 Task: Find connections with filter location Akim Oda with filter topic #Indiawith filter profile language Potuguese with filter current company Hoteliers Web with filter school Sri Indu College Of Engineering & Technology with filter industry Financial Services with filter service category Virtual Assistance with filter keywords title Credit Authorizer
Action: Mouse moved to (187, 291)
Screenshot: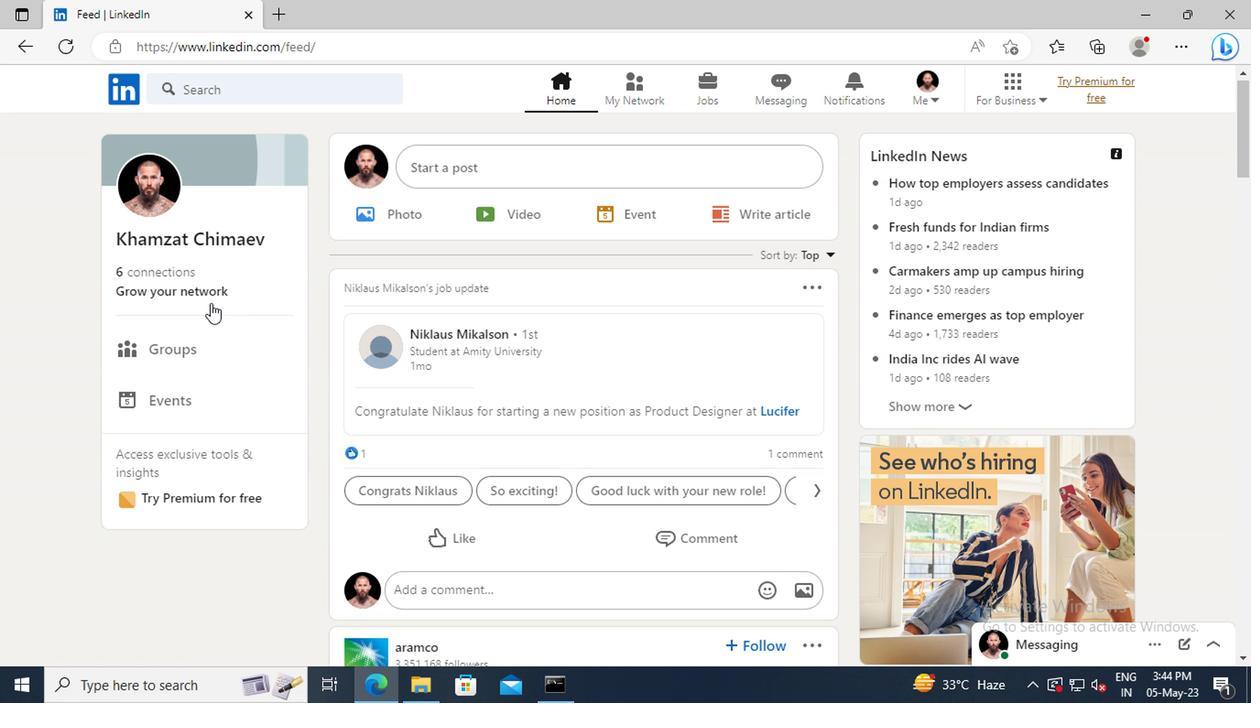 
Action: Mouse pressed left at (187, 291)
Screenshot: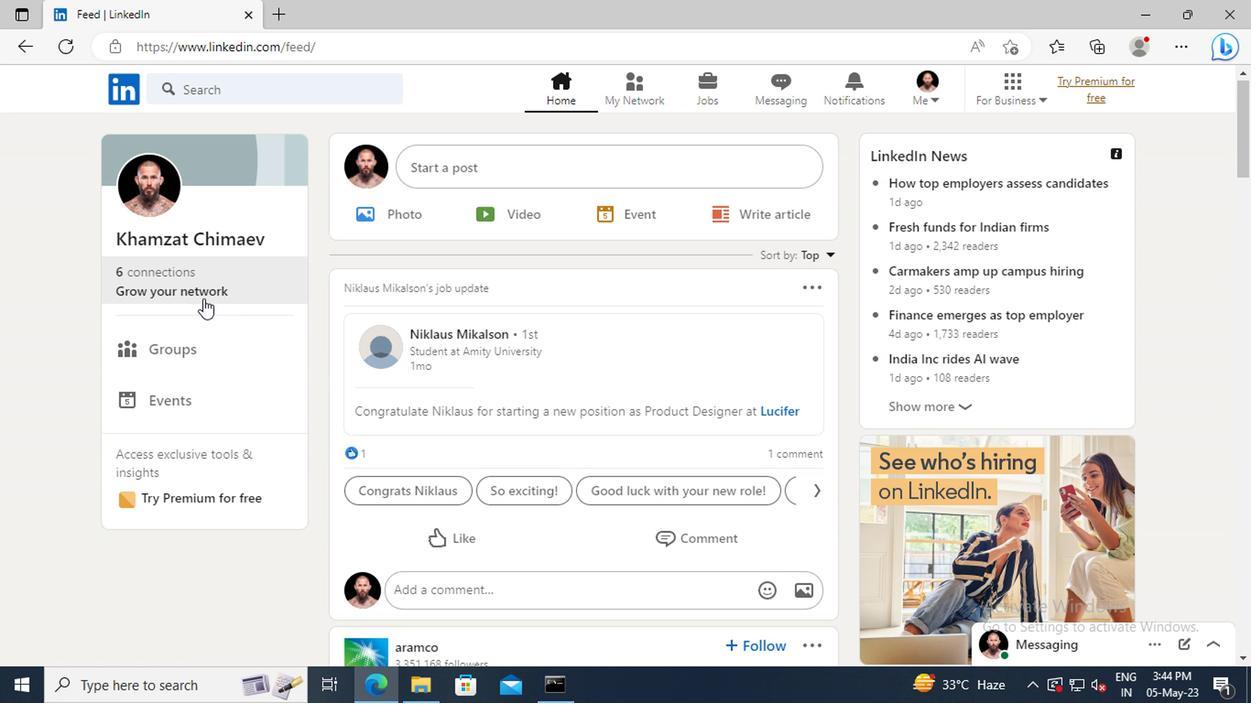 
Action: Mouse moved to (197, 191)
Screenshot: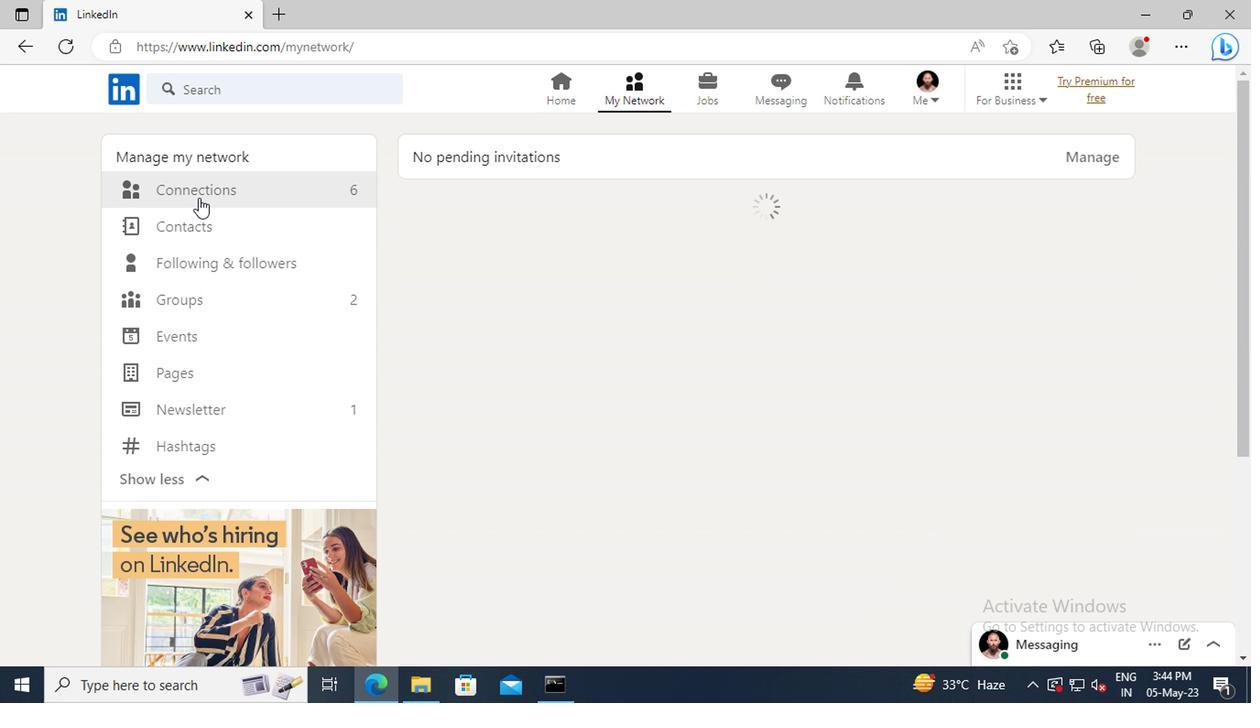 
Action: Mouse pressed left at (197, 191)
Screenshot: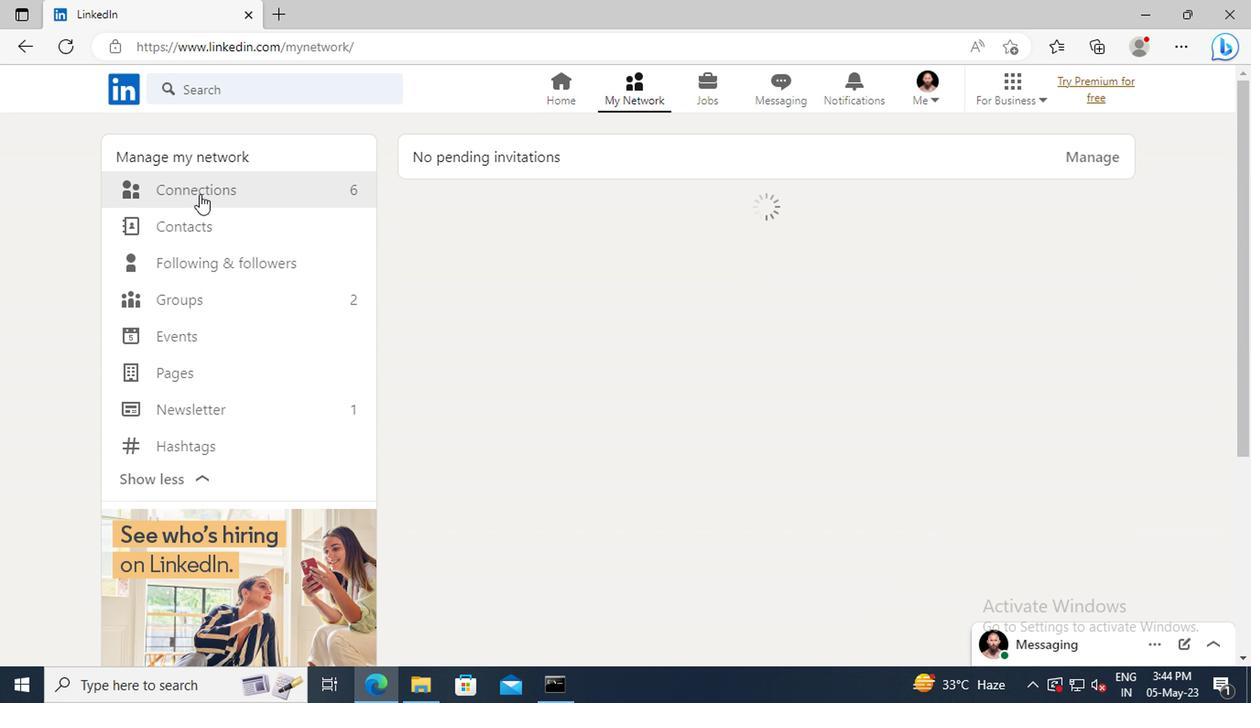 
Action: Mouse moved to (737, 196)
Screenshot: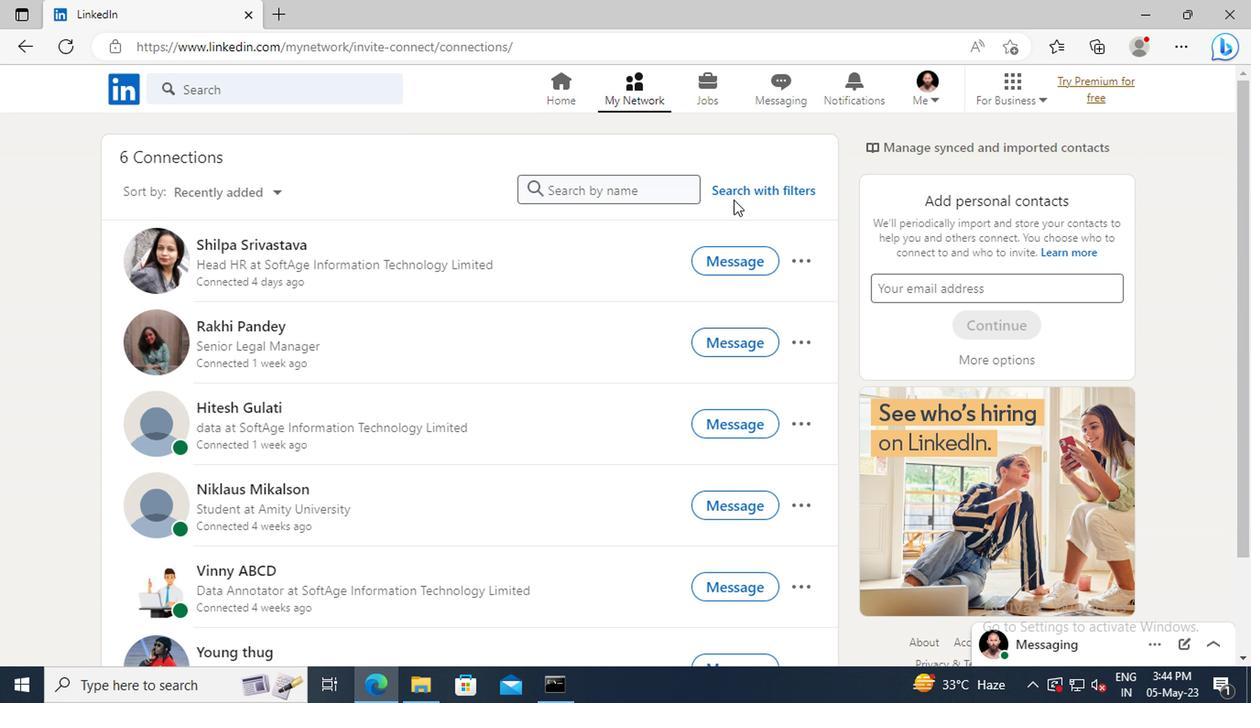
Action: Mouse pressed left at (737, 196)
Screenshot: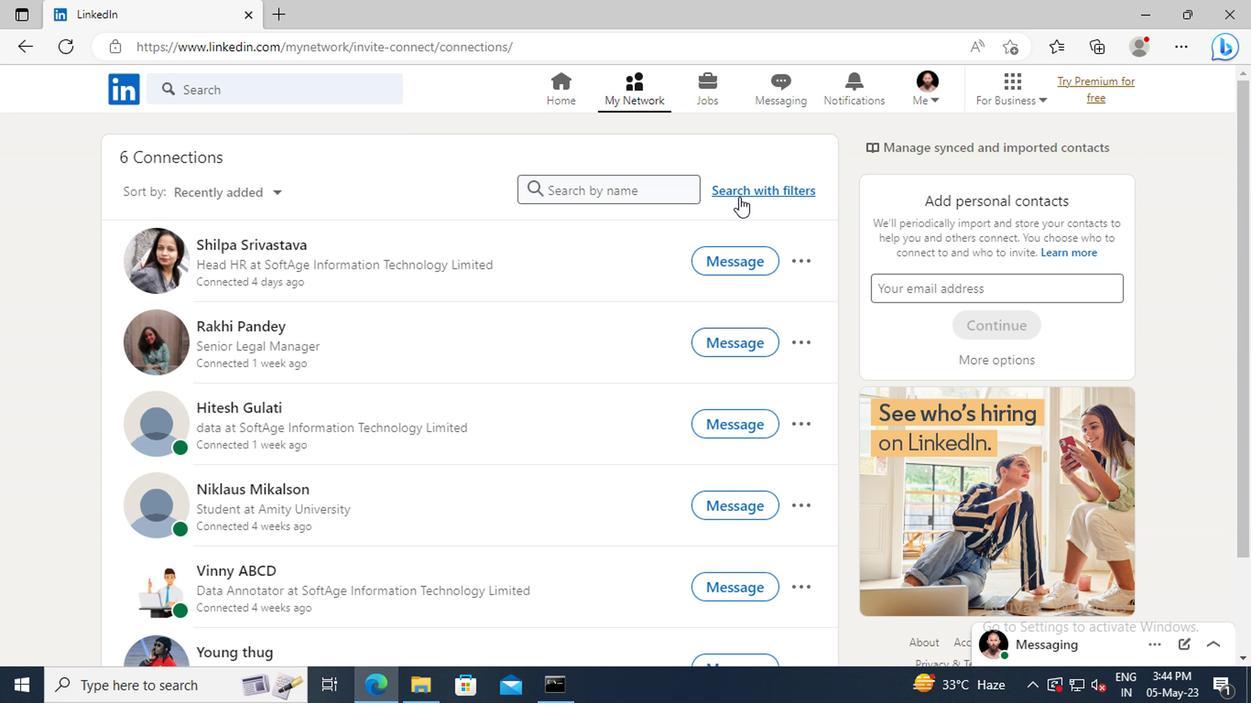 
Action: Mouse moved to (694, 142)
Screenshot: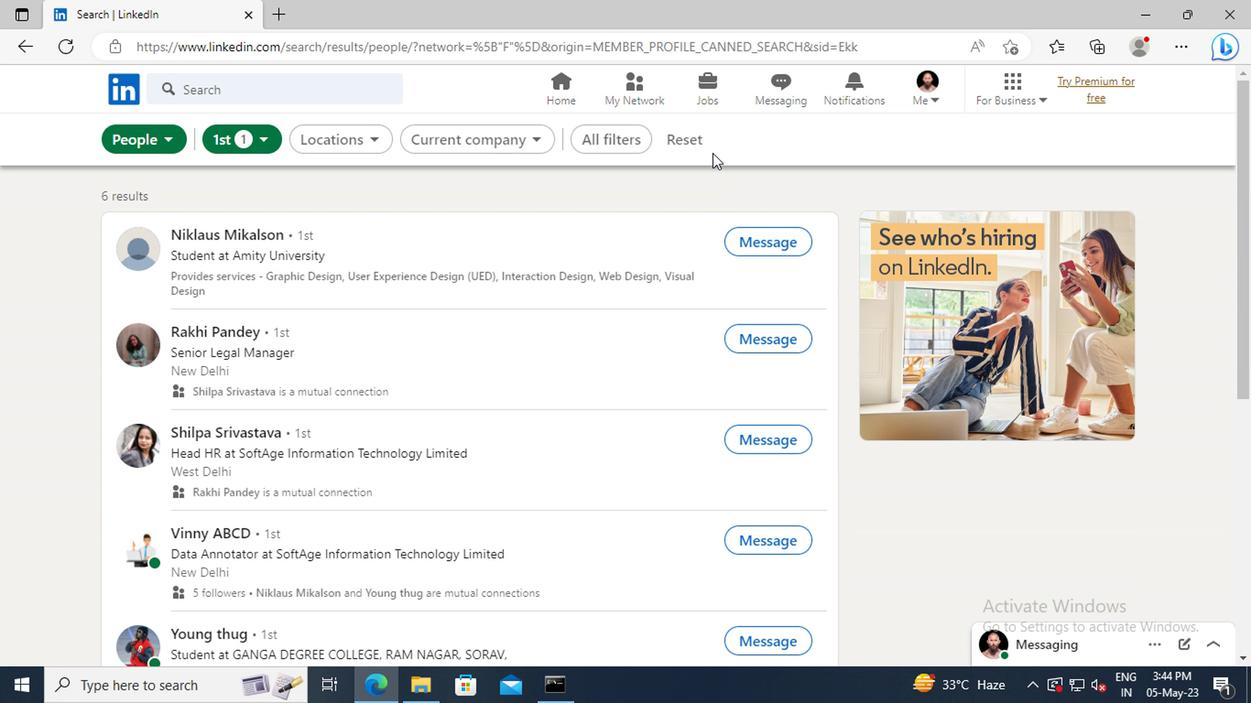 
Action: Mouse pressed left at (694, 142)
Screenshot: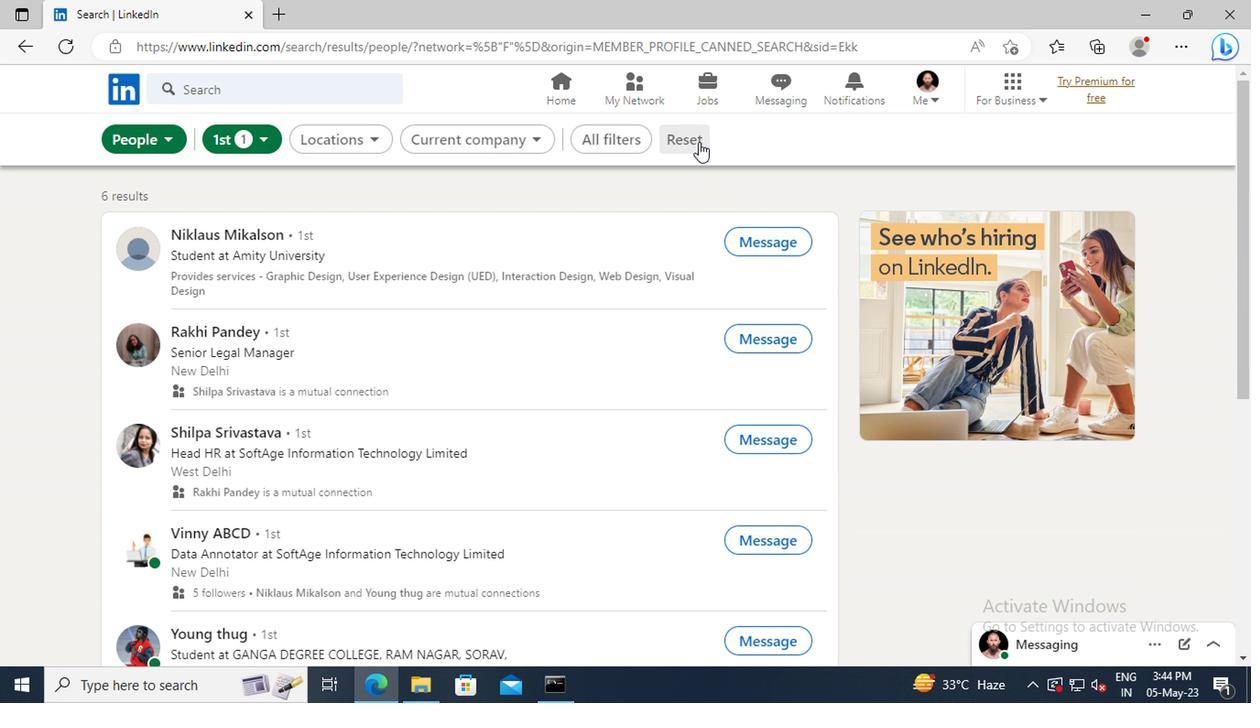 
Action: Mouse moved to (662, 143)
Screenshot: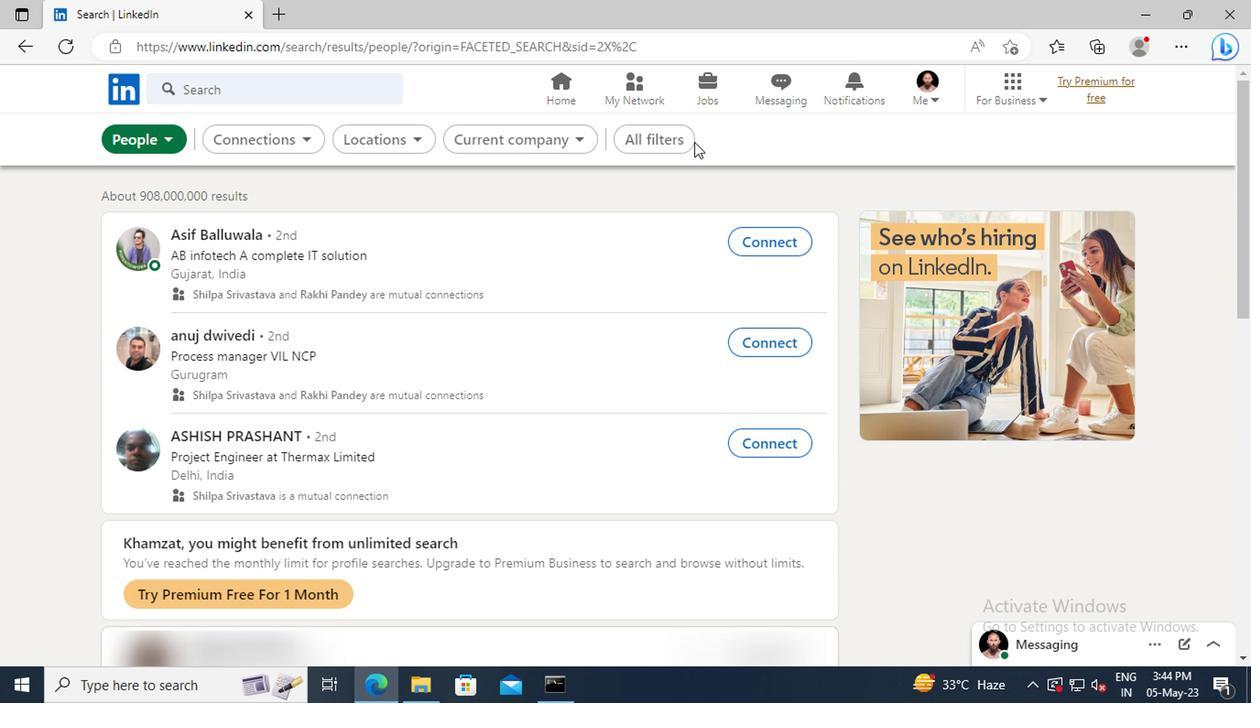 
Action: Mouse pressed left at (662, 143)
Screenshot: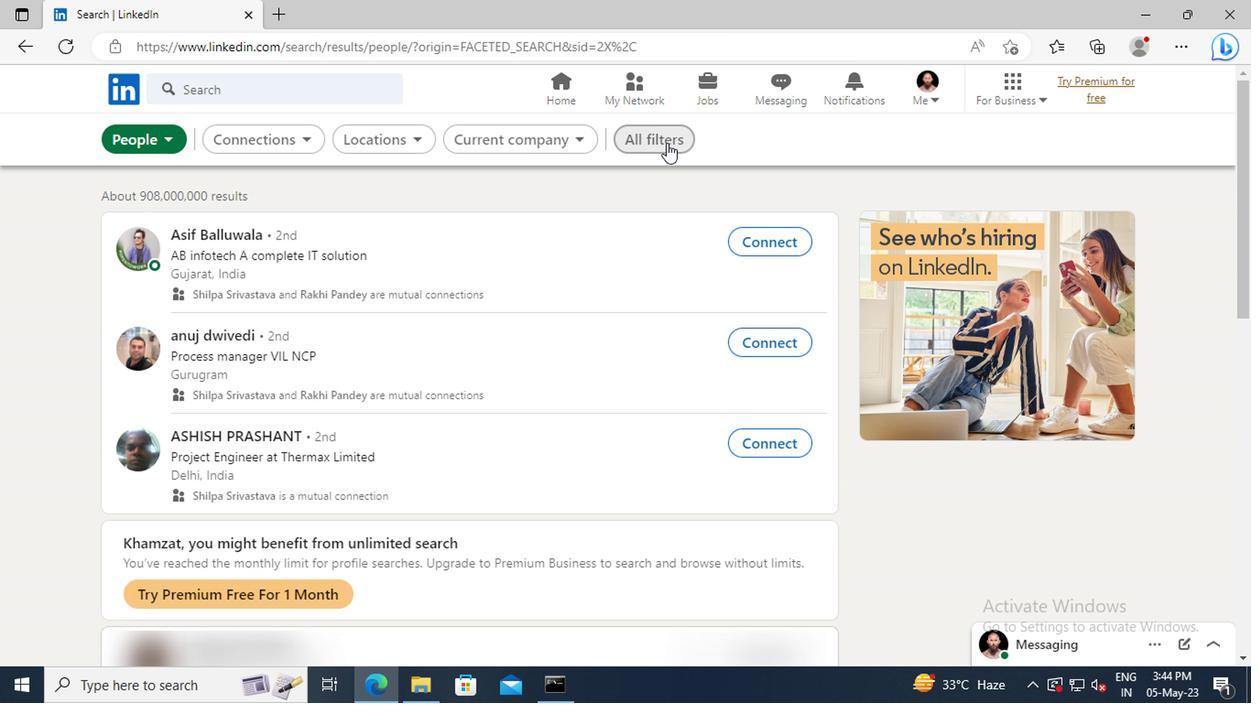 
Action: Mouse moved to (951, 328)
Screenshot: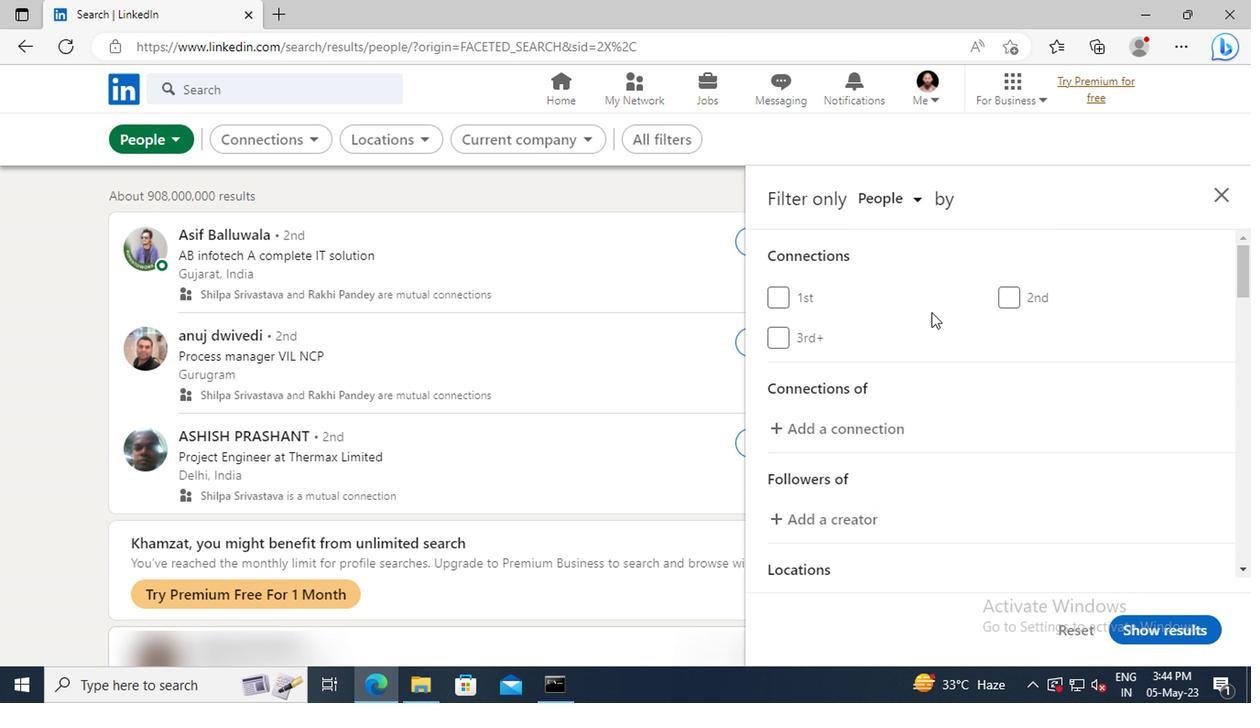 
Action: Mouse scrolled (951, 327) with delta (0, -1)
Screenshot: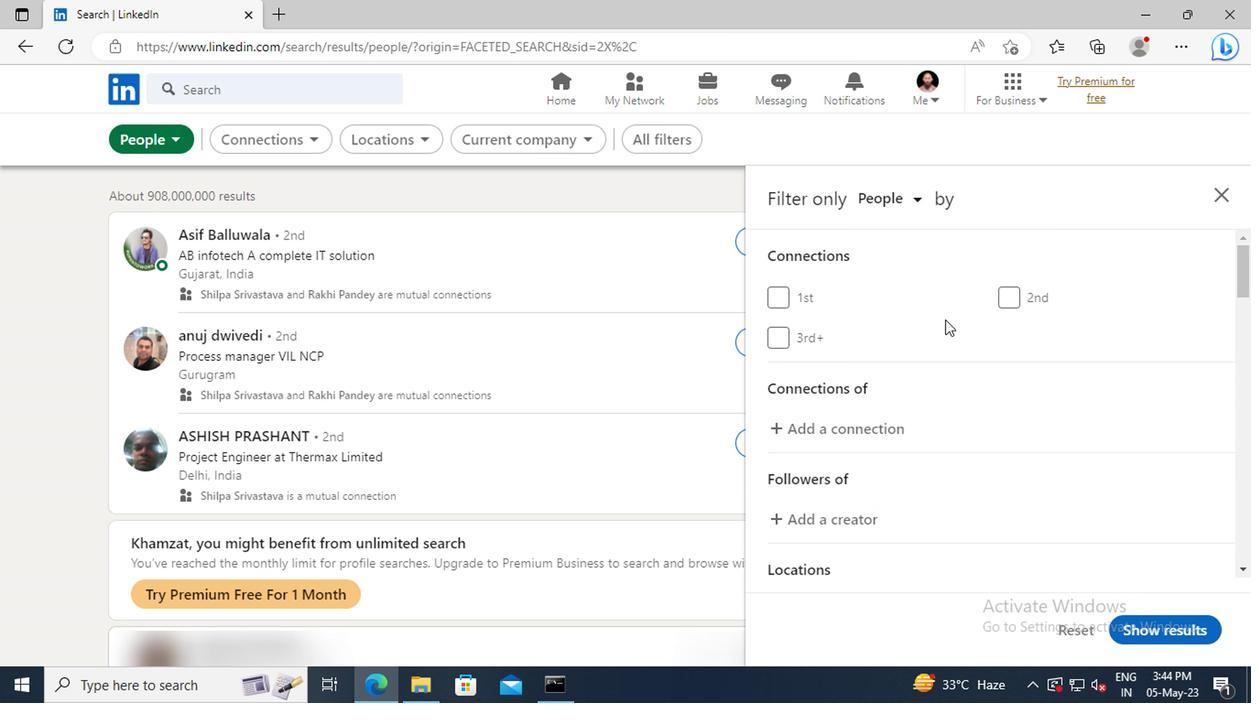 
Action: Mouse scrolled (951, 327) with delta (0, -1)
Screenshot: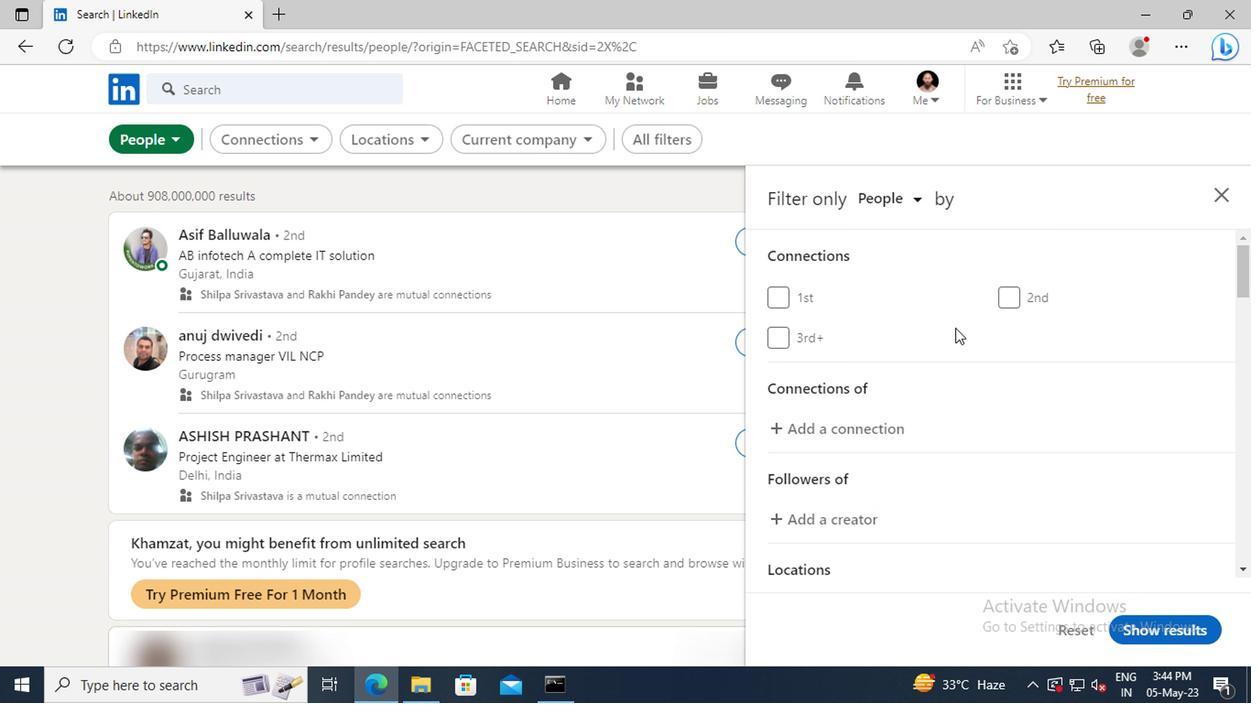 
Action: Mouse scrolled (951, 327) with delta (0, -1)
Screenshot: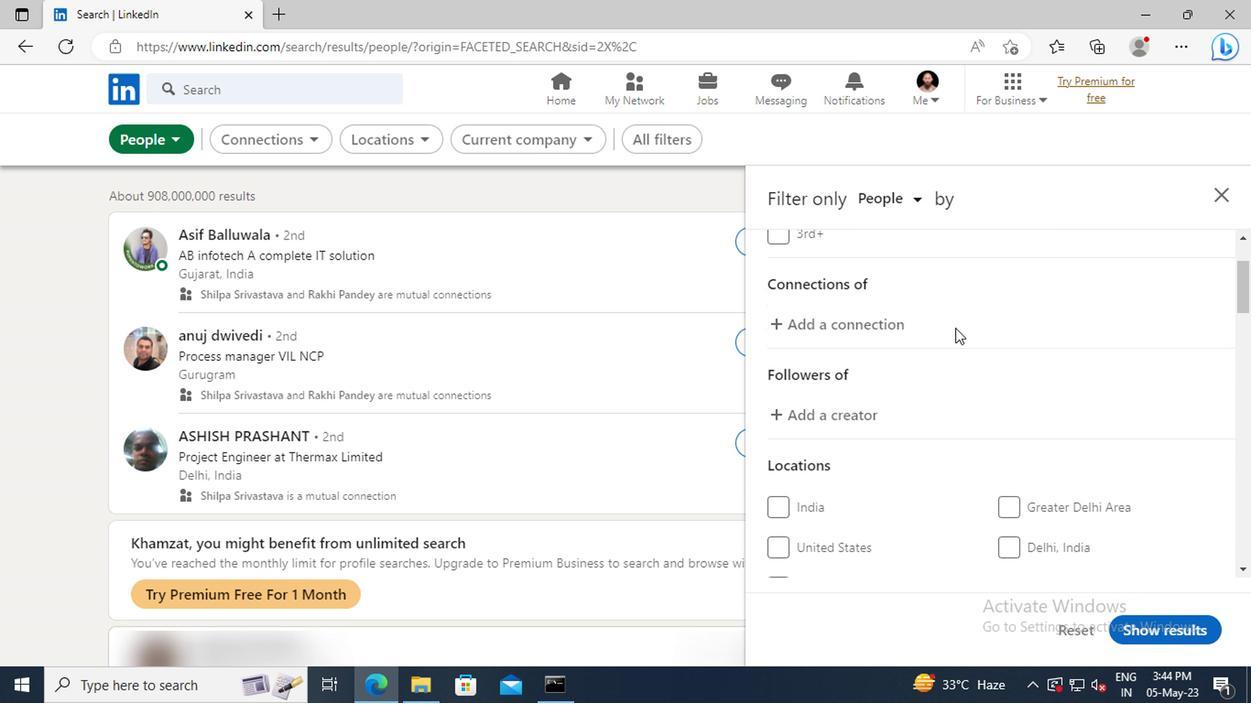 
Action: Mouse scrolled (951, 327) with delta (0, -1)
Screenshot: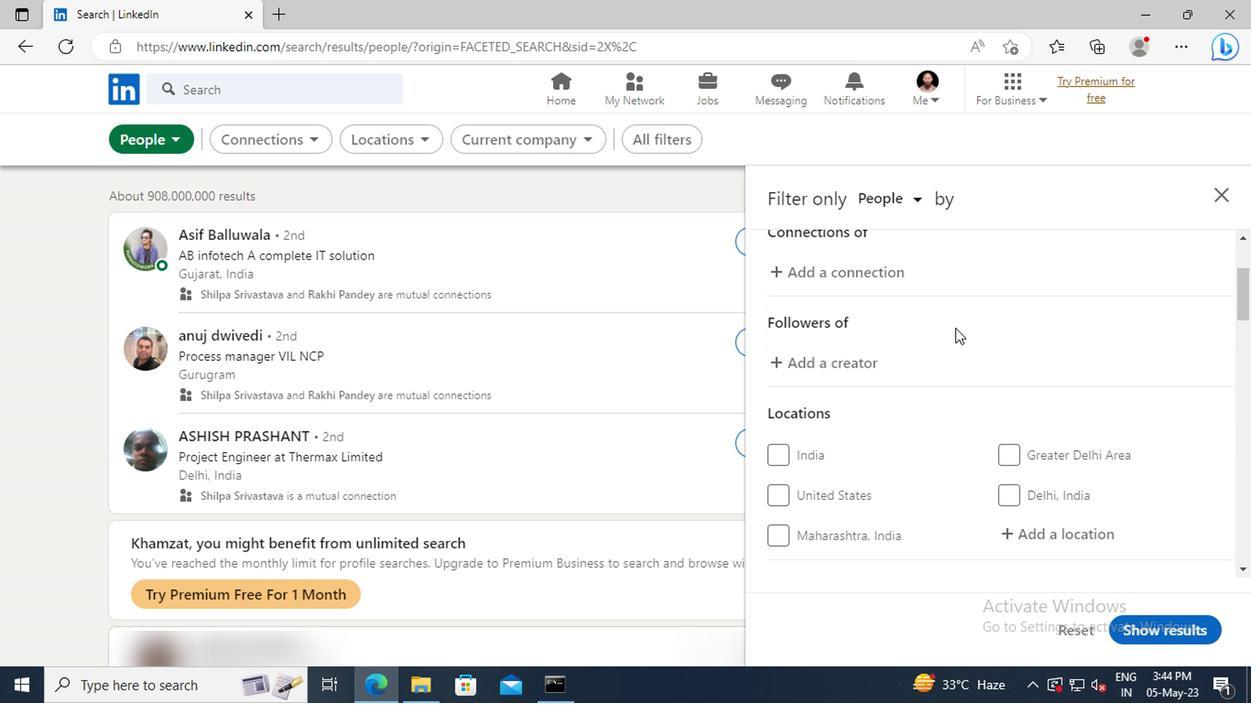 
Action: Mouse scrolled (951, 327) with delta (0, -1)
Screenshot: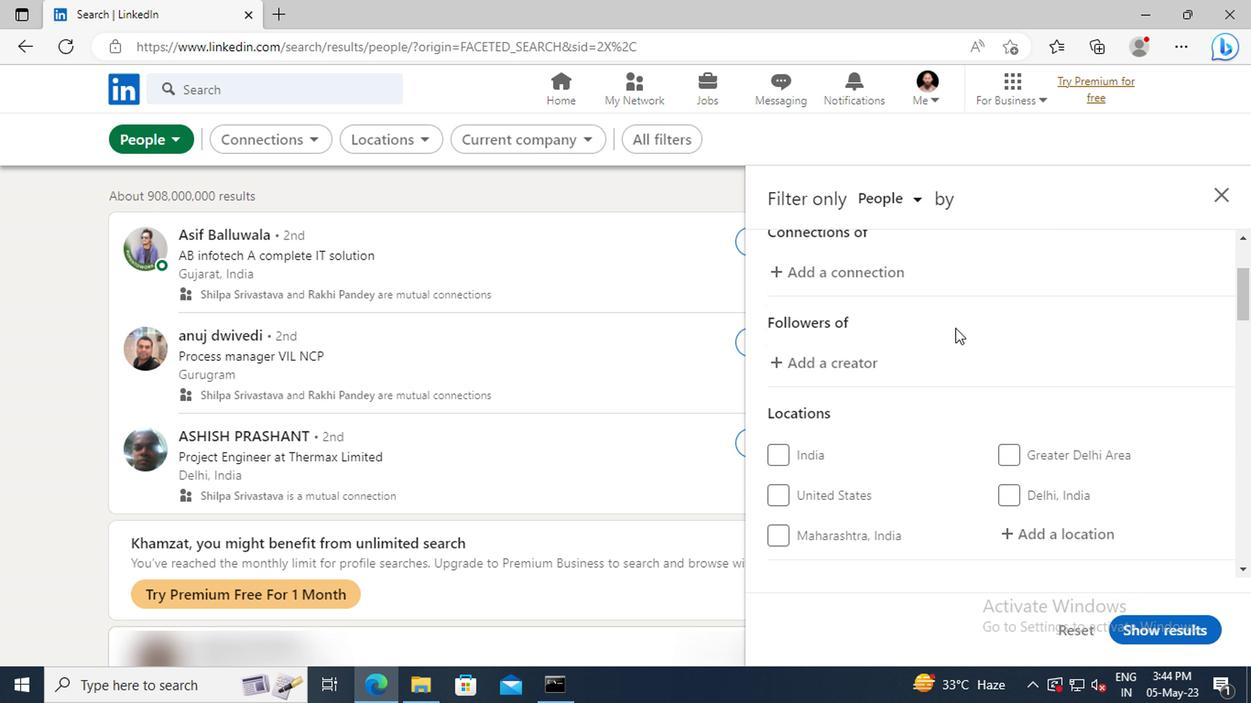 
Action: Mouse scrolled (951, 327) with delta (0, -1)
Screenshot: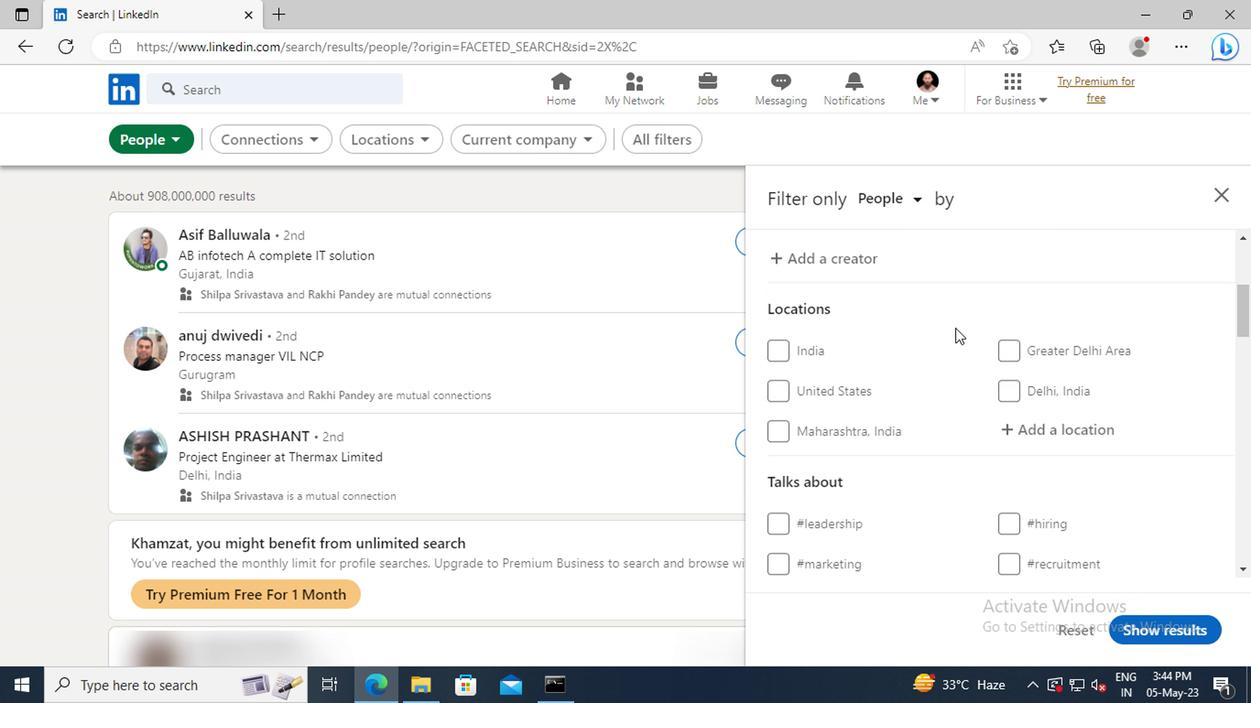 
Action: Mouse moved to (1012, 378)
Screenshot: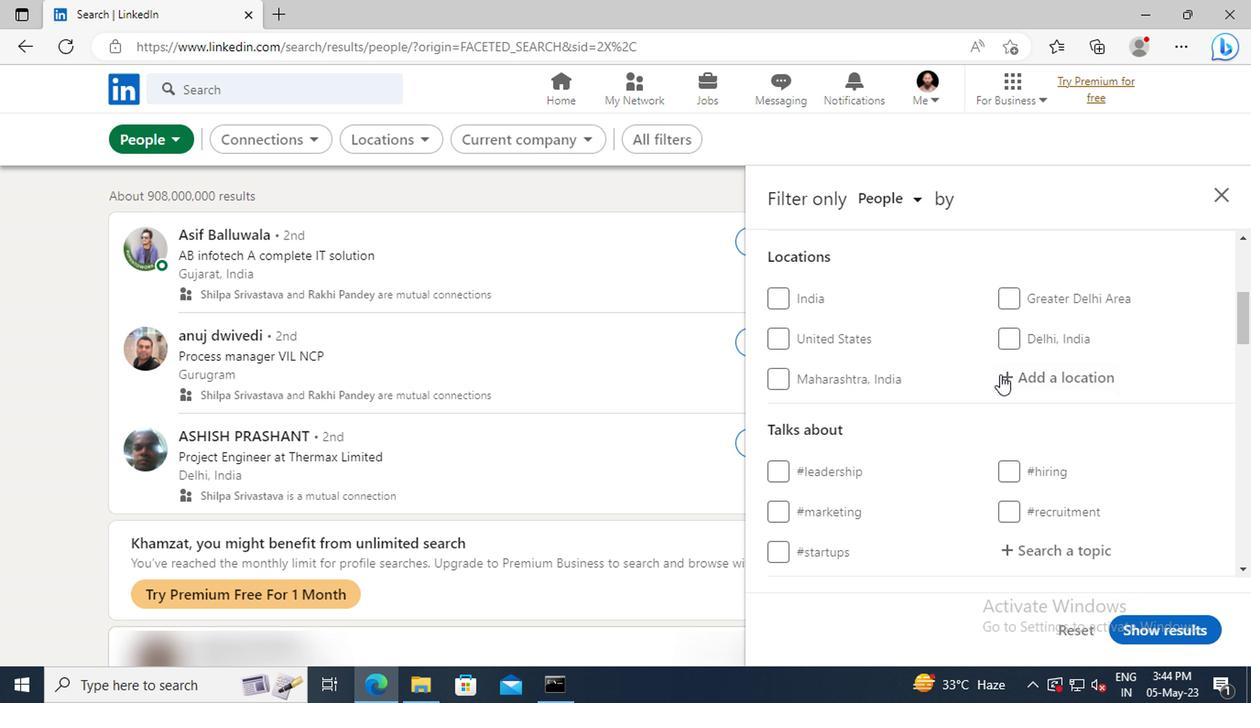 
Action: Mouse pressed left at (1012, 378)
Screenshot: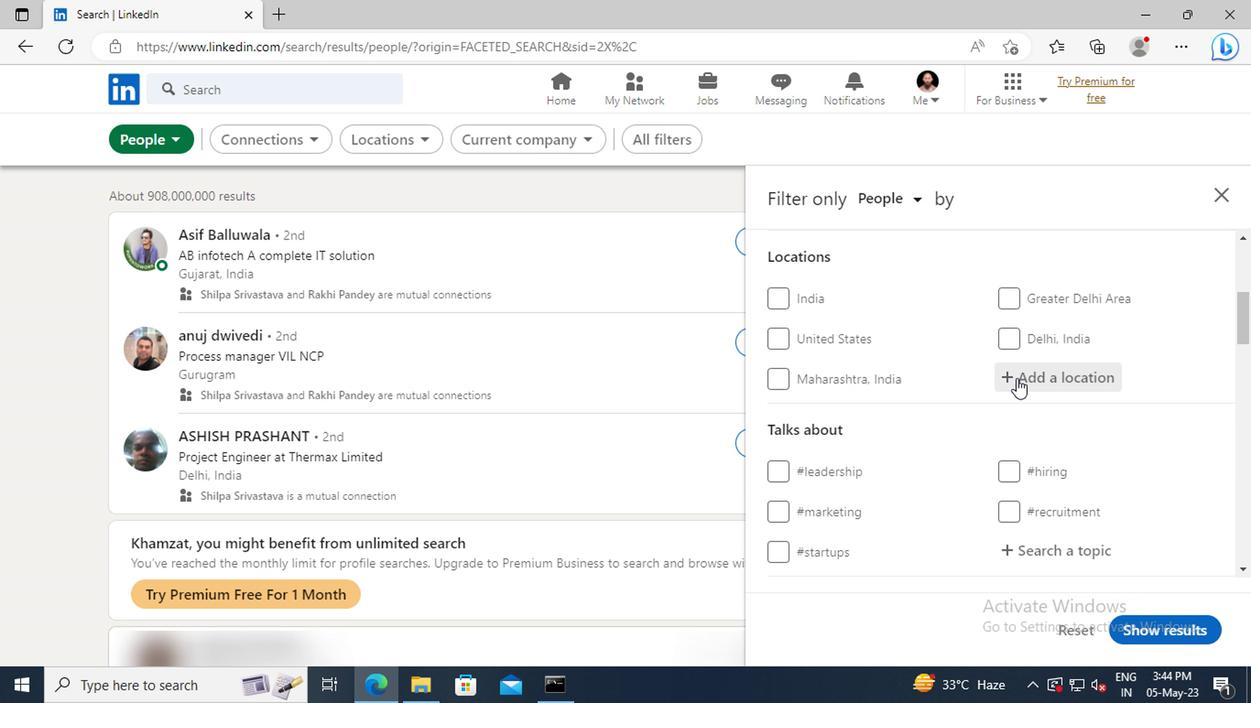 
Action: Key pressed <Key.shift>AKIM<Key.space><Key.shift>ODA<Key.enter>
Screenshot: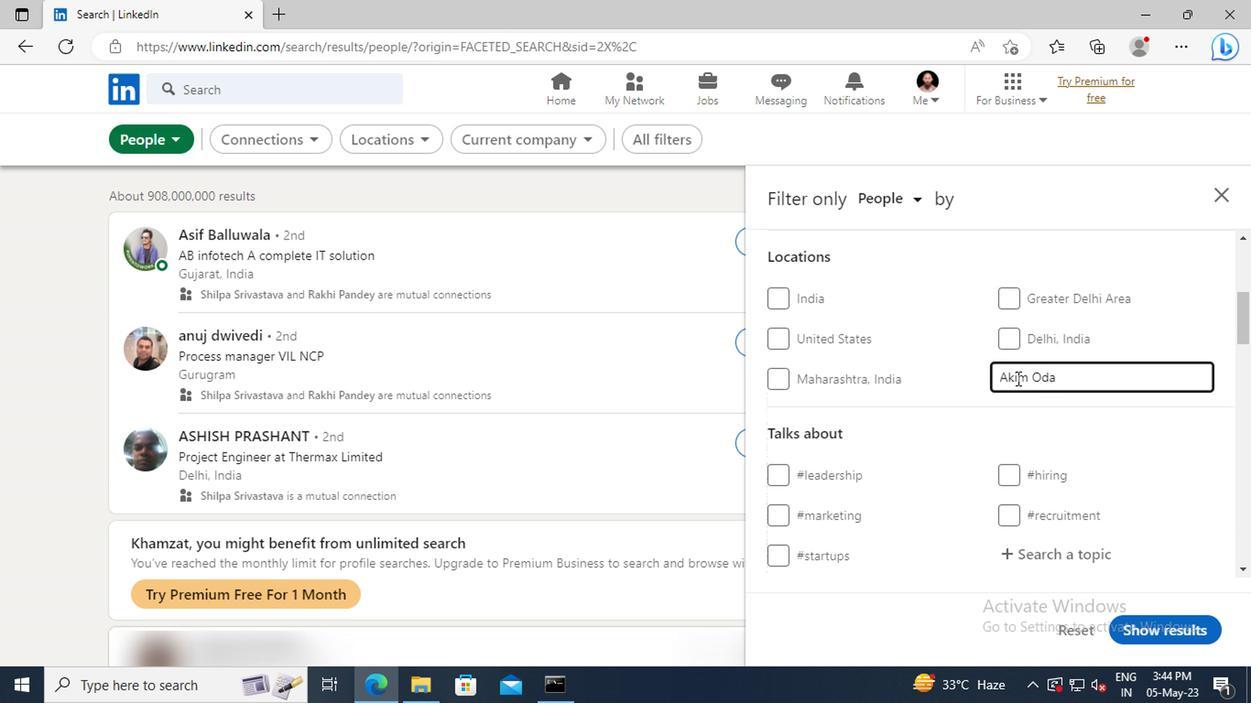 
Action: Mouse scrolled (1012, 378) with delta (0, 0)
Screenshot: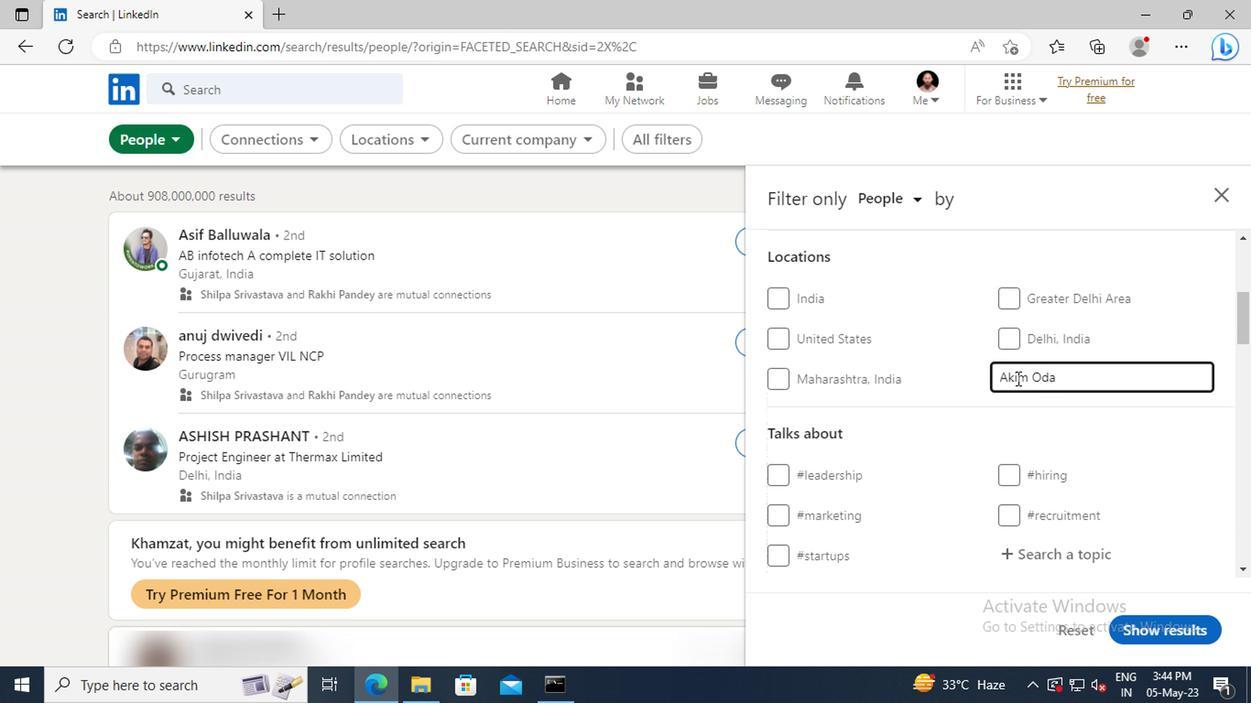 
Action: Mouse scrolled (1012, 378) with delta (0, 0)
Screenshot: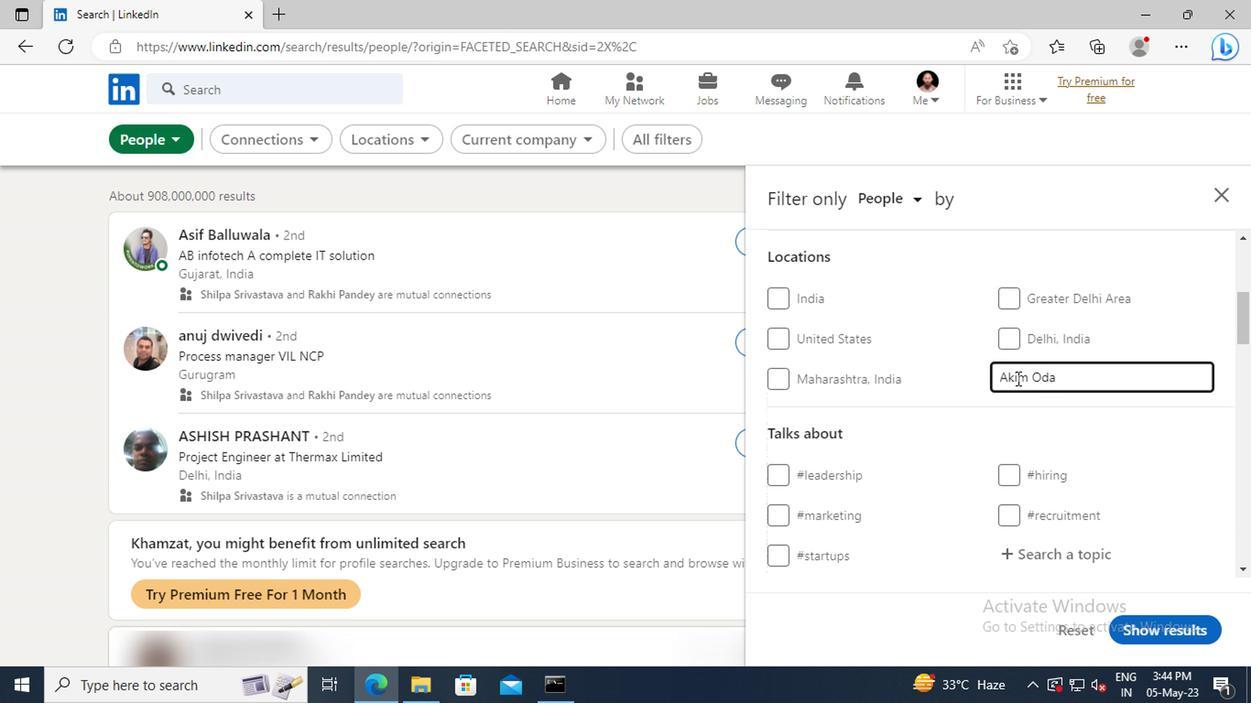 
Action: Mouse scrolled (1012, 378) with delta (0, 0)
Screenshot: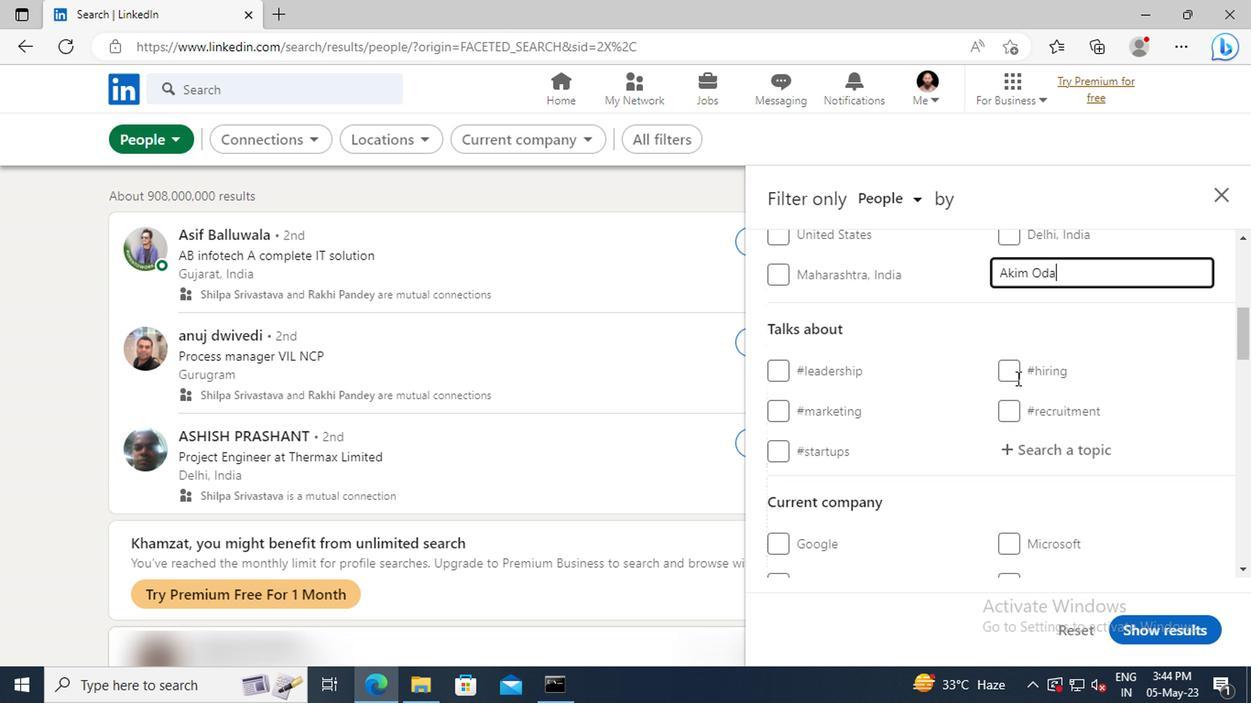 
Action: Mouse moved to (1019, 394)
Screenshot: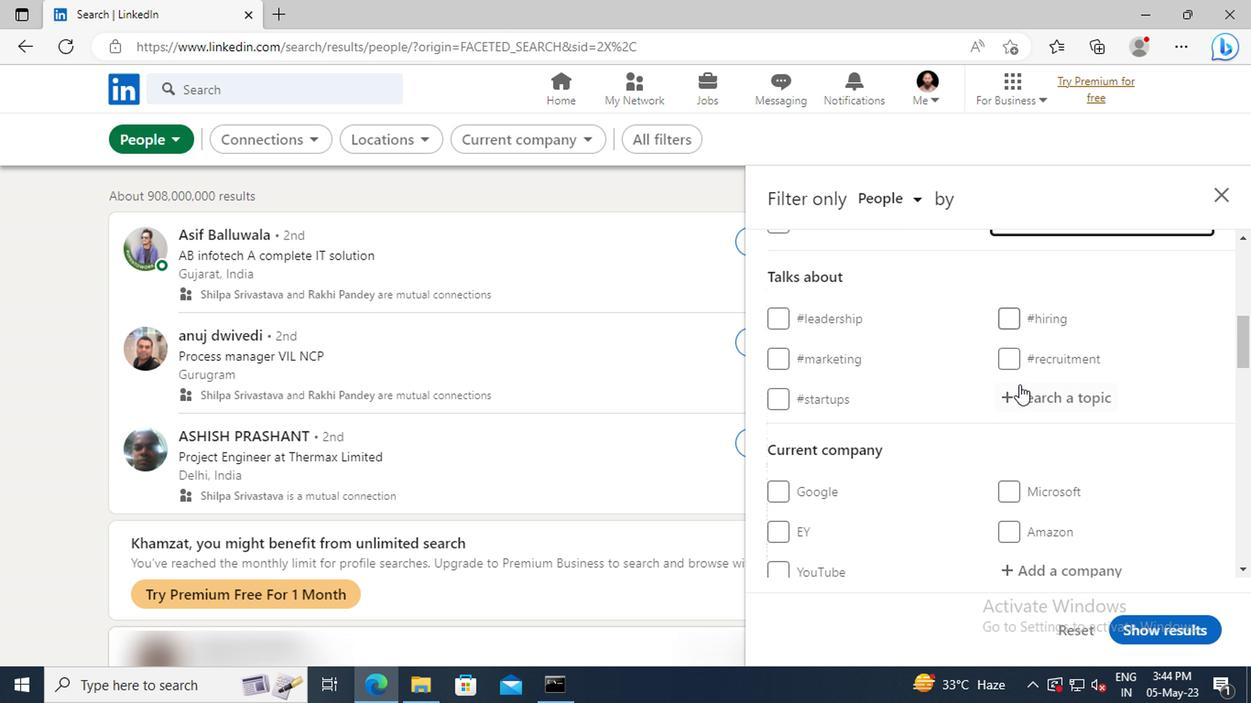 
Action: Mouse pressed left at (1019, 394)
Screenshot: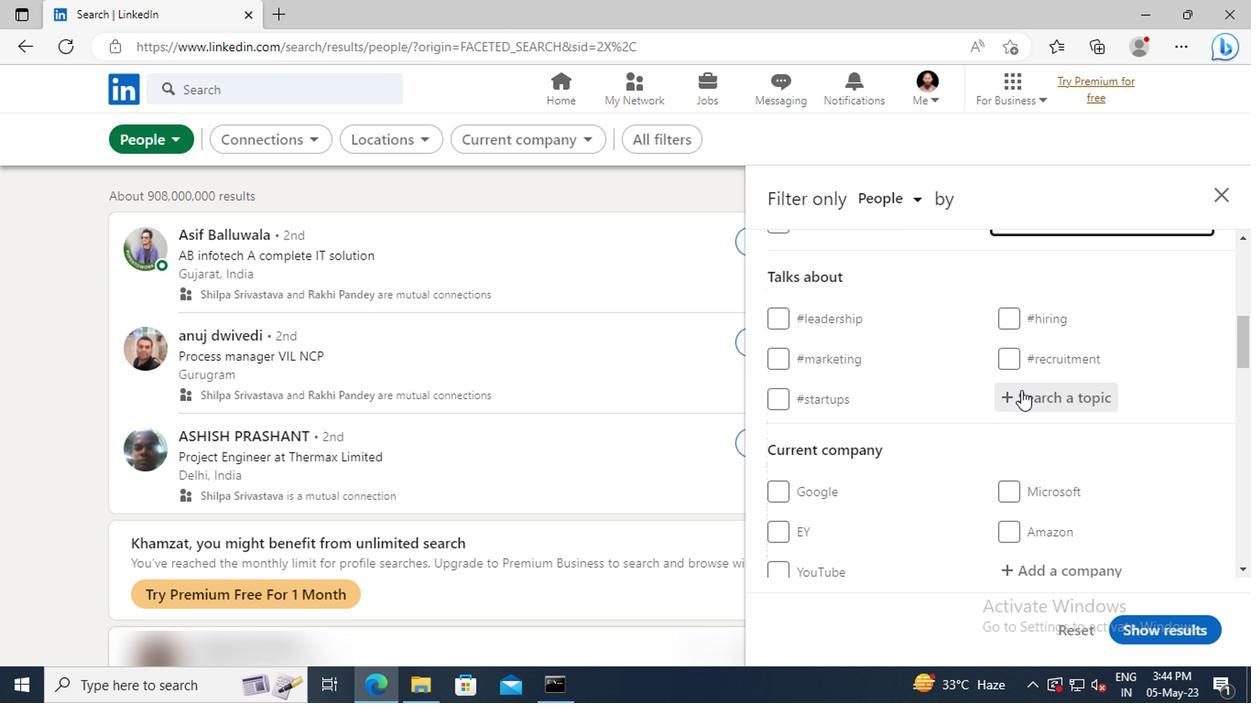 
Action: Key pressed <Key.shift>INDIA
Screenshot: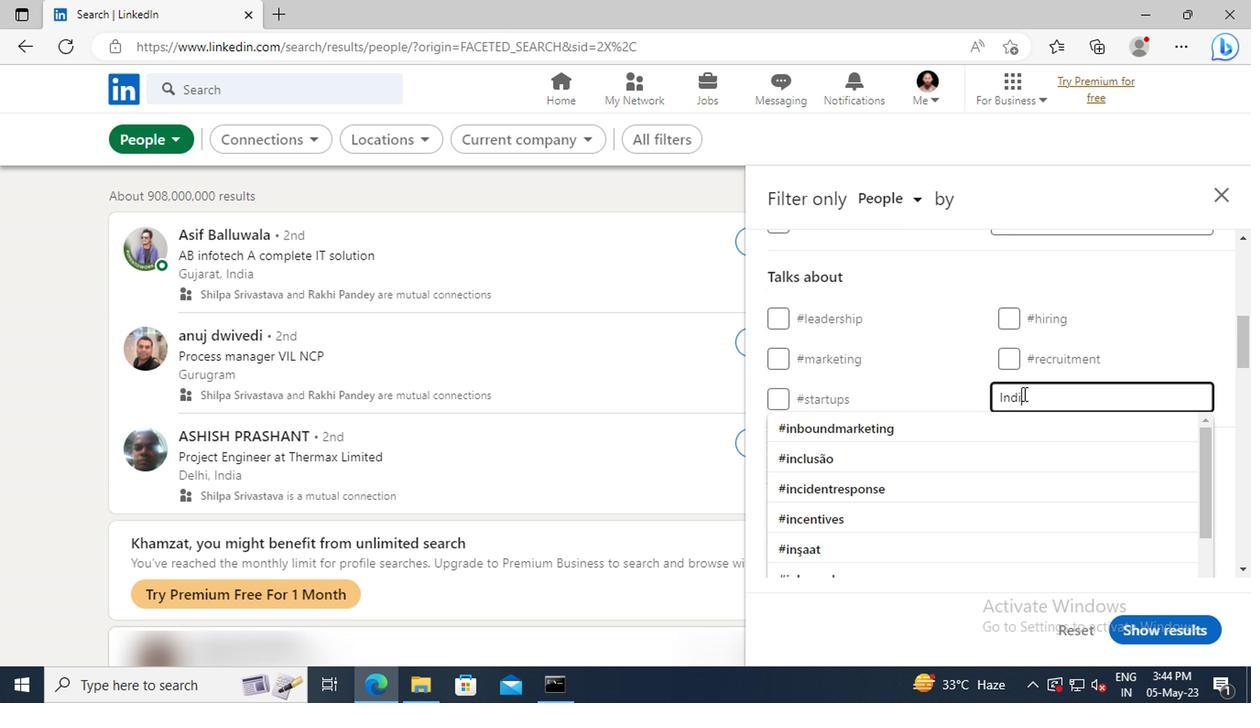
Action: Mouse moved to (1022, 419)
Screenshot: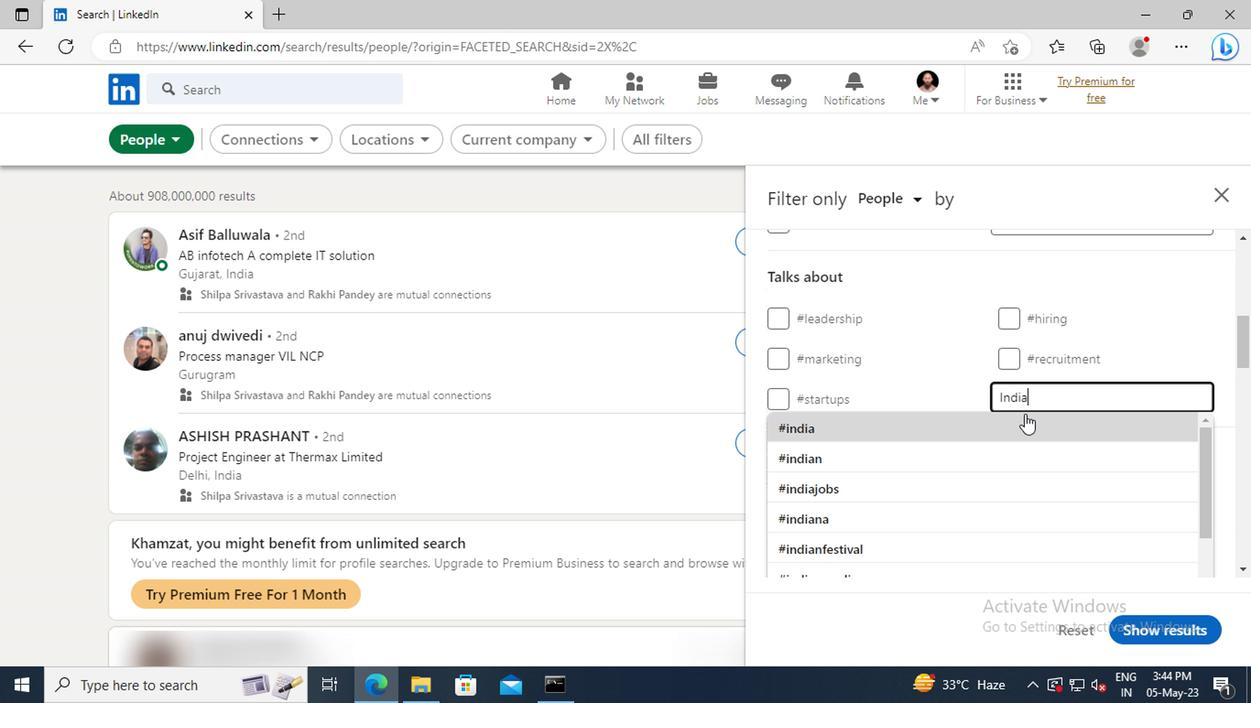 
Action: Mouse pressed left at (1022, 419)
Screenshot: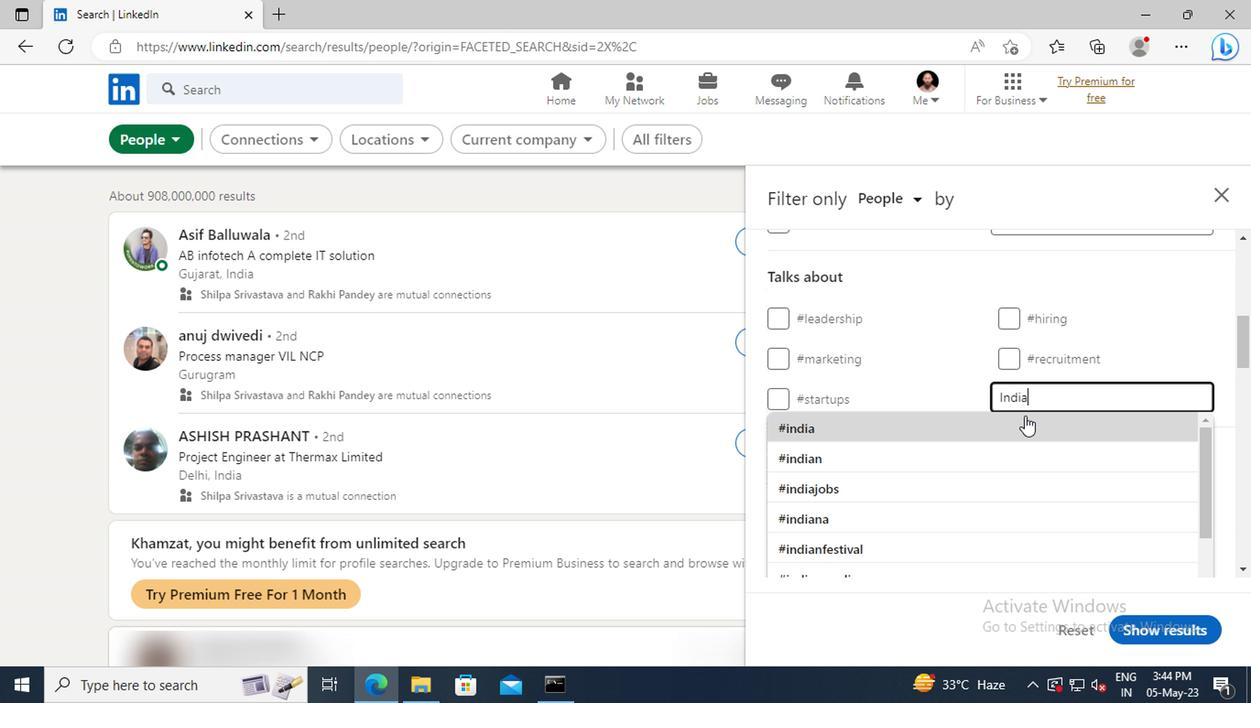 
Action: Mouse scrolled (1022, 419) with delta (0, 0)
Screenshot: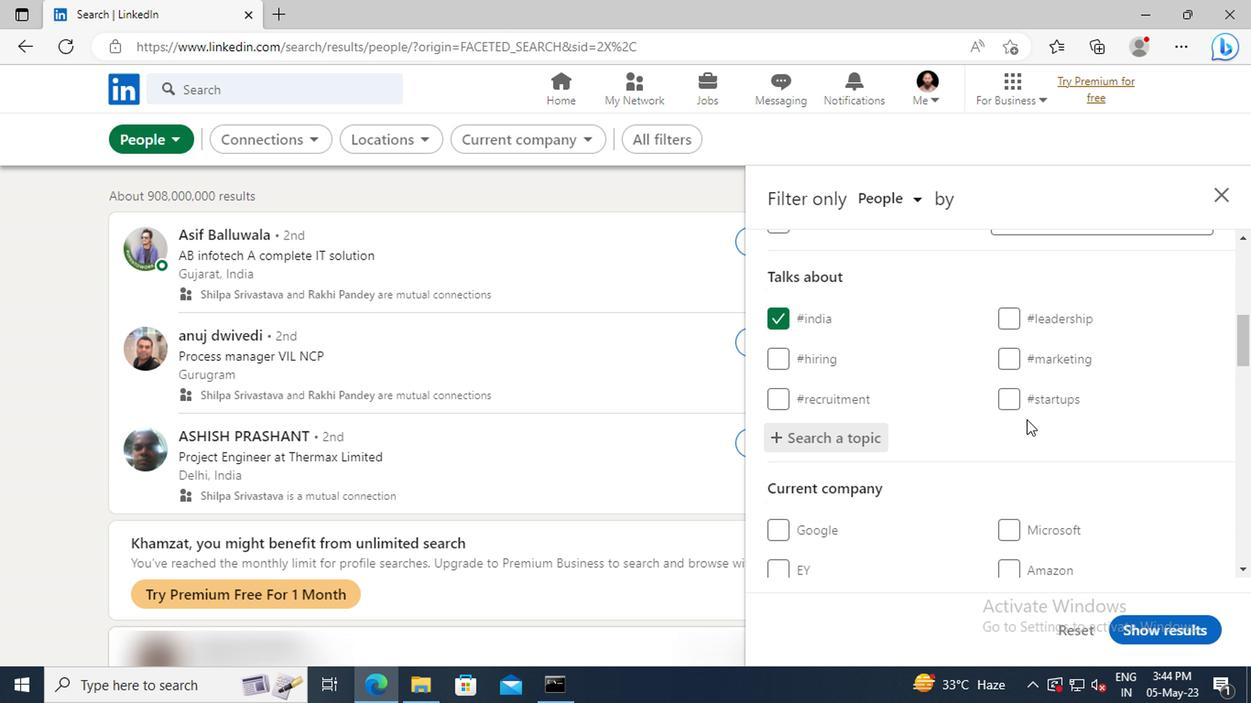 
Action: Mouse scrolled (1022, 419) with delta (0, 0)
Screenshot: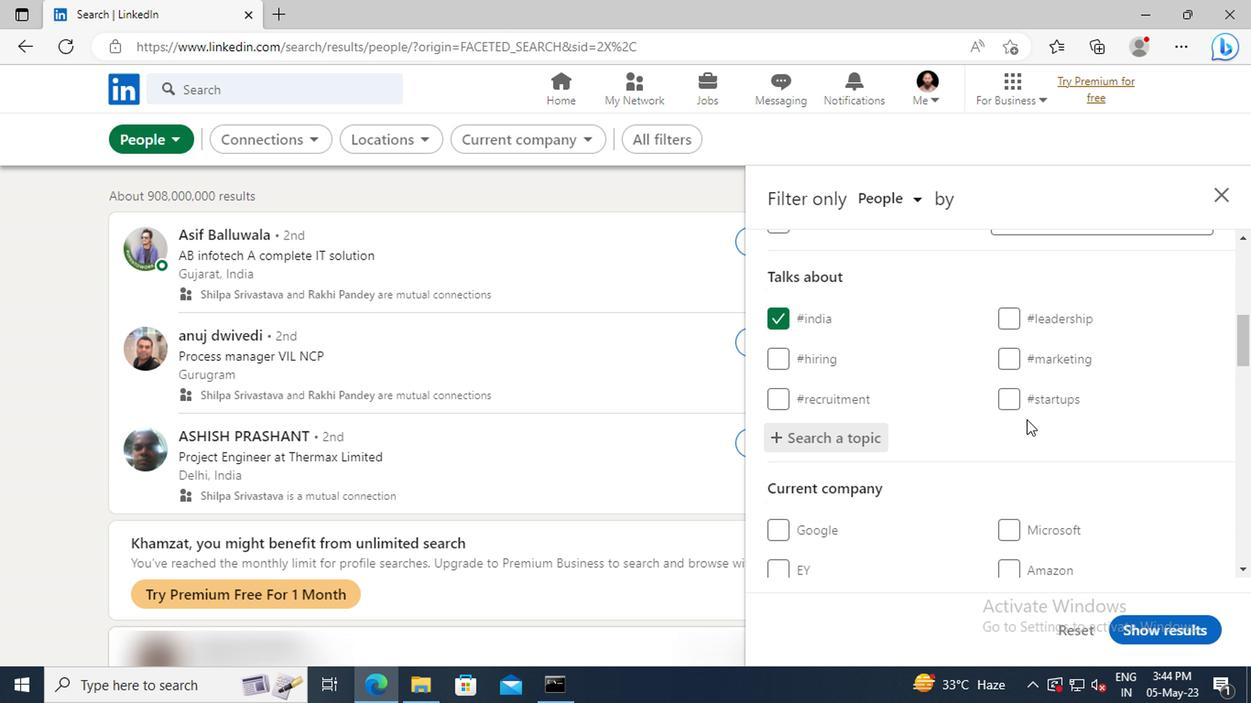 
Action: Mouse scrolled (1022, 419) with delta (0, 0)
Screenshot: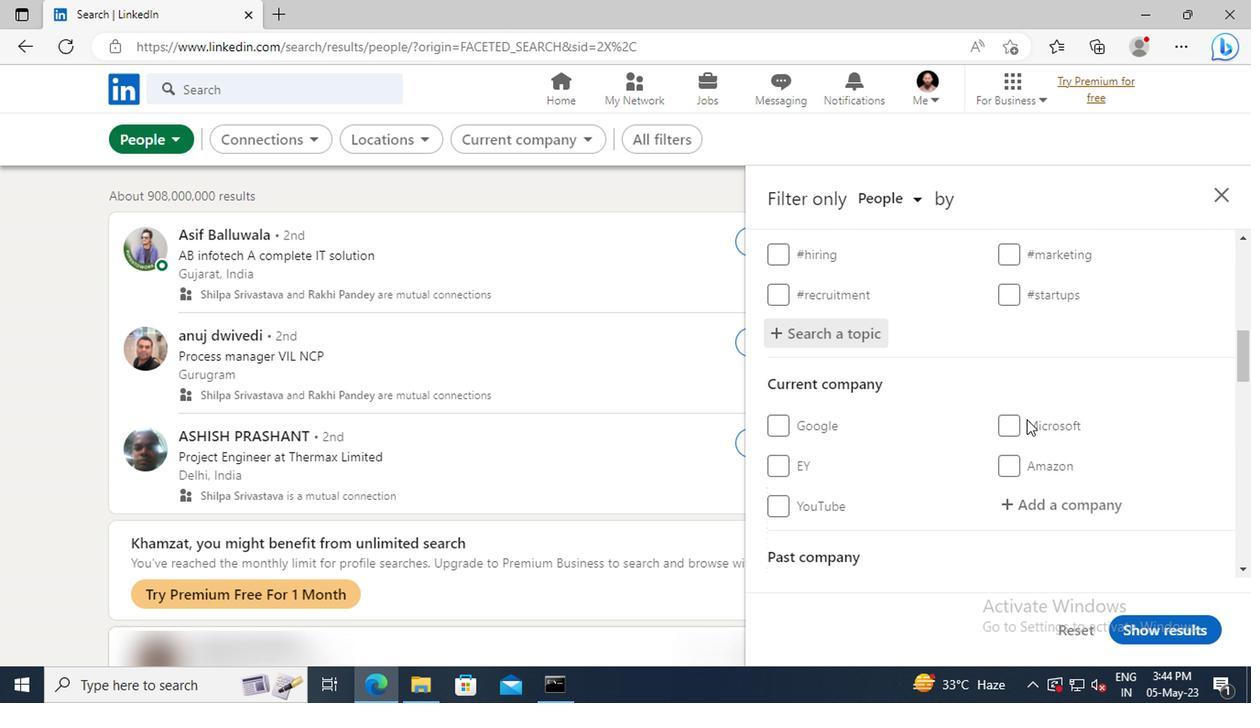 
Action: Mouse scrolled (1022, 419) with delta (0, 0)
Screenshot: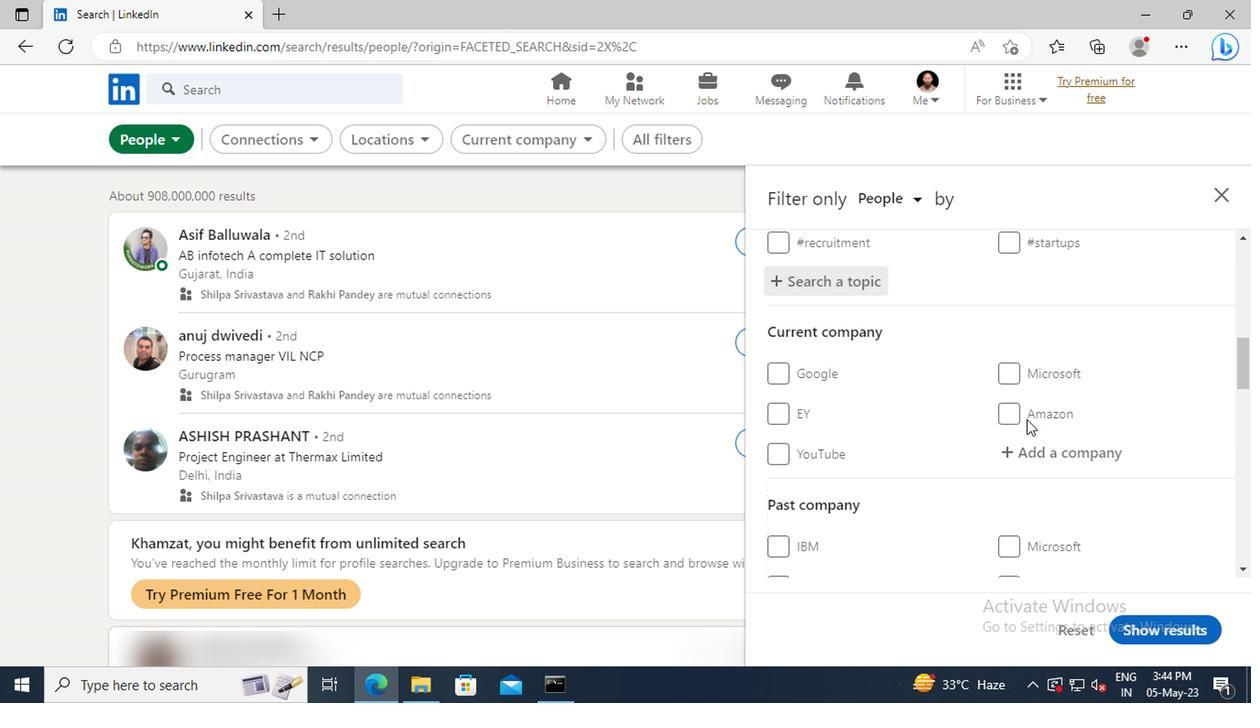 
Action: Mouse scrolled (1022, 419) with delta (0, 0)
Screenshot: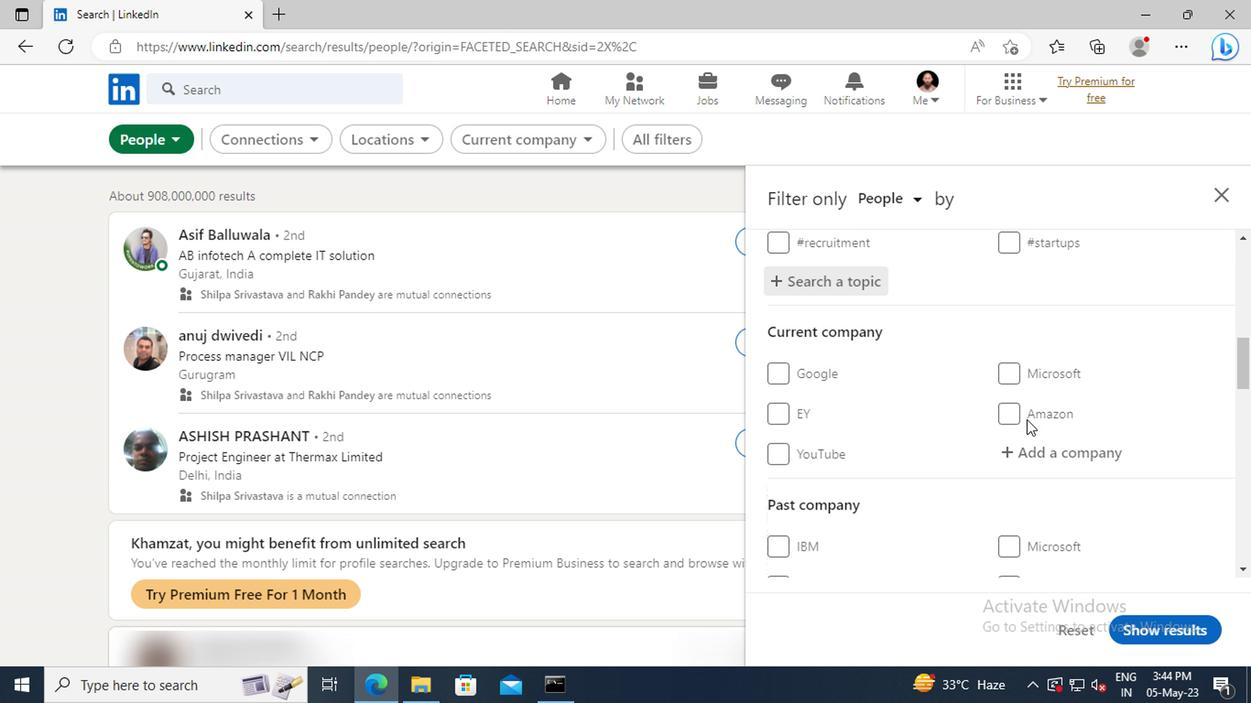 
Action: Mouse scrolled (1022, 419) with delta (0, 0)
Screenshot: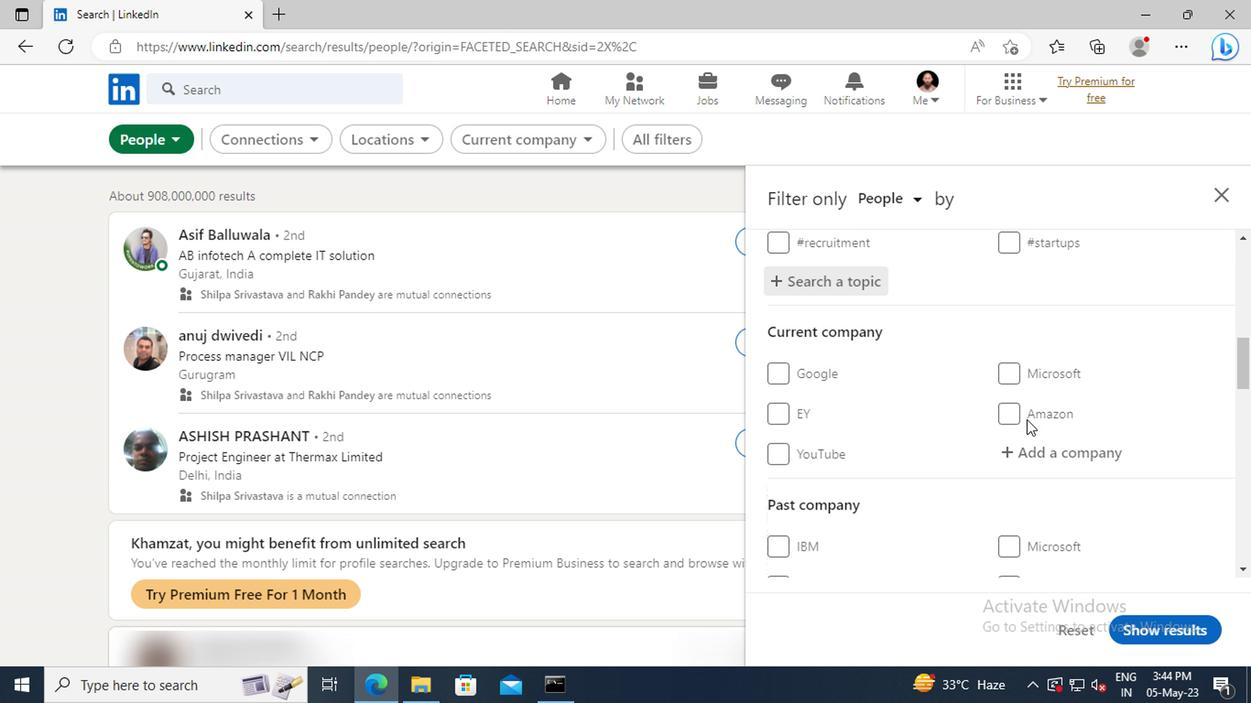 
Action: Mouse scrolled (1022, 419) with delta (0, 0)
Screenshot: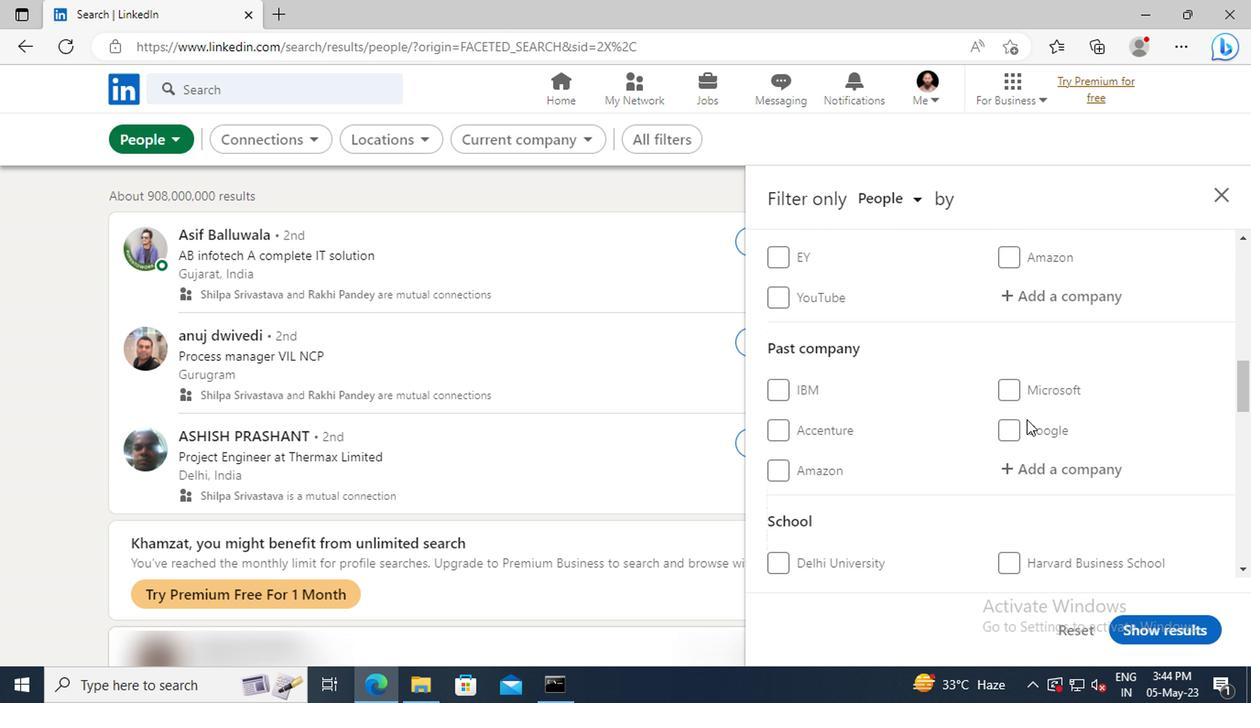 
Action: Mouse scrolled (1022, 419) with delta (0, 0)
Screenshot: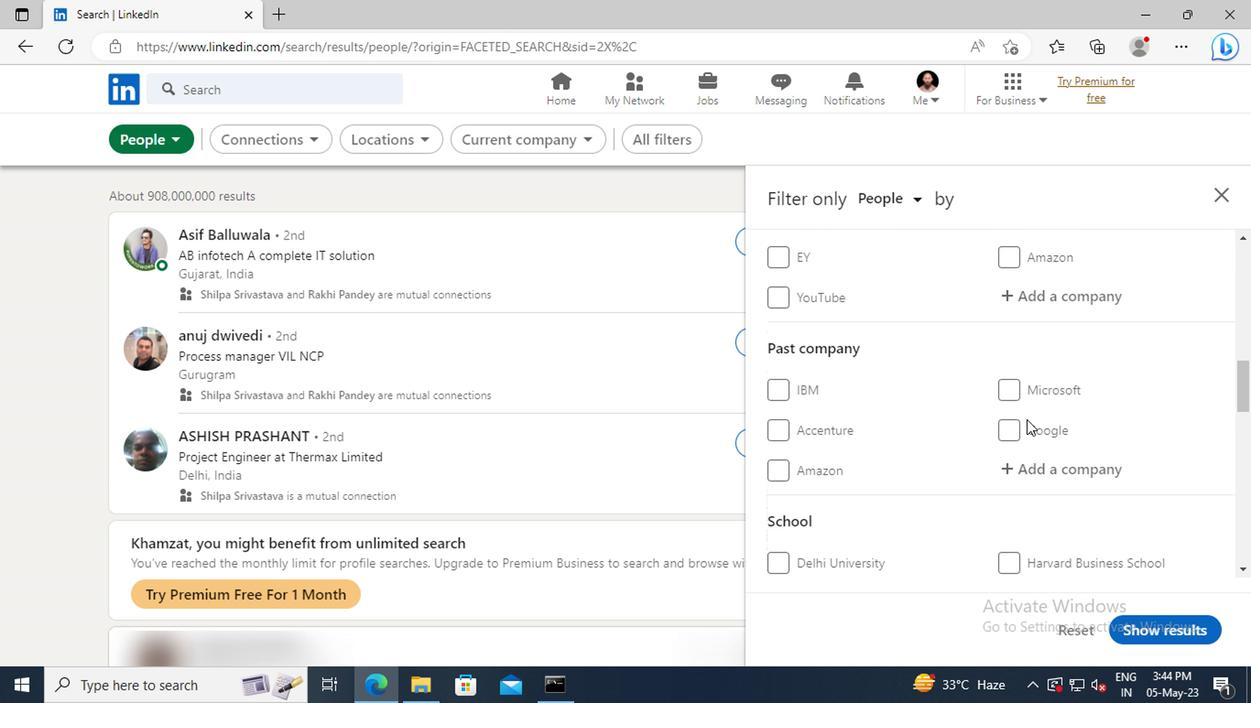 
Action: Mouse scrolled (1022, 419) with delta (0, 0)
Screenshot: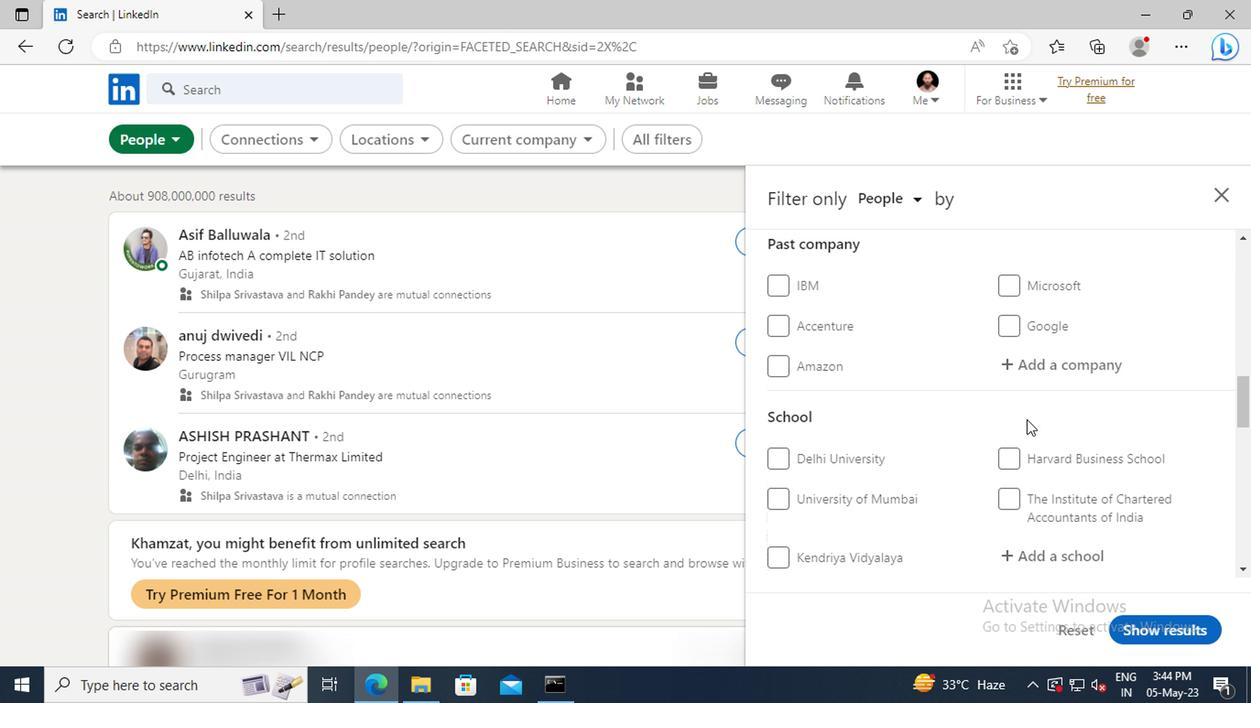 
Action: Mouse scrolled (1022, 419) with delta (0, 0)
Screenshot: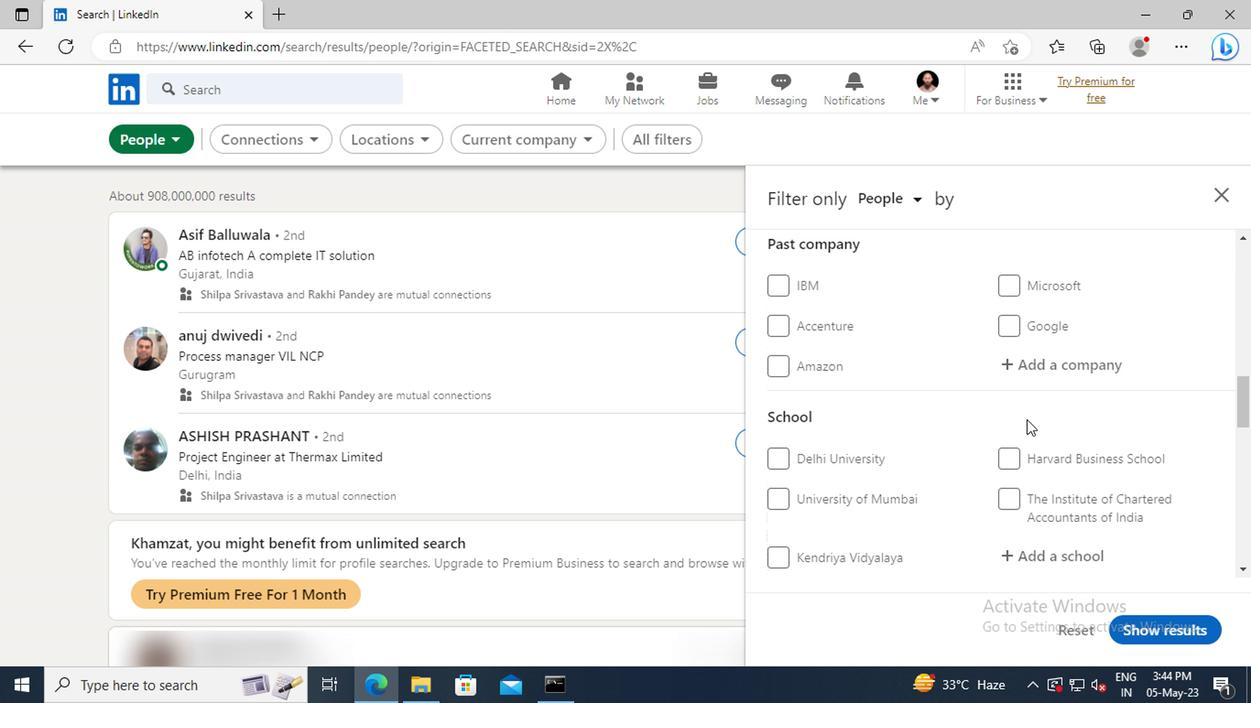 
Action: Mouse scrolled (1022, 419) with delta (0, 0)
Screenshot: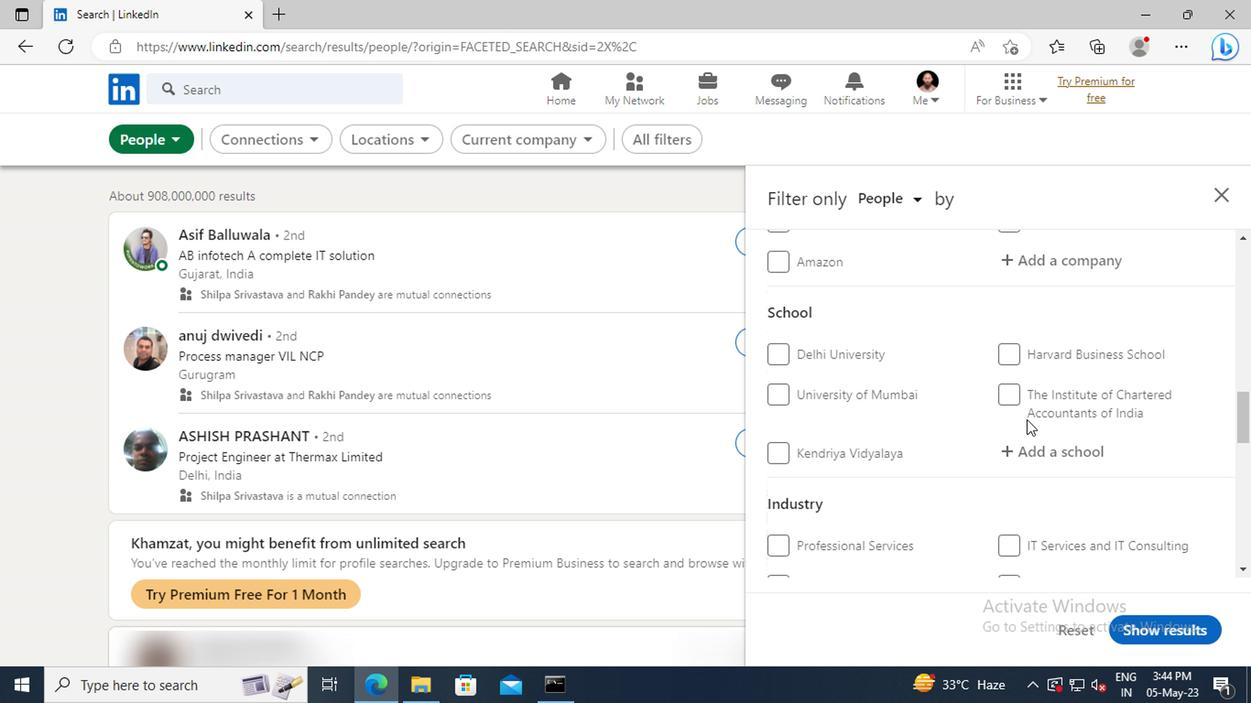 
Action: Mouse scrolled (1022, 419) with delta (0, 0)
Screenshot: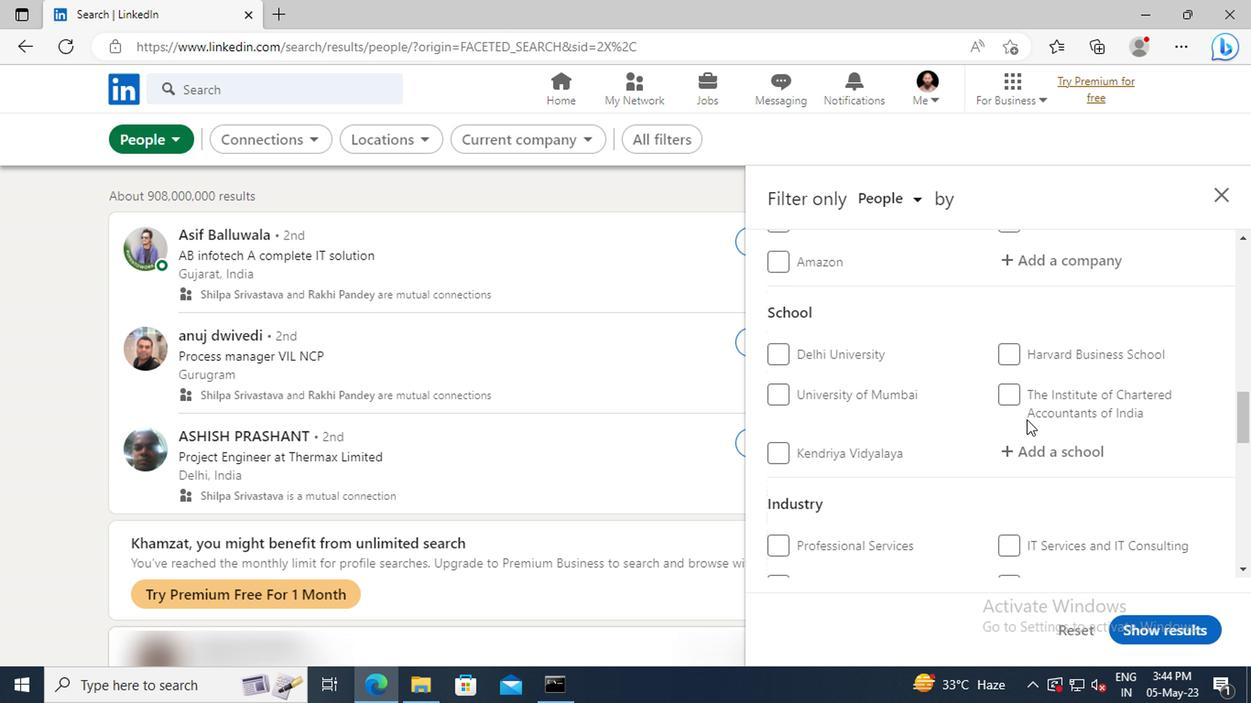 
Action: Mouse scrolled (1022, 419) with delta (0, 0)
Screenshot: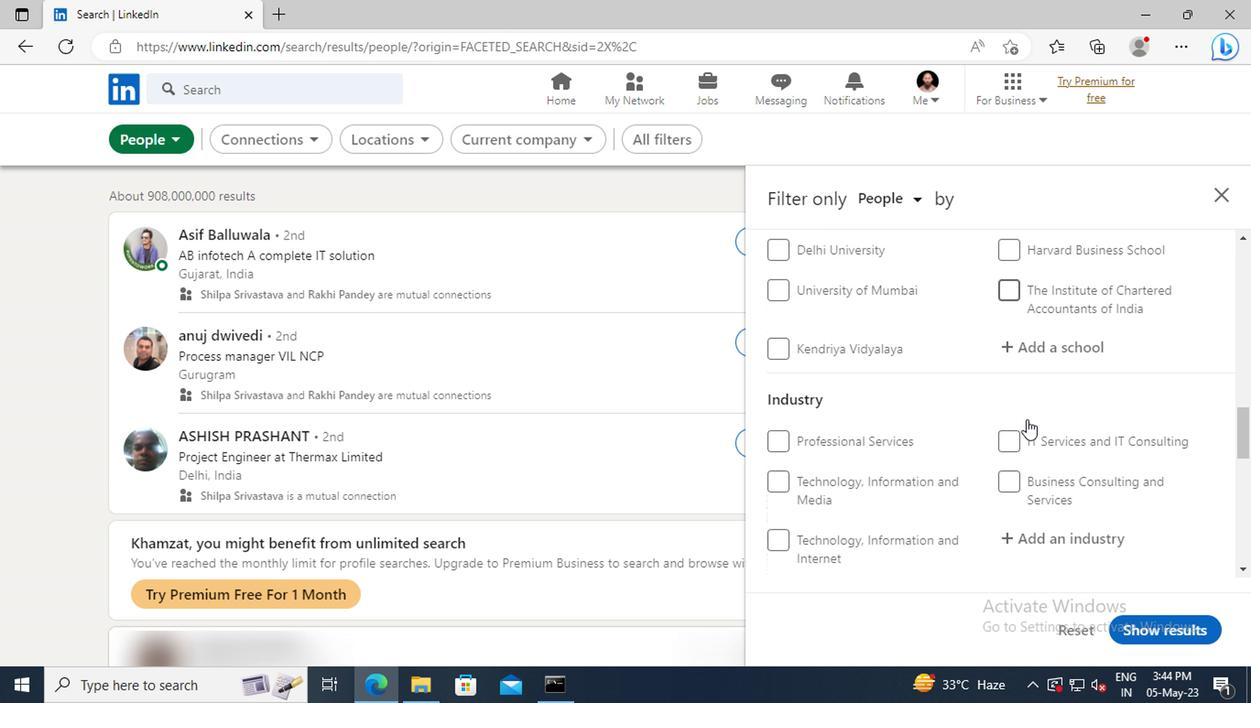
Action: Mouse scrolled (1022, 419) with delta (0, 0)
Screenshot: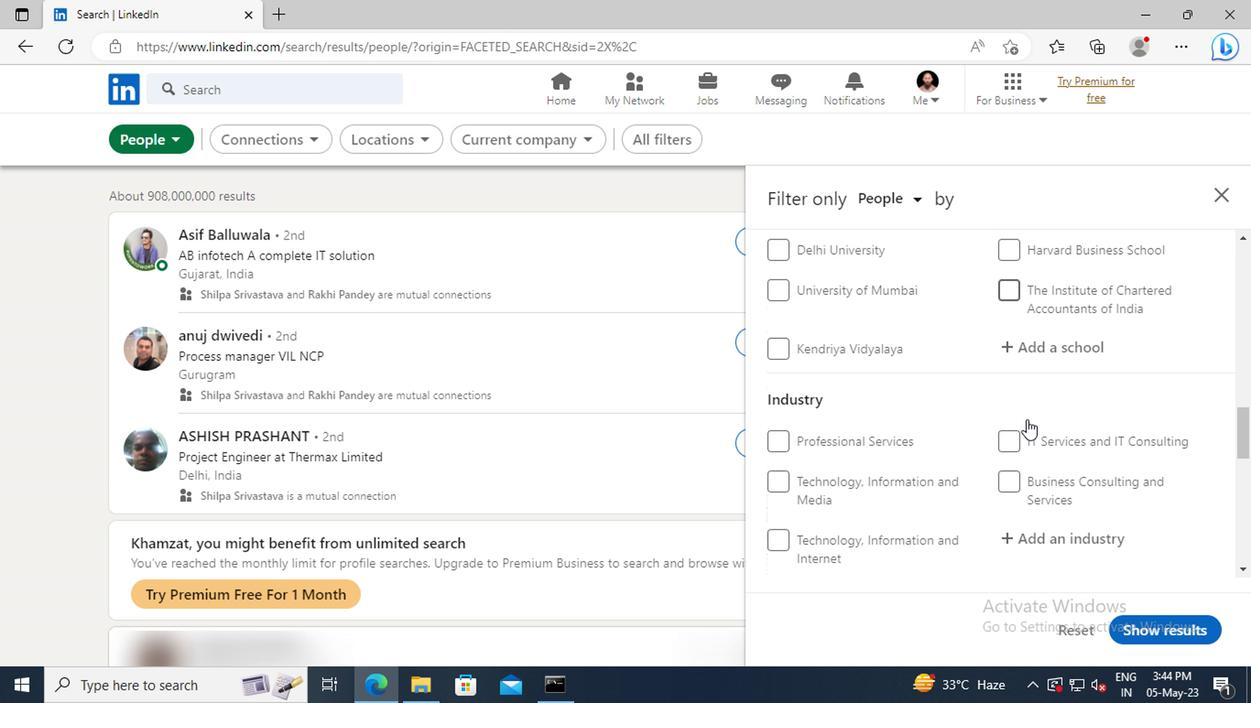 
Action: Mouse scrolled (1022, 419) with delta (0, 0)
Screenshot: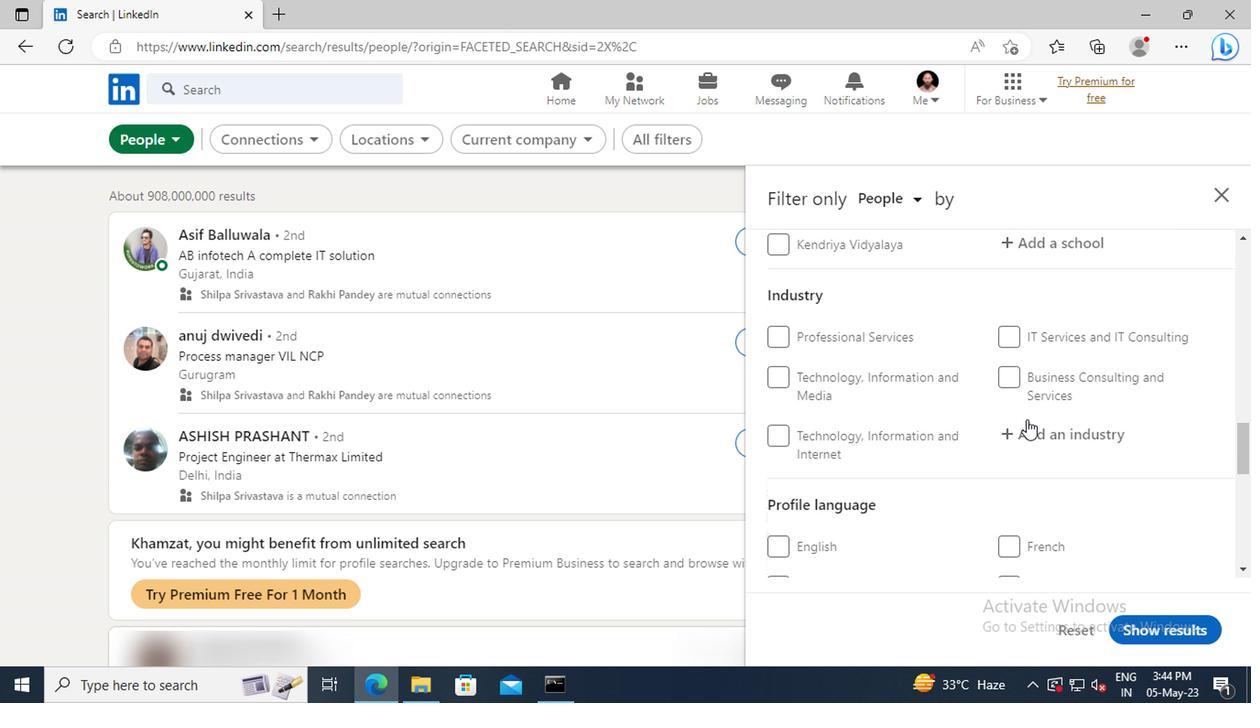
Action: Mouse scrolled (1022, 419) with delta (0, 0)
Screenshot: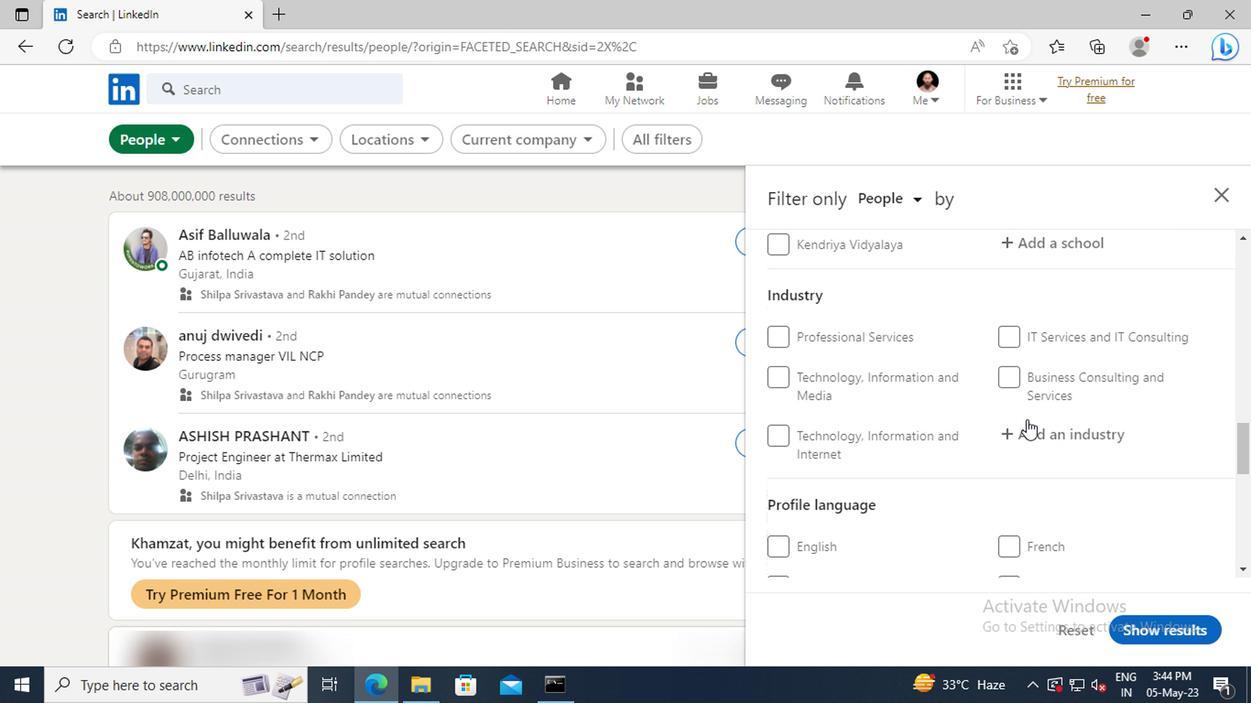 
Action: Mouse moved to (1012, 482)
Screenshot: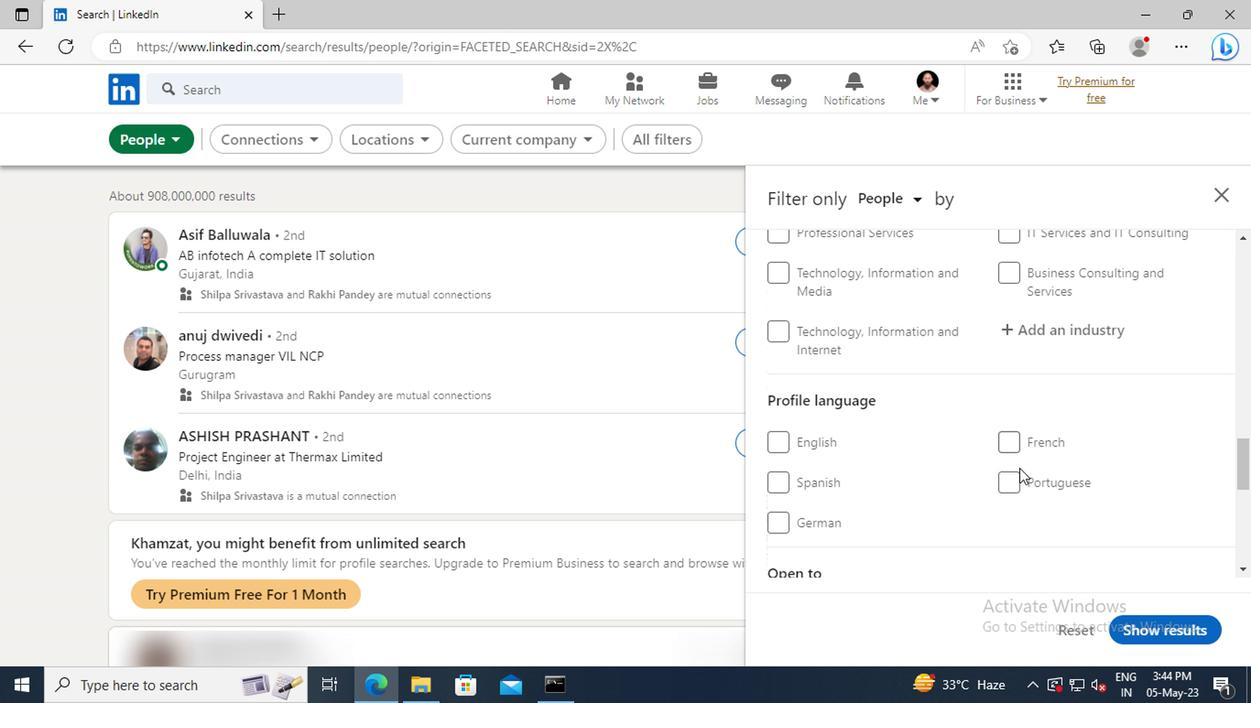 
Action: Mouse pressed left at (1012, 482)
Screenshot: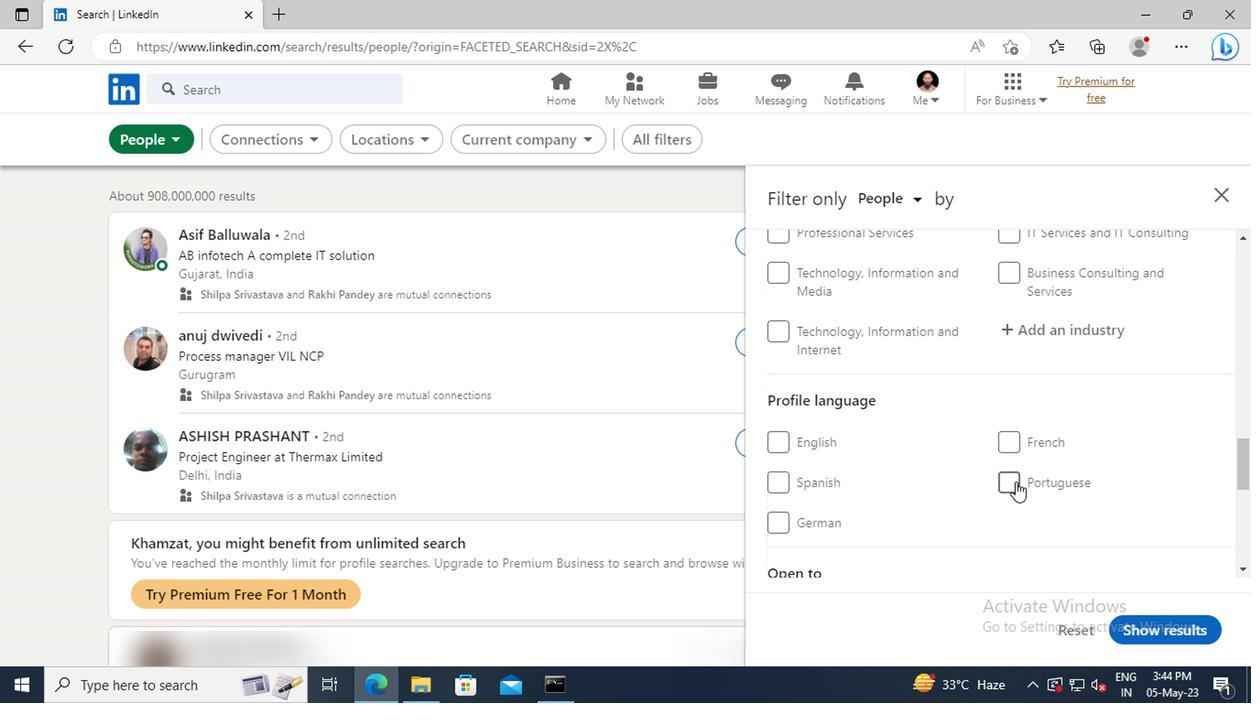 
Action: Mouse moved to (1030, 439)
Screenshot: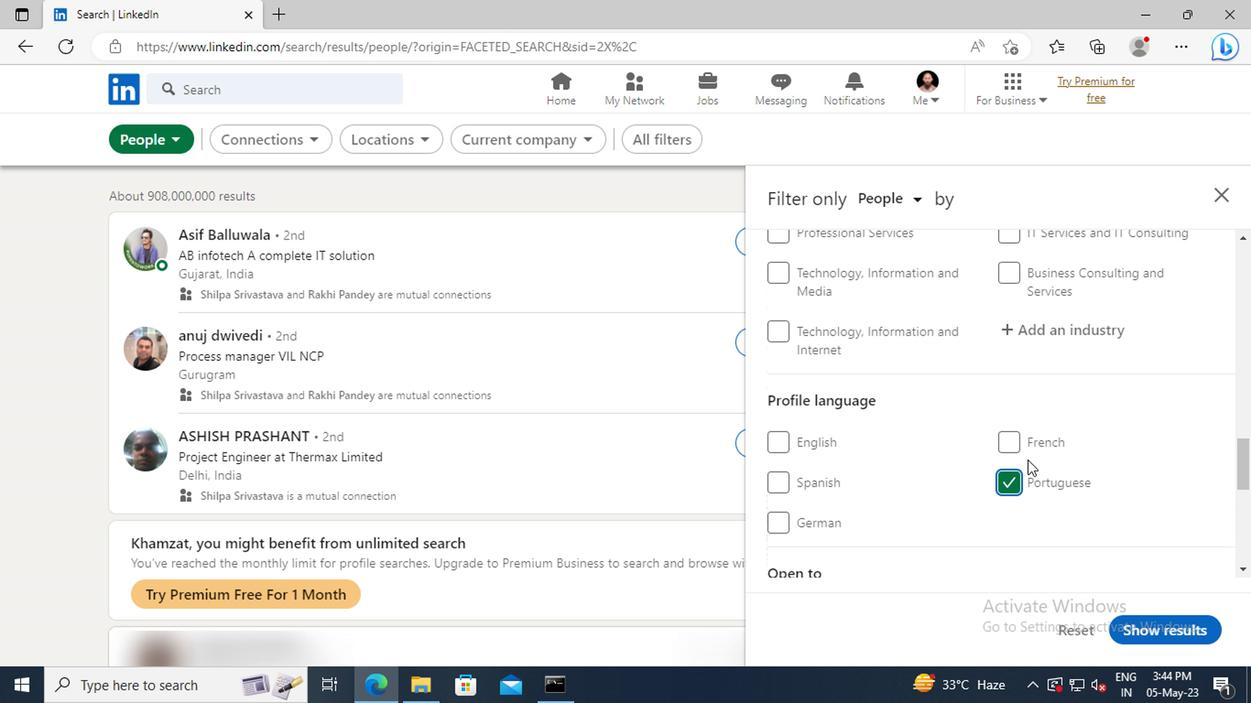 
Action: Mouse scrolled (1030, 441) with delta (0, 1)
Screenshot: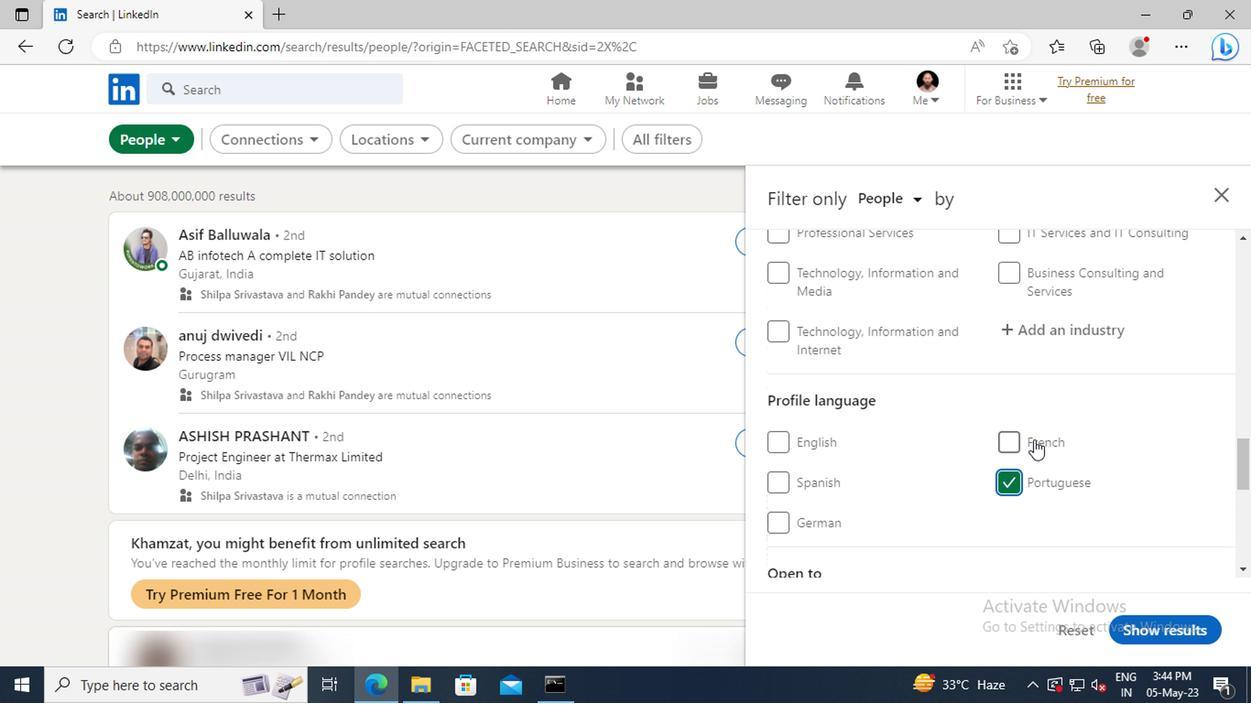
Action: Mouse scrolled (1030, 441) with delta (0, 1)
Screenshot: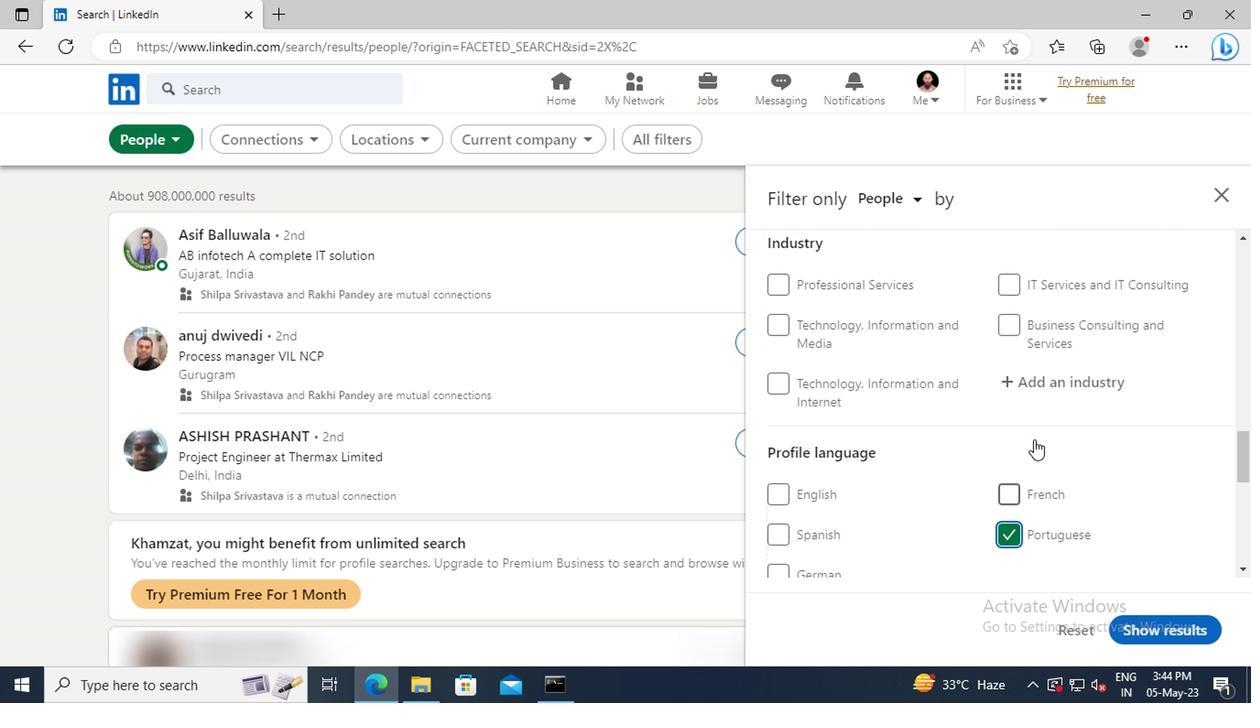
Action: Mouse scrolled (1030, 441) with delta (0, 1)
Screenshot: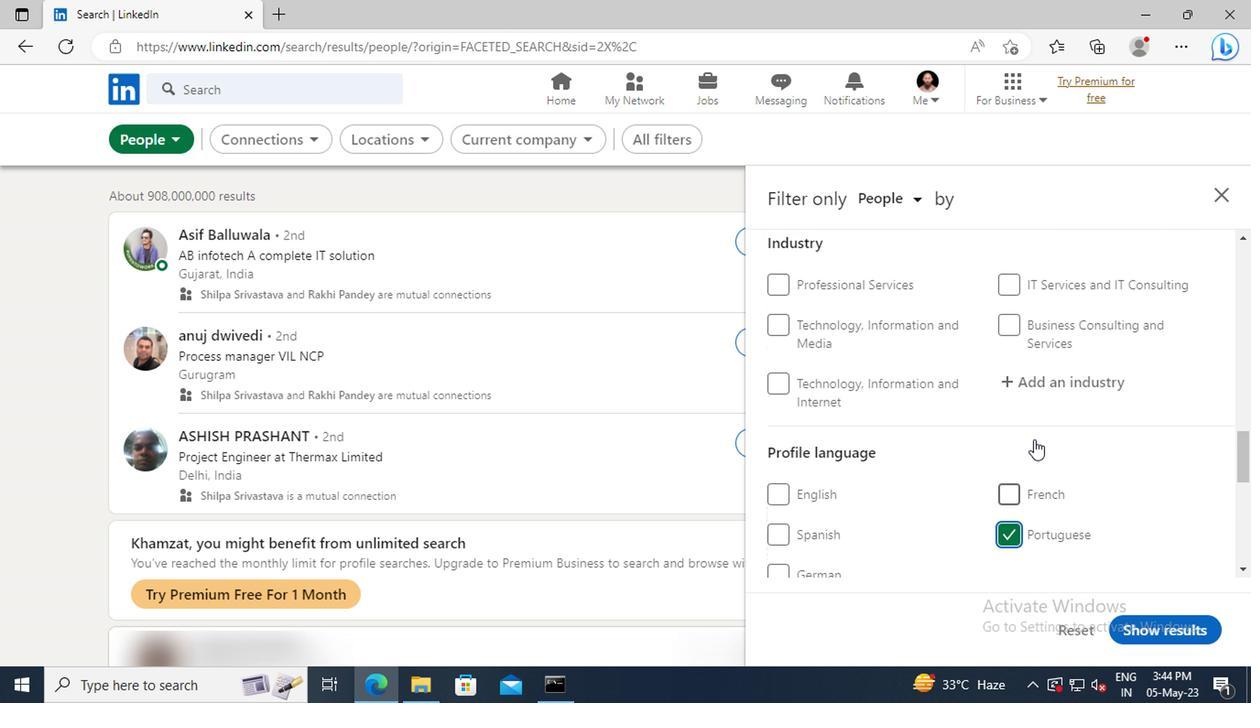 
Action: Mouse scrolled (1030, 441) with delta (0, 1)
Screenshot: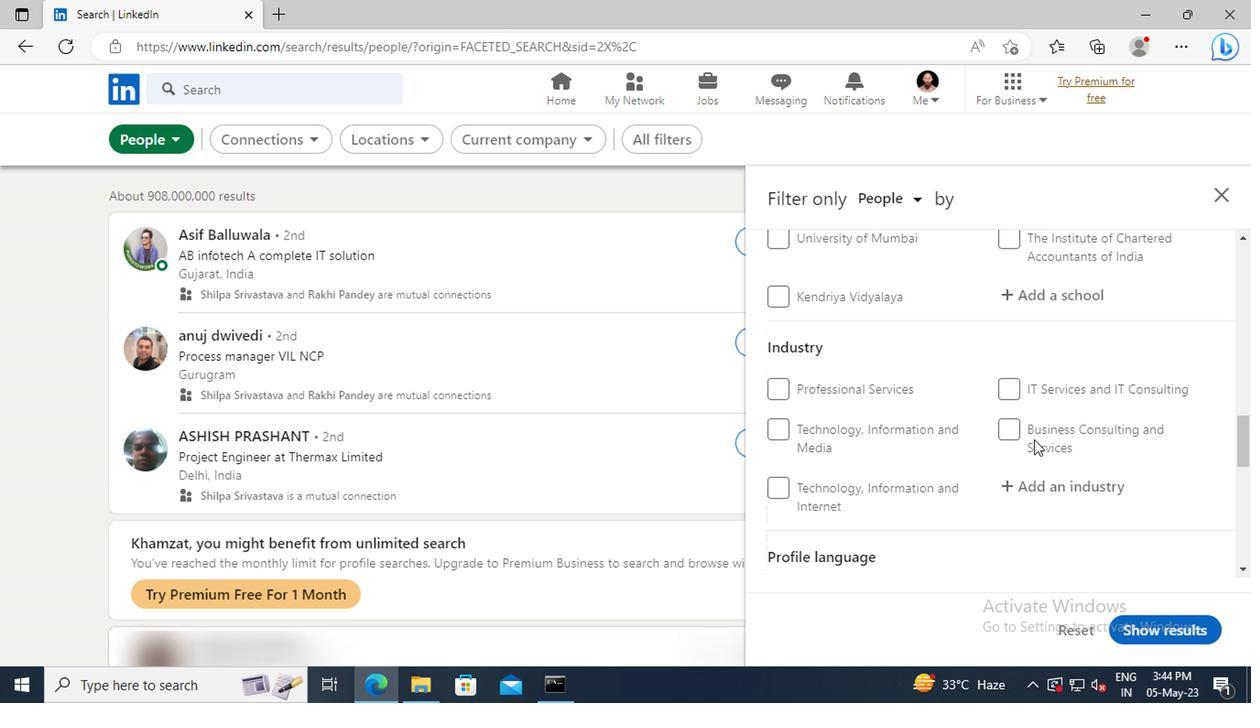 
Action: Mouse scrolled (1030, 441) with delta (0, 1)
Screenshot: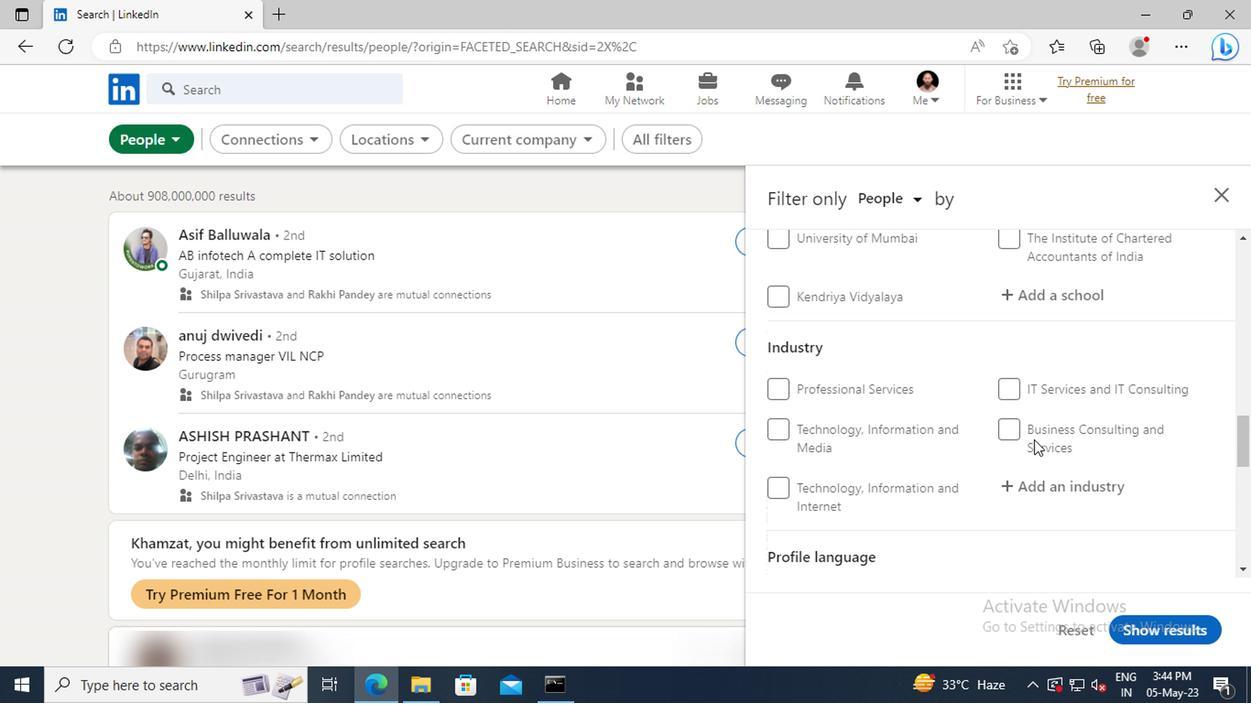 
Action: Mouse scrolled (1030, 441) with delta (0, 1)
Screenshot: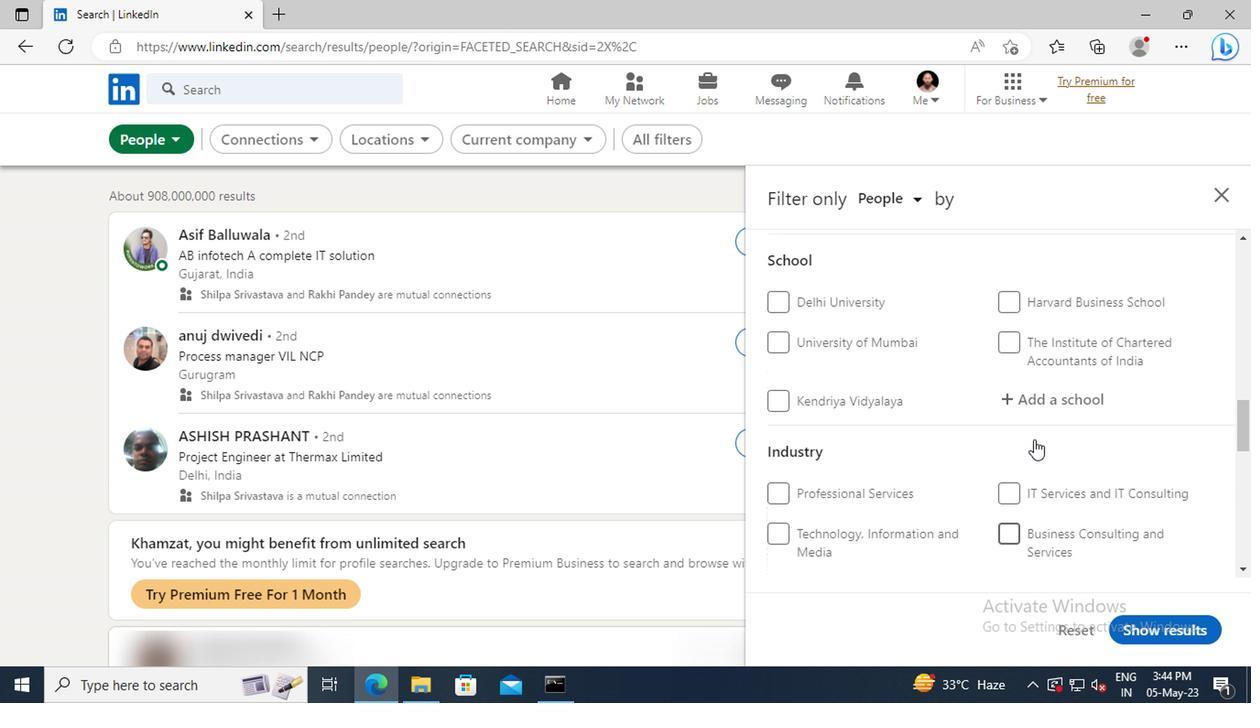 
Action: Mouse scrolled (1030, 441) with delta (0, 1)
Screenshot: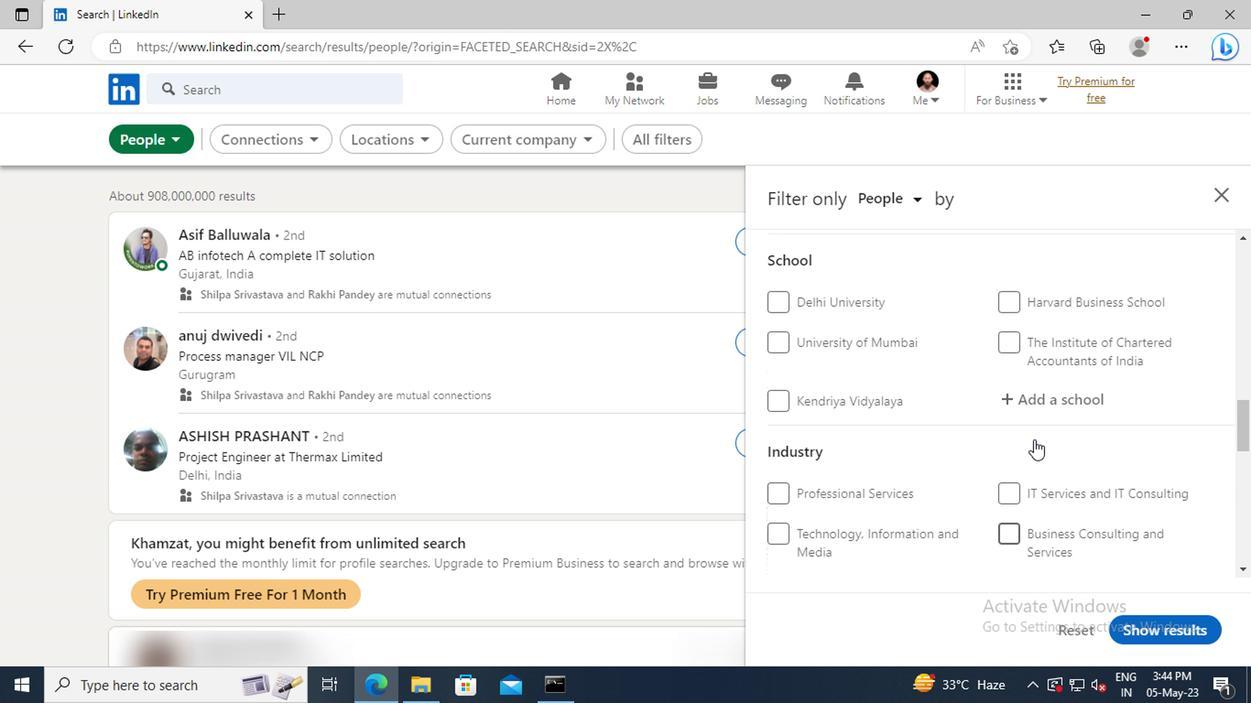 
Action: Mouse scrolled (1030, 441) with delta (0, 1)
Screenshot: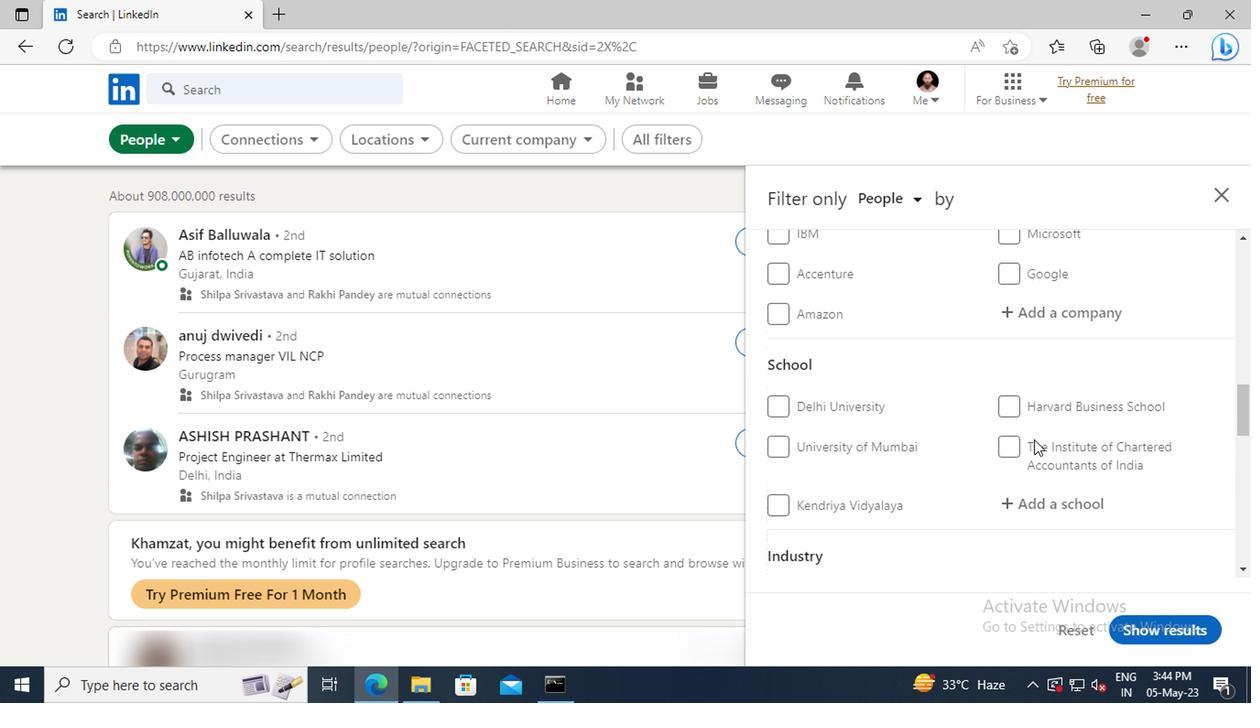 
Action: Mouse scrolled (1030, 441) with delta (0, 1)
Screenshot: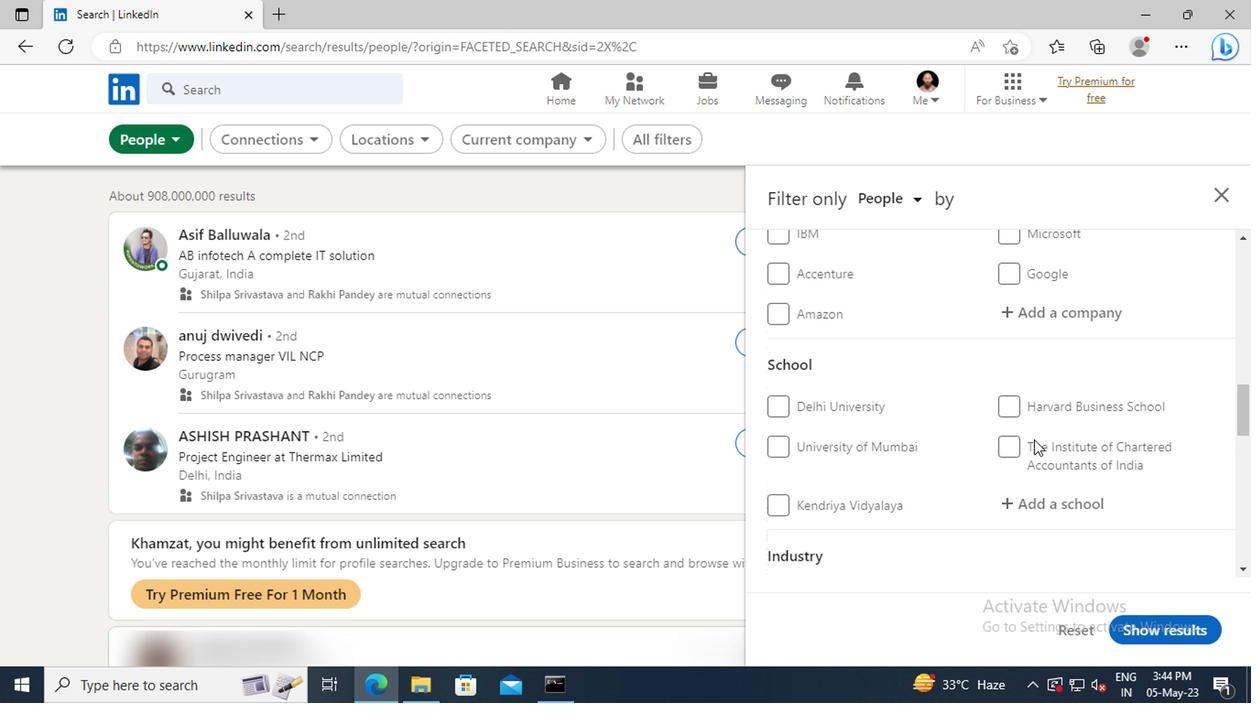 
Action: Mouse scrolled (1030, 441) with delta (0, 1)
Screenshot: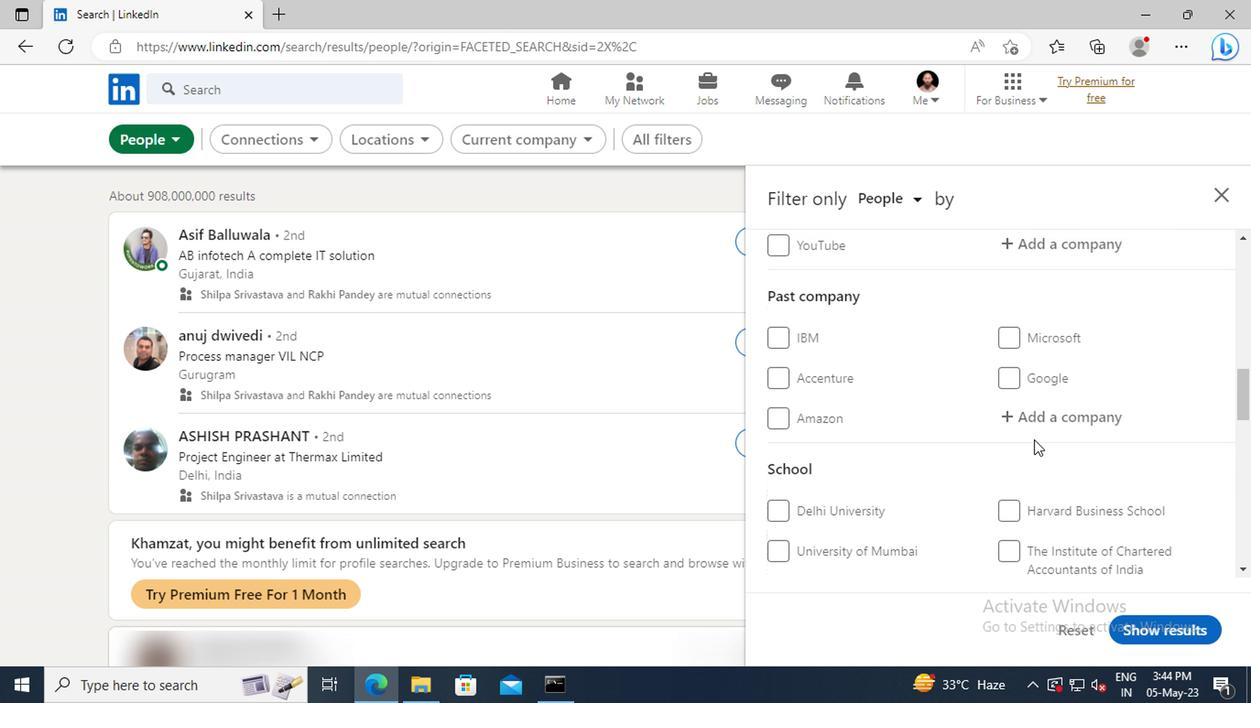 
Action: Mouse scrolled (1030, 441) with delta (0, 1)
Screenshot: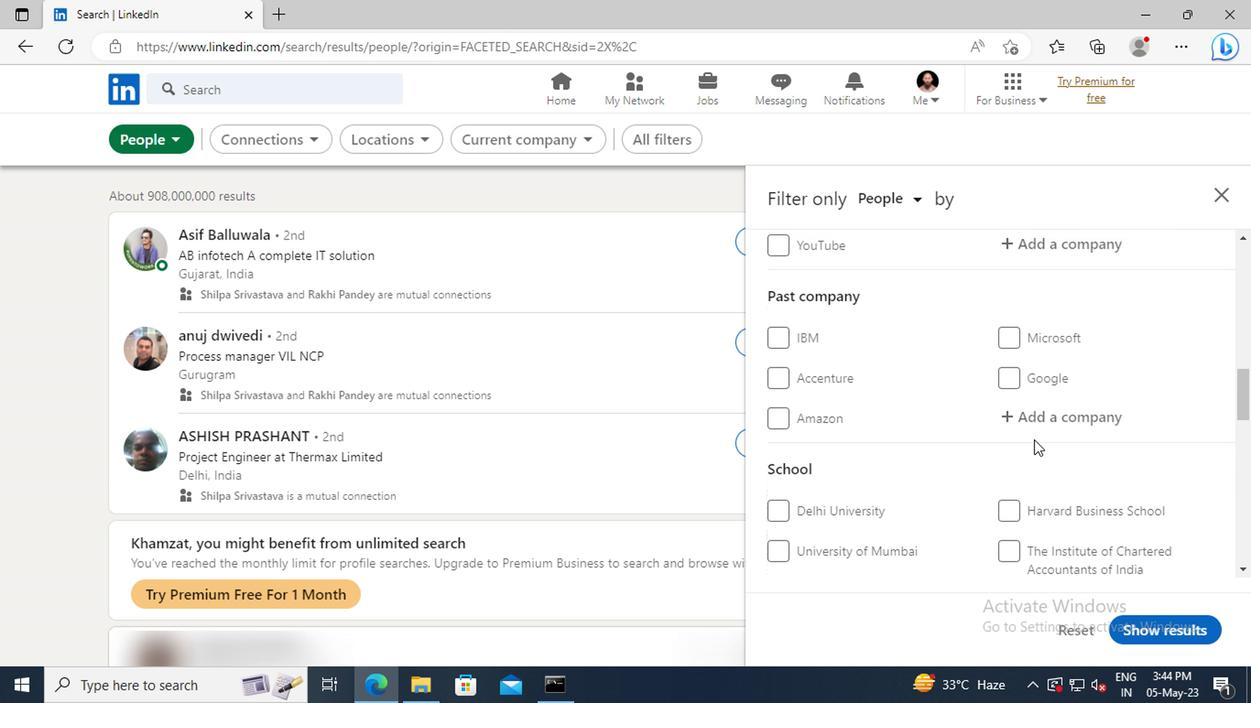 
Action: Mouse scrolled (1030, 441) with delta (0, 1)
Screenshot: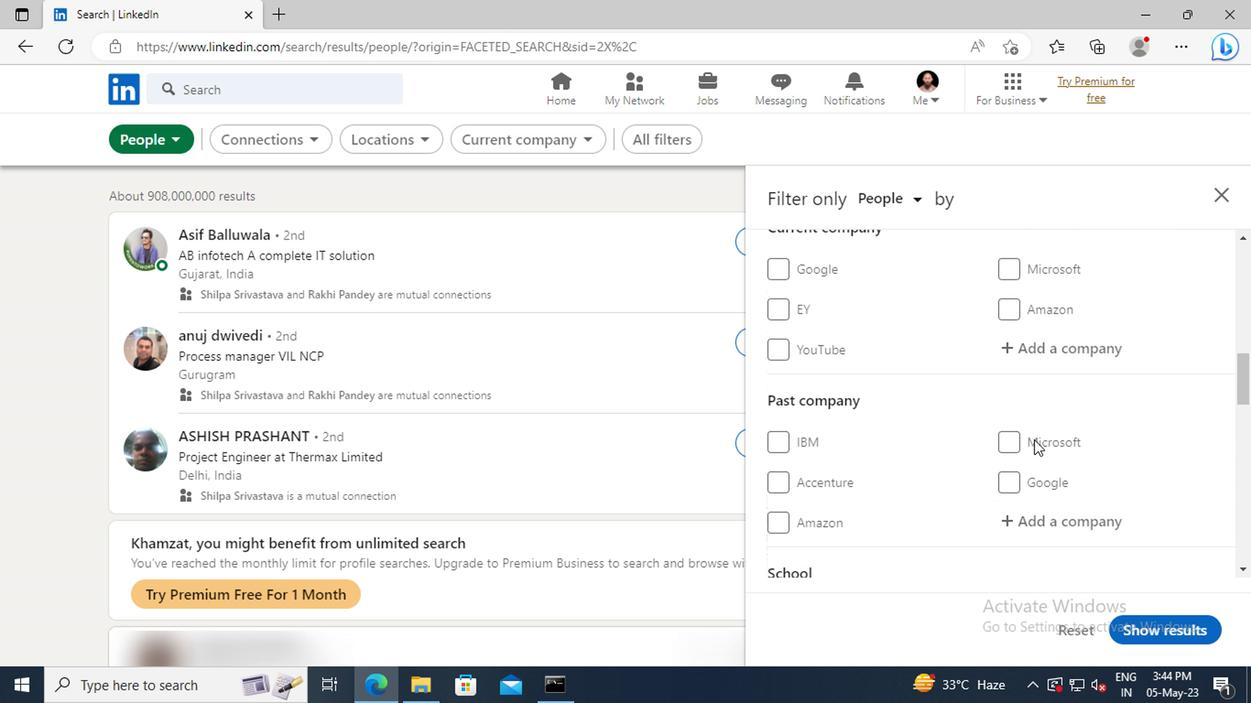 
Action: Mouse moved to (1024, 406)
Screenshot: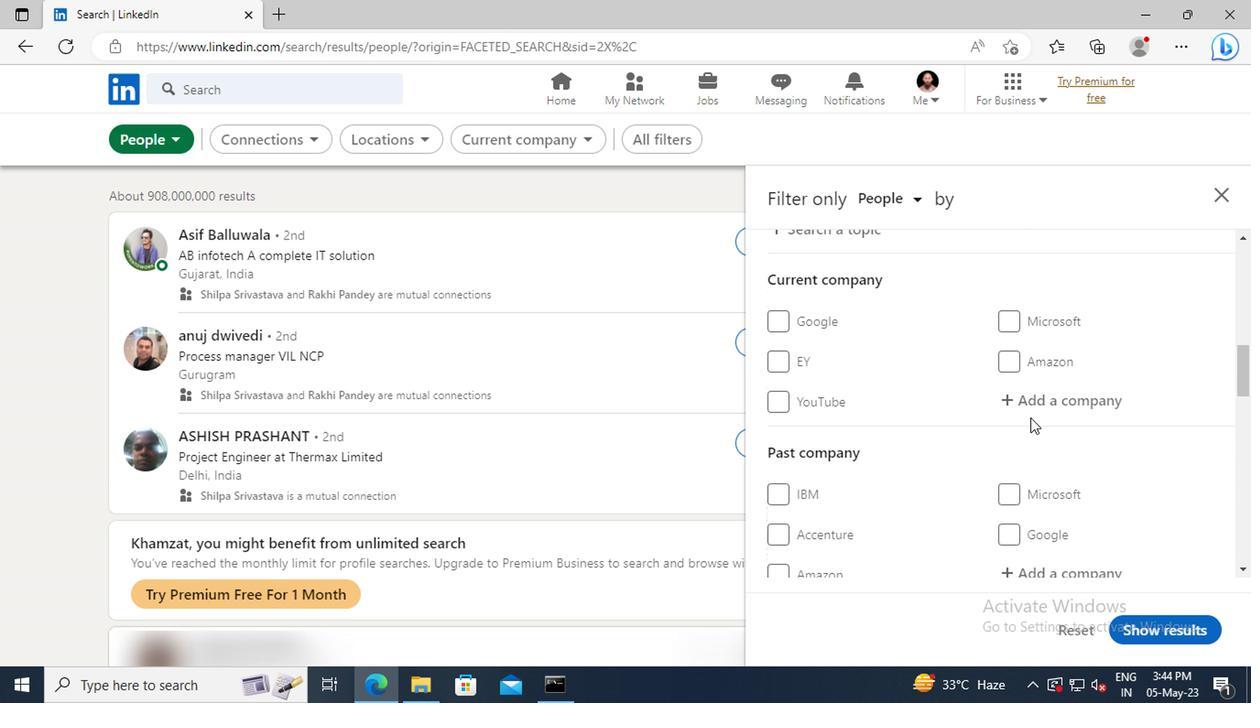 
Action: Mouse pressed left at (1024, 406)
Screenshot: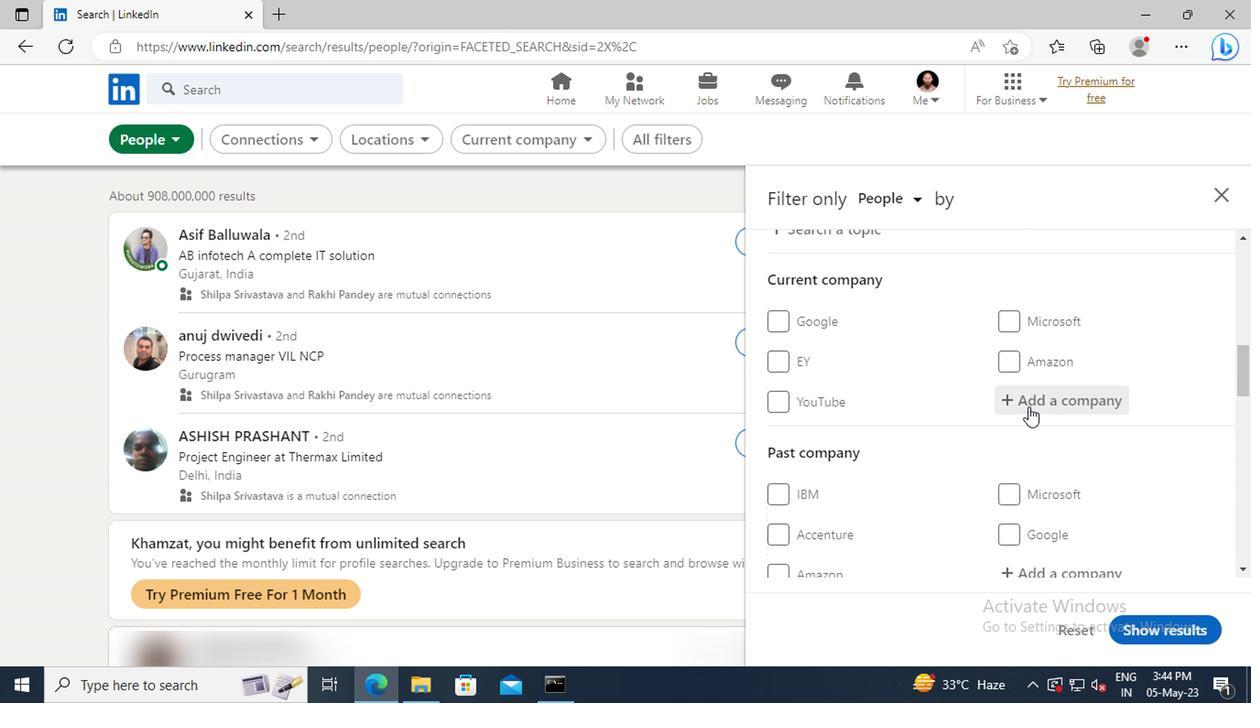 
Action: Key pressed <Key.shift>HOTELIERS<Key.space><Key.shift>WE
Screenshot: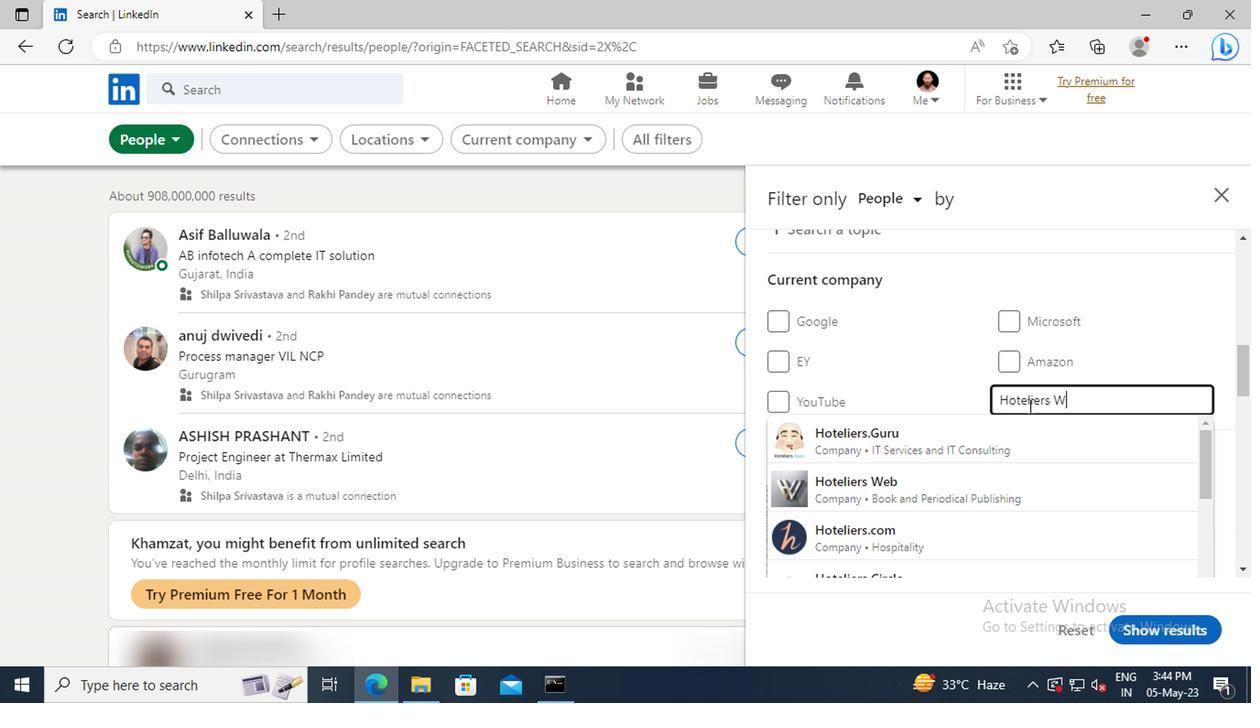 
Action: Mouse moved to (1023, 437)
Screenshot: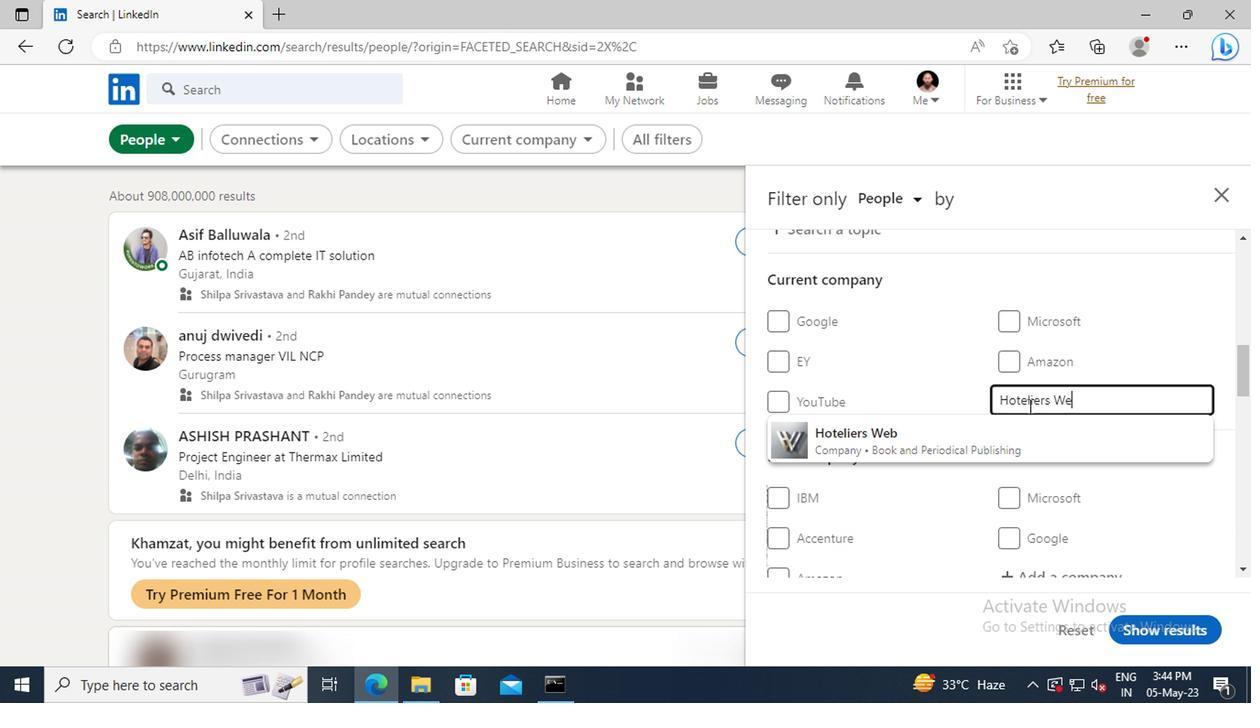 
Action: Mouse pressed left at (1023, 437)
Screenshot: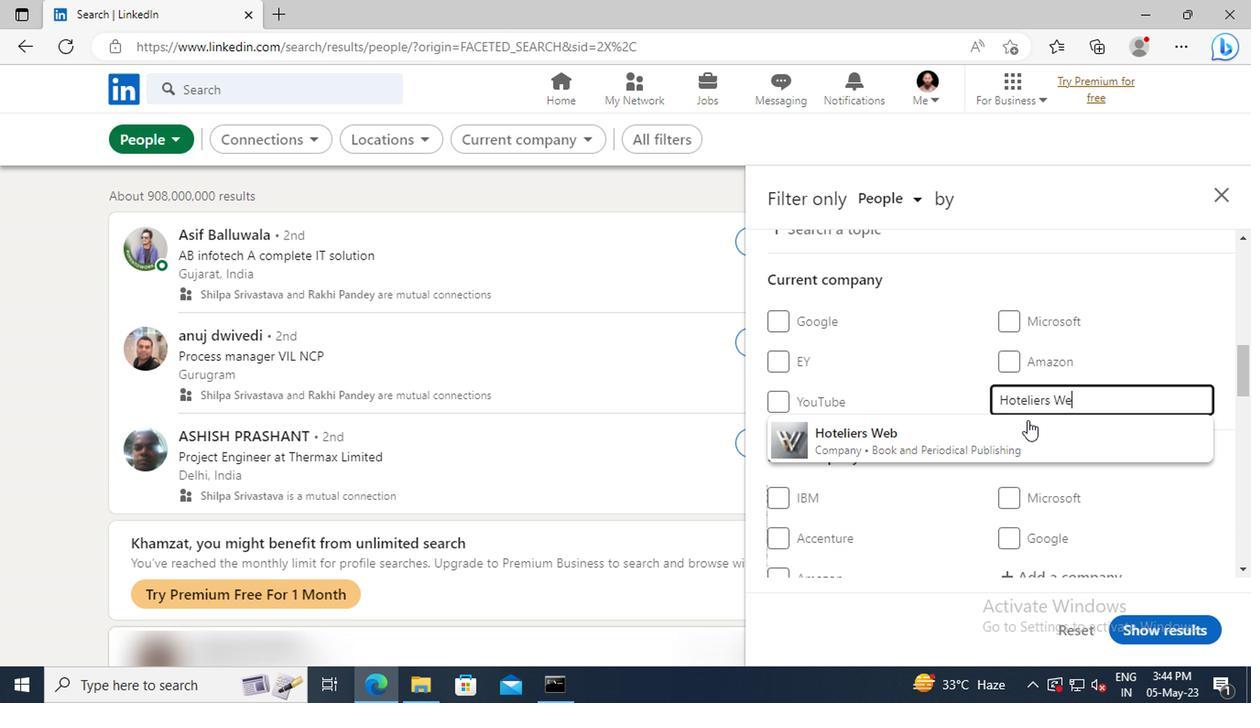 
Action: Mouse scrolled (1023, 436) with delta (0, 0)
Screenshot: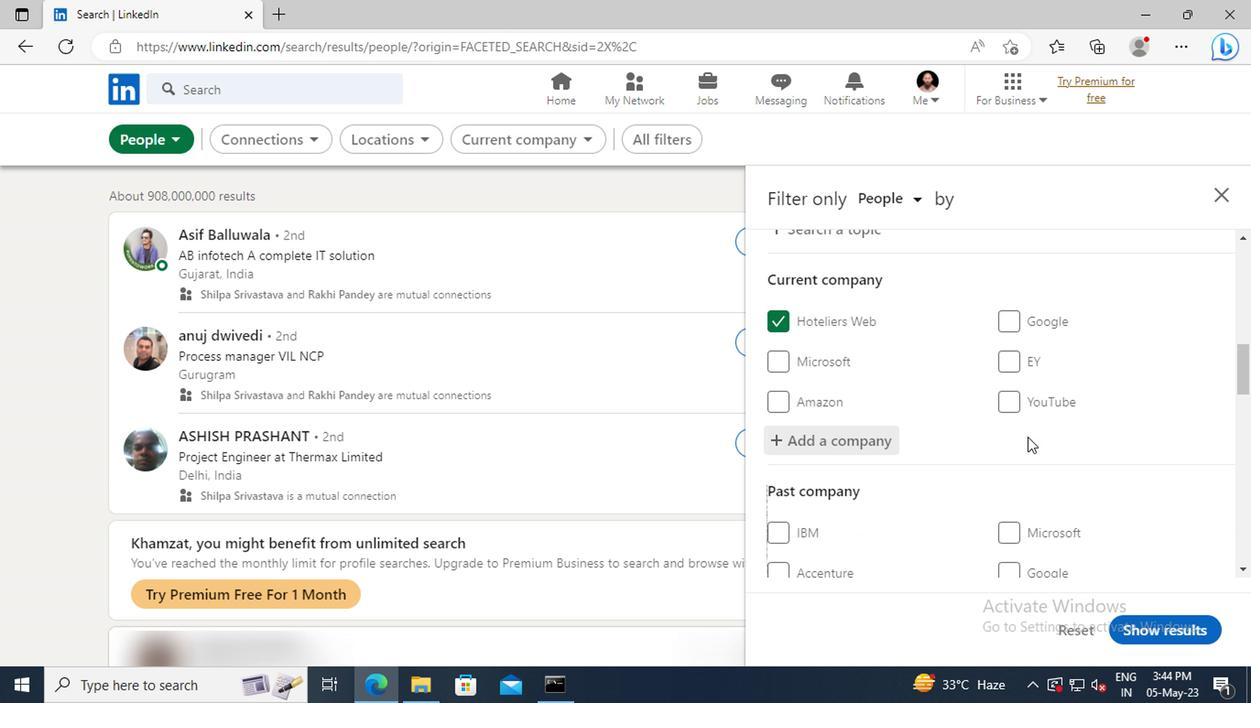 
Action: Mouse scrolled (1023, 436) with delta (0, 0)
Screenshot: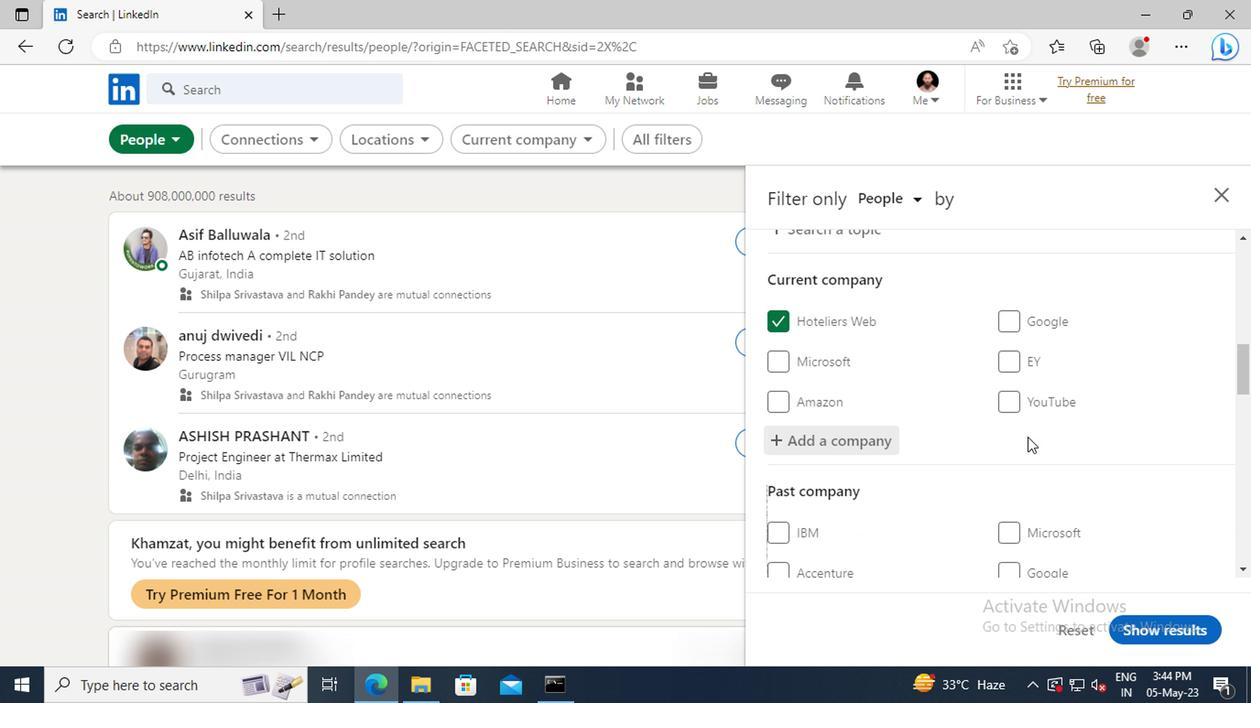 
Action: Mouse moved to (1021, 430)
Screenshot: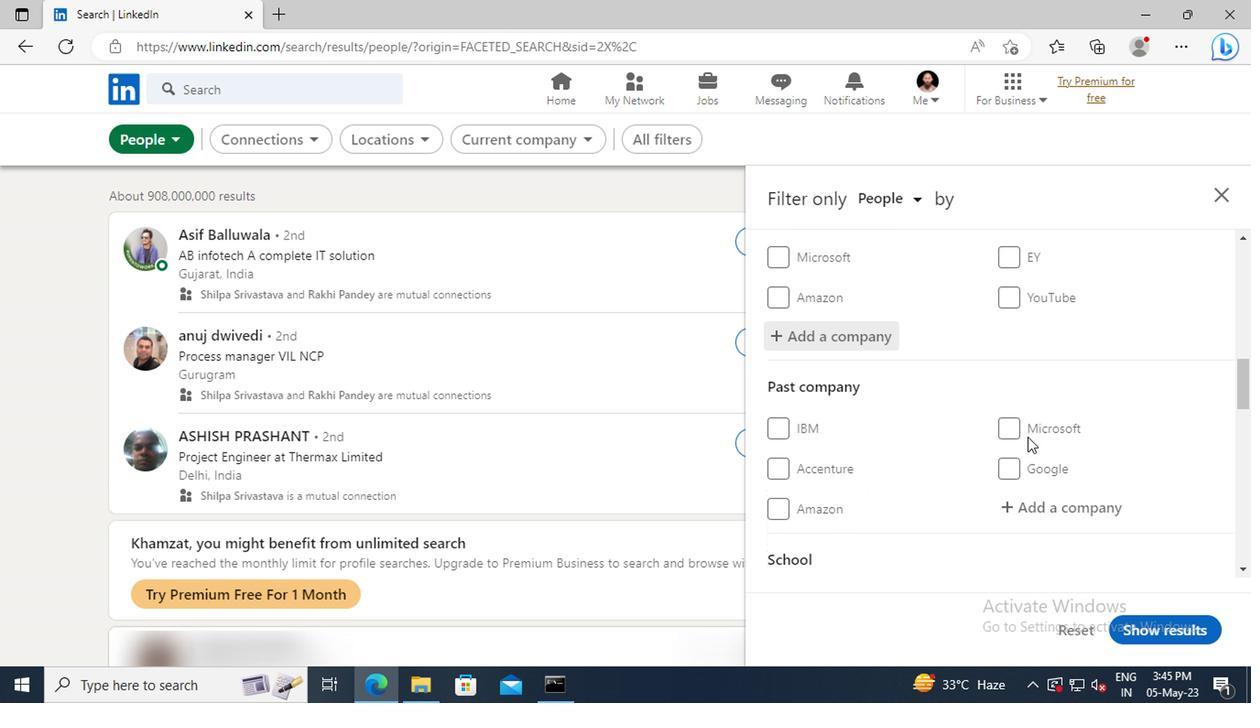 
Action: Mouse scrolled (1021, 428) with delta (0, -1)
Screenshot: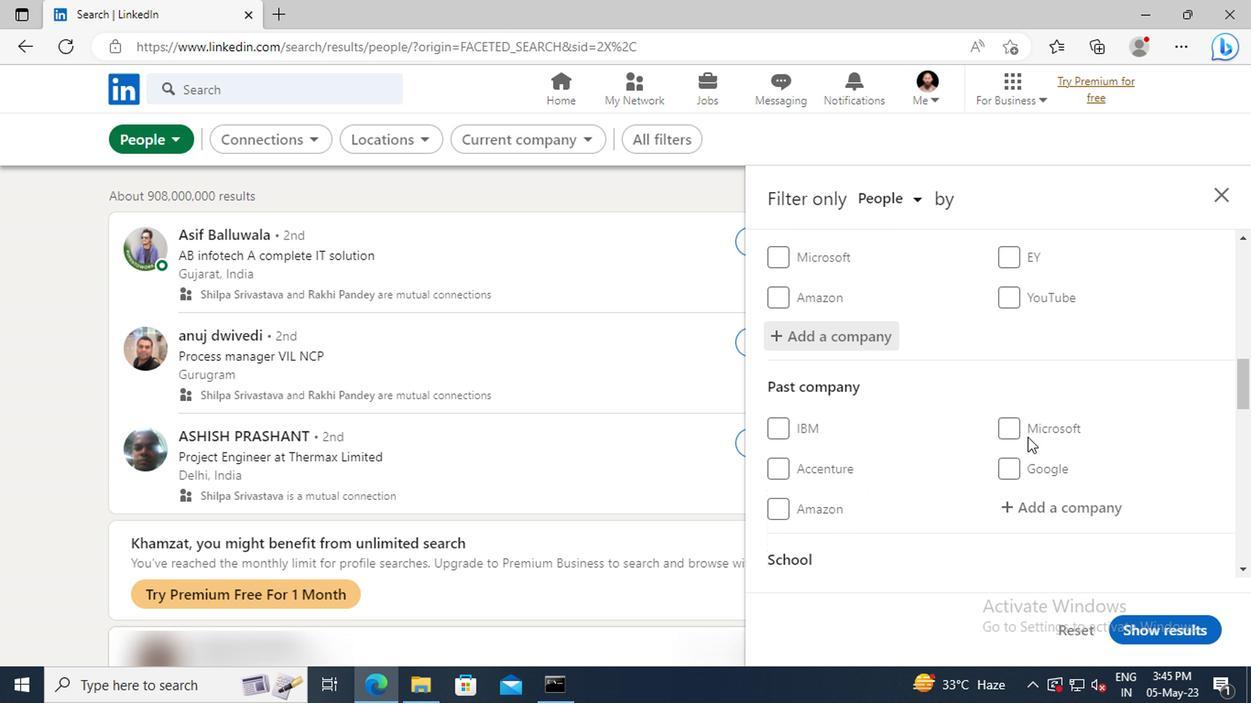 
Action: Mouse moved to (1021, 428)
Screenshot: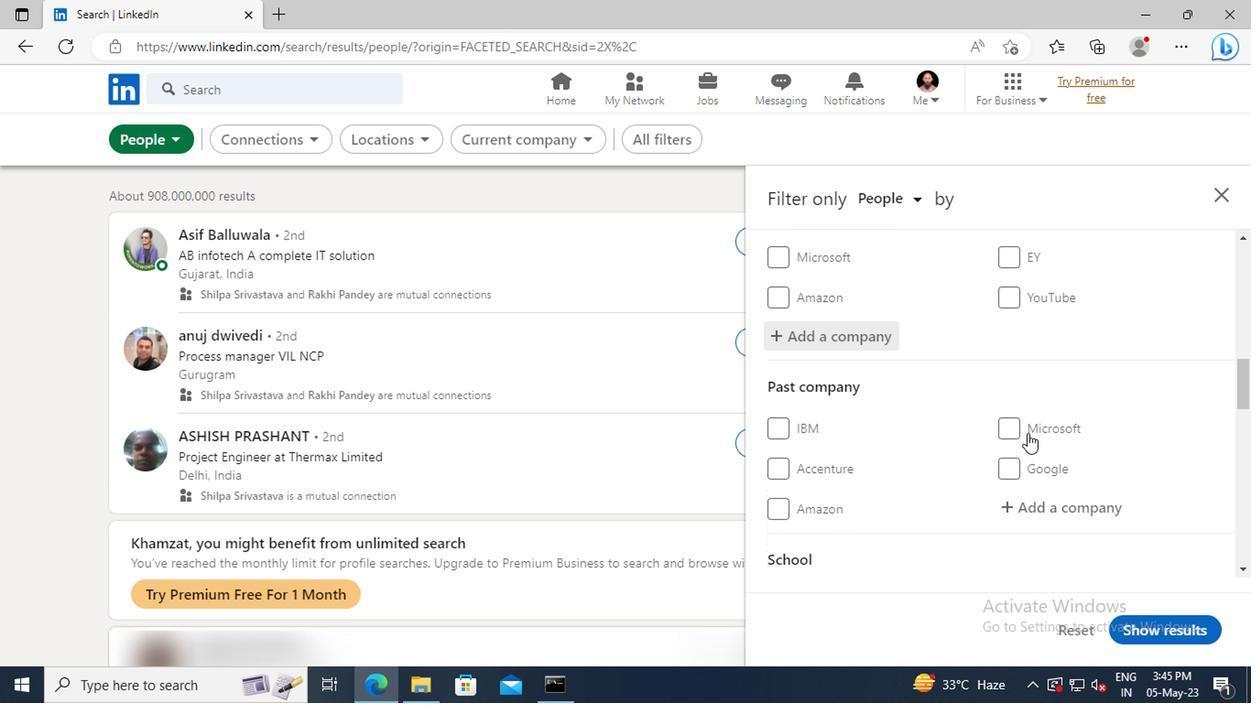 
Action: Mouse scrolled (1021, 428) with delta (0, 0)
Screenshot: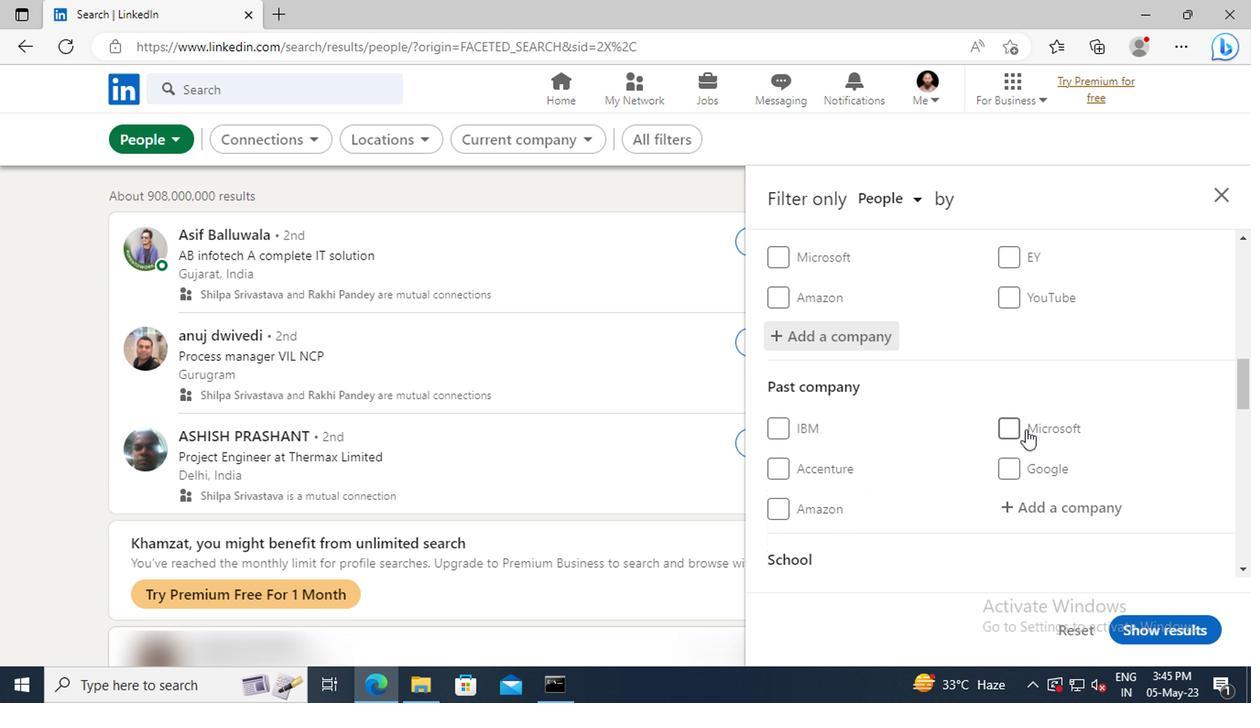 
Action: Mouse moved to (1019, 416)
Screenshot: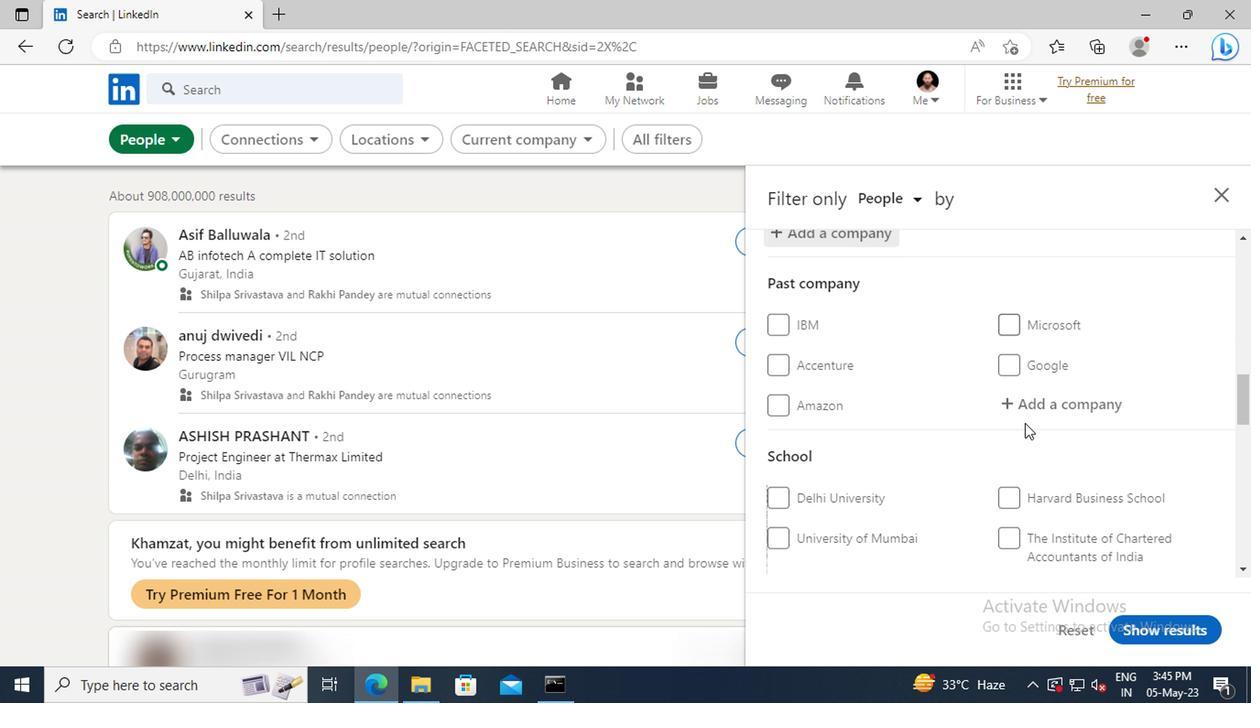 
Action: Mouse scrolled (1019, 415) with delta (0, -1)
Screenshot: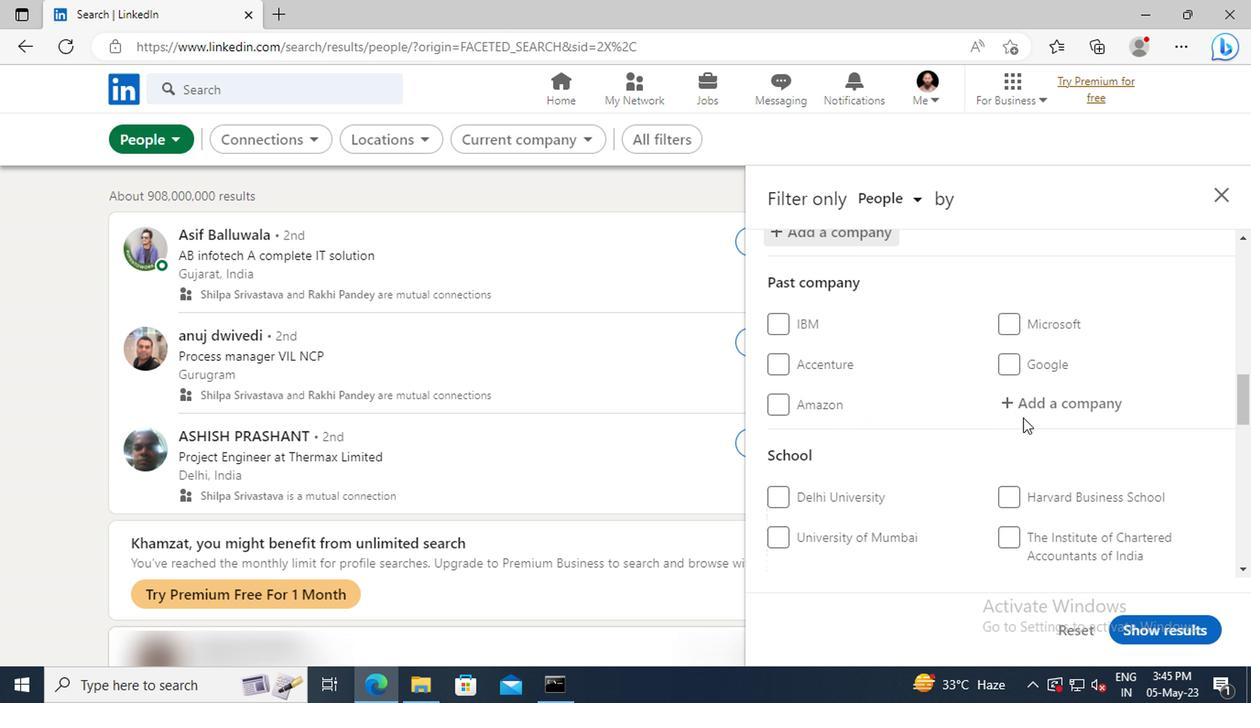
Action: Mouse scrolled (1019, 415) with delta (0, -1)
Screenshot: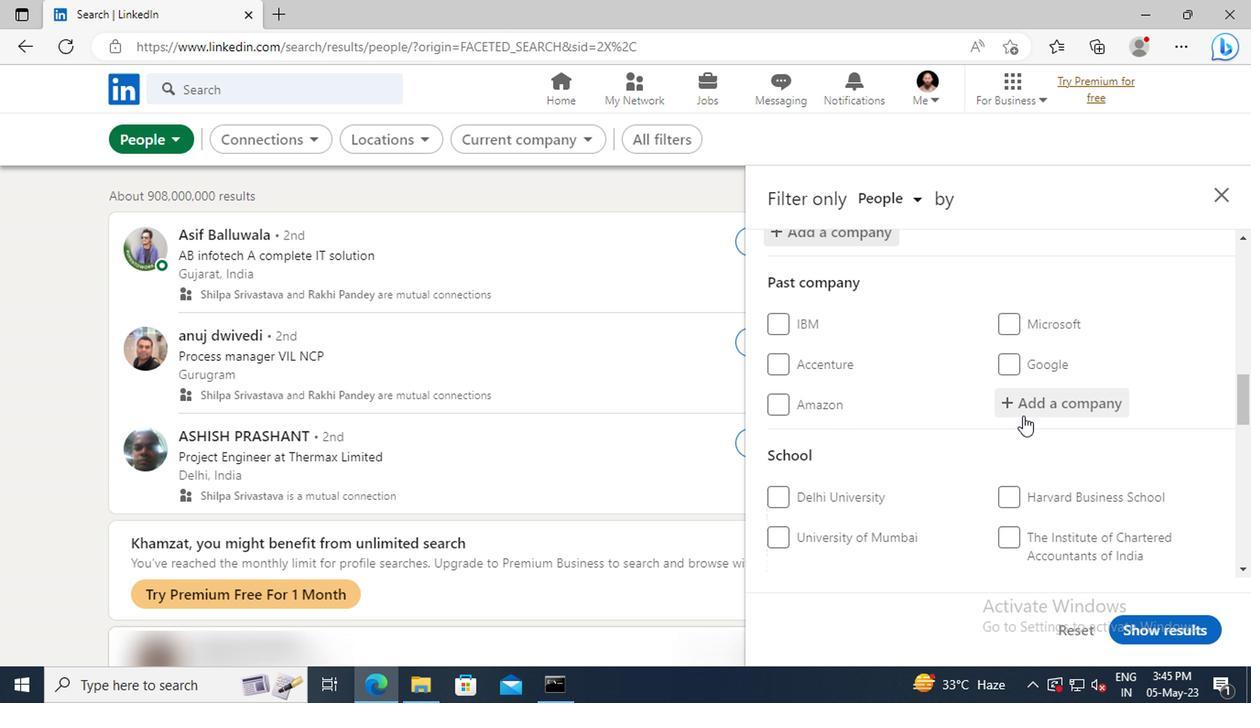 
Action: Mouse scrolled (1019, 415) with delta (0, -1)
Screenshot: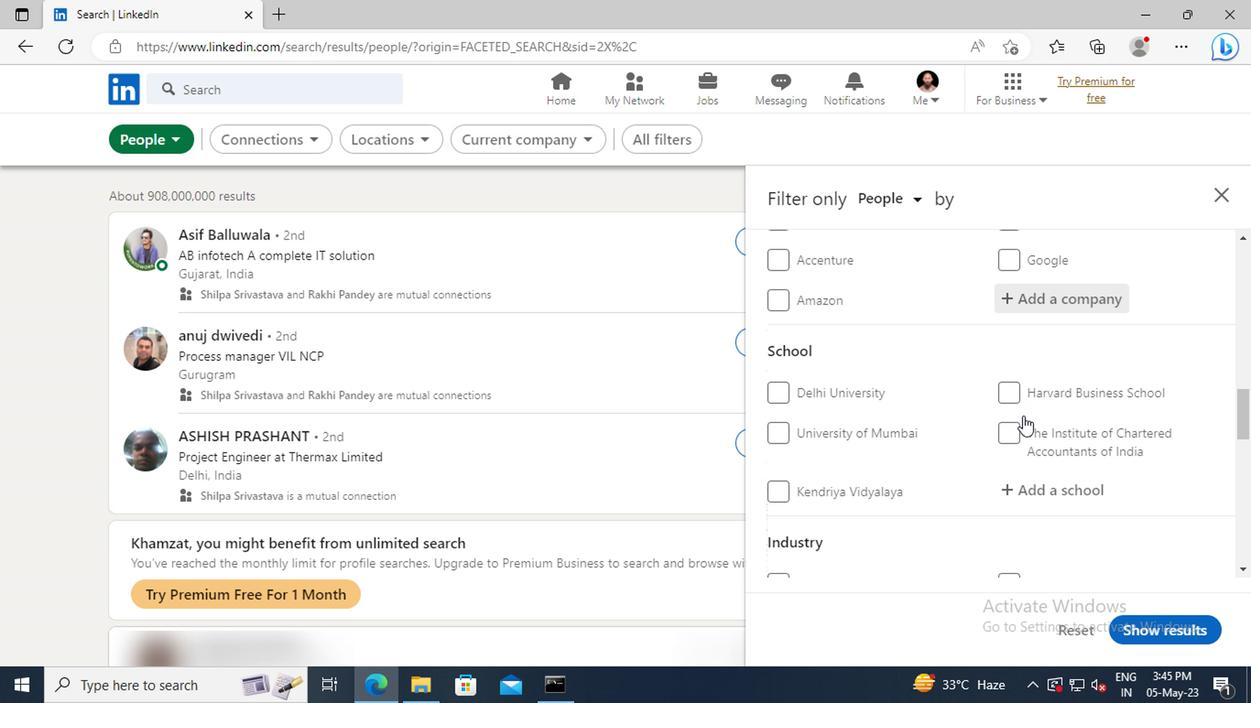 
Action: Mouse moved to (1023, 439)
Screenshot: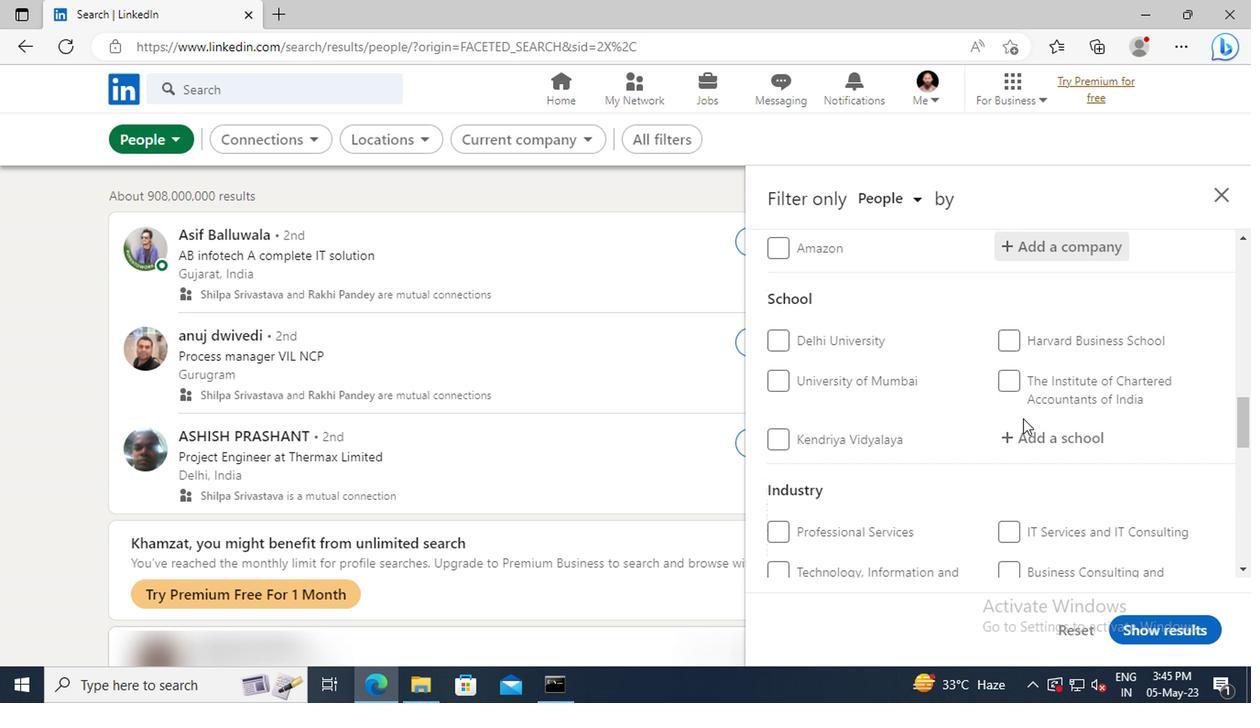 
Action: Mouse pressed left at (1023, 439)
Screenshot: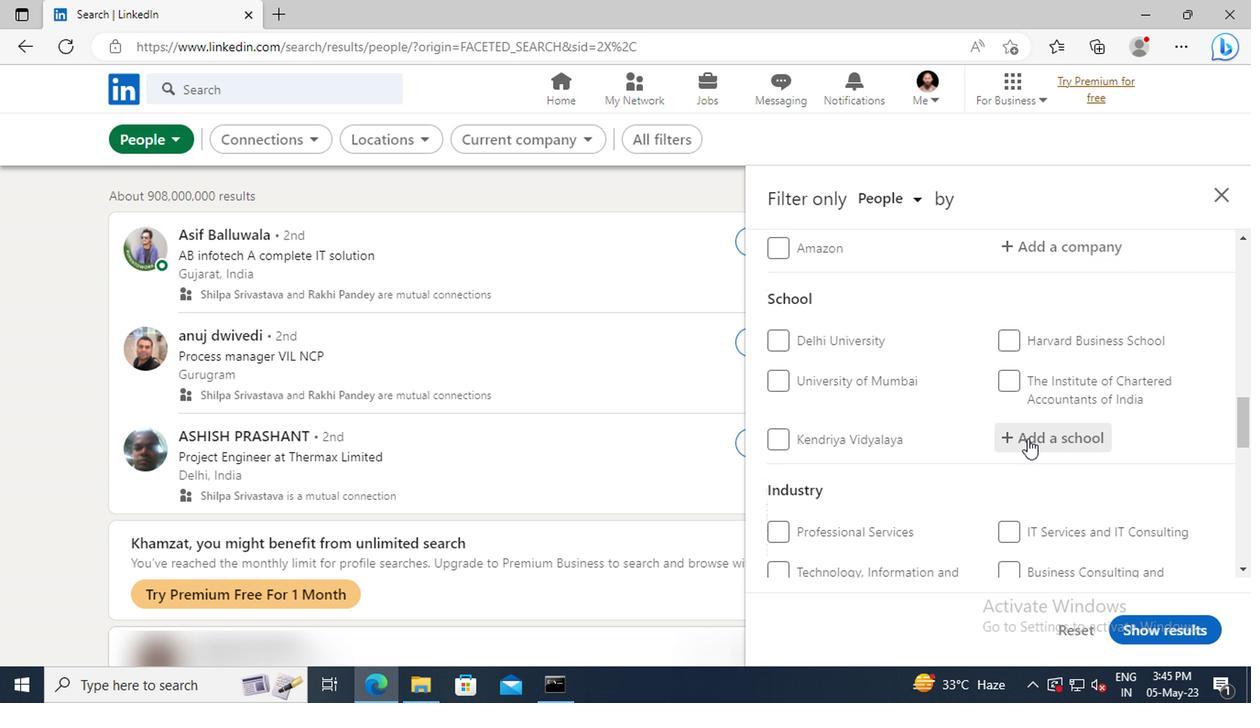 
Action: Key pressed <Key.shift>
Screenshot: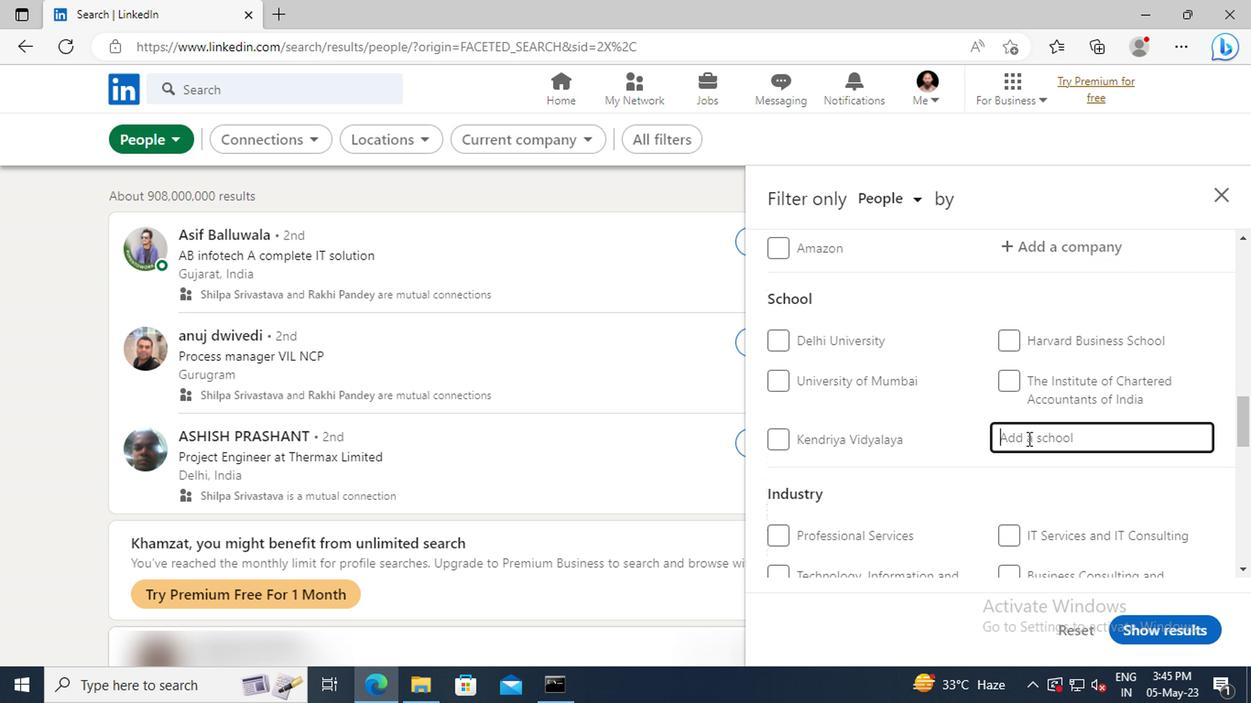 
Action: Mouse moved to (1025, 439)
Screenshot: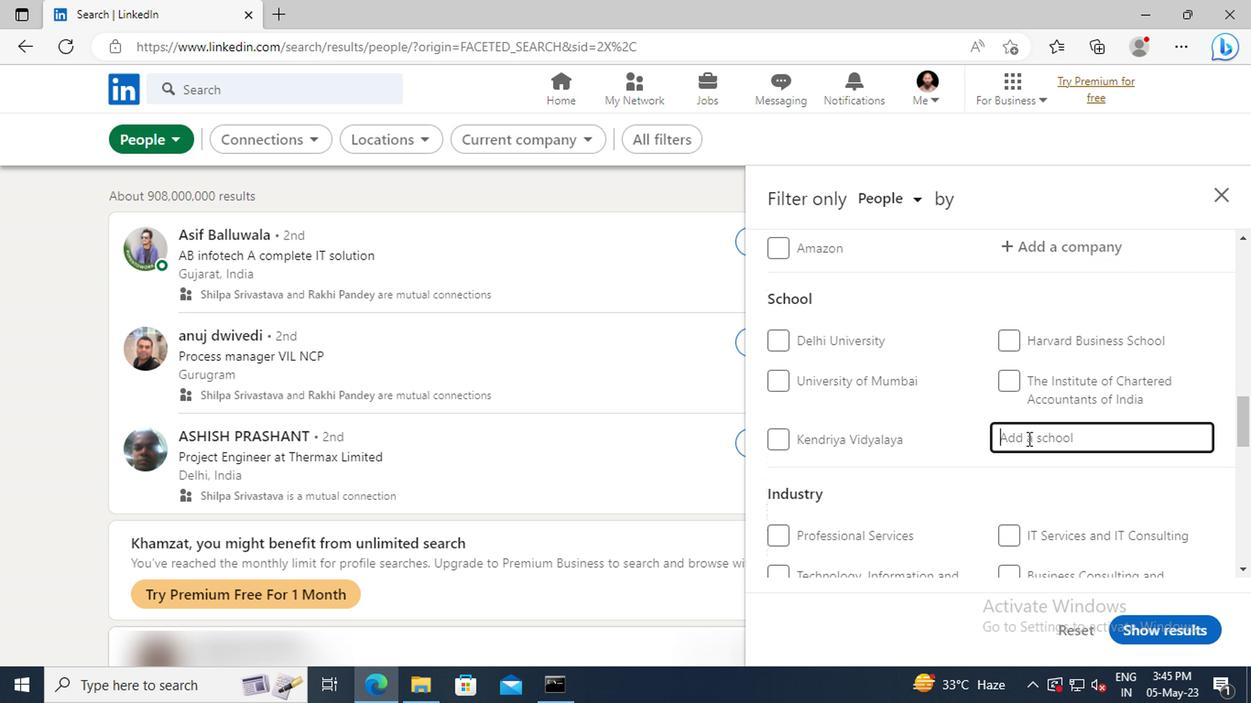 
Action: Key pressed S
Screenshot: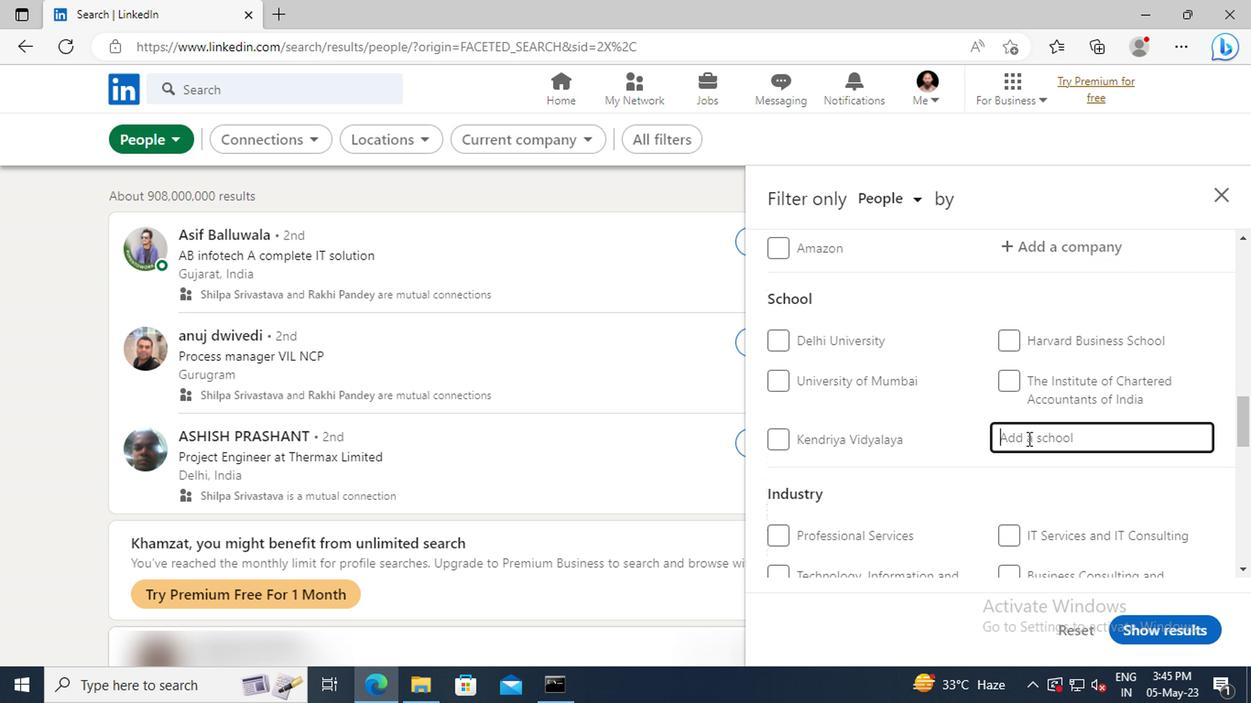 
Action: Mouse moved to (1025, 439)
Screenshot: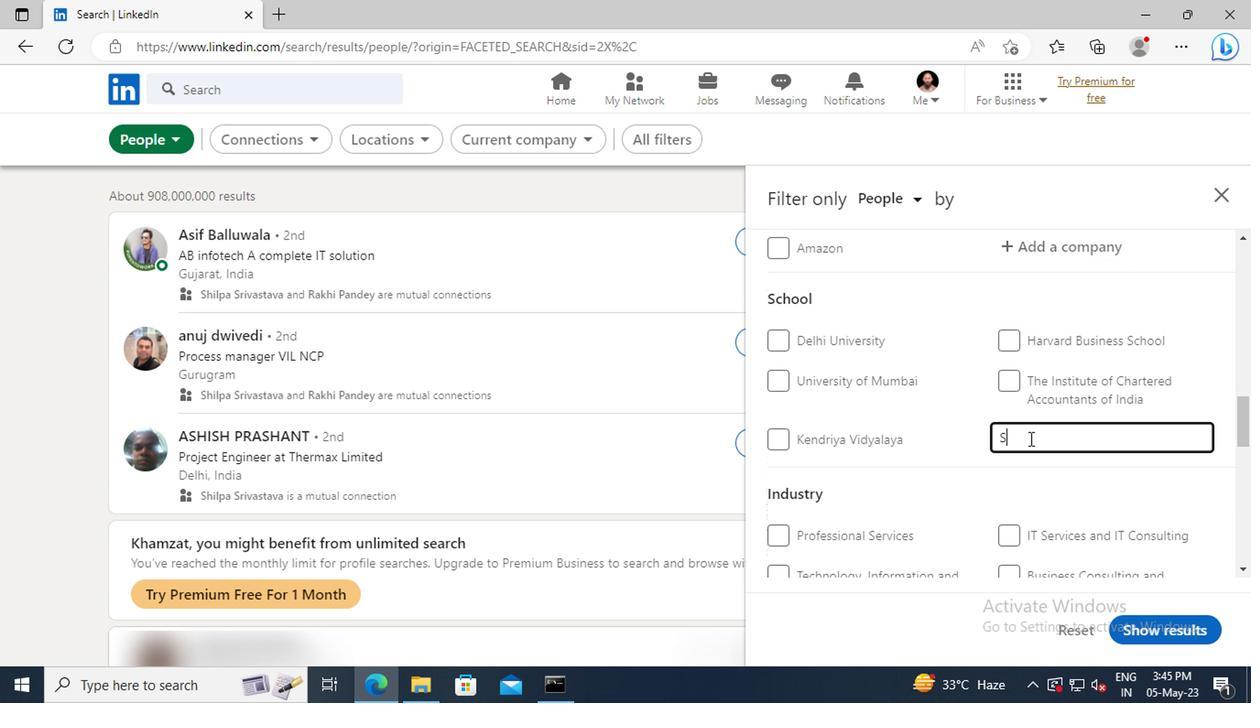 
Action: Key pressed RI<Key.space><Key.shift>INDU<Key.space>
Screenshot: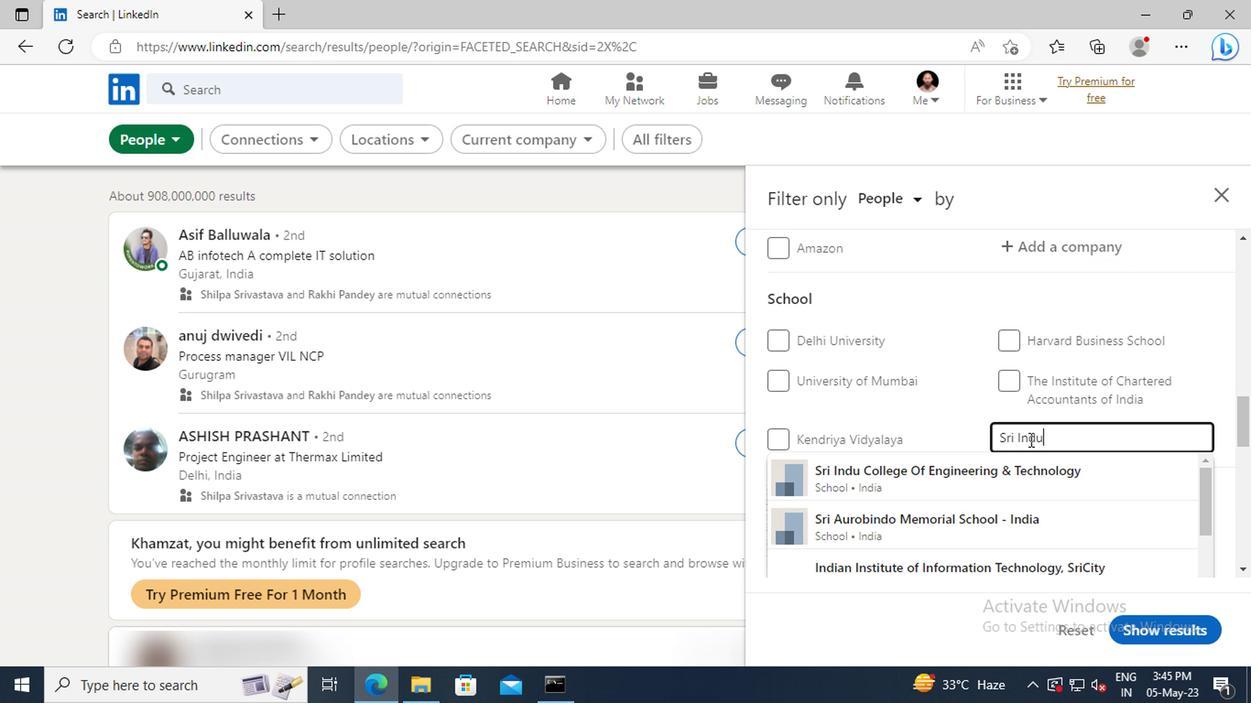 
Action: Mouse moved to (1033, 467)
Screenshot: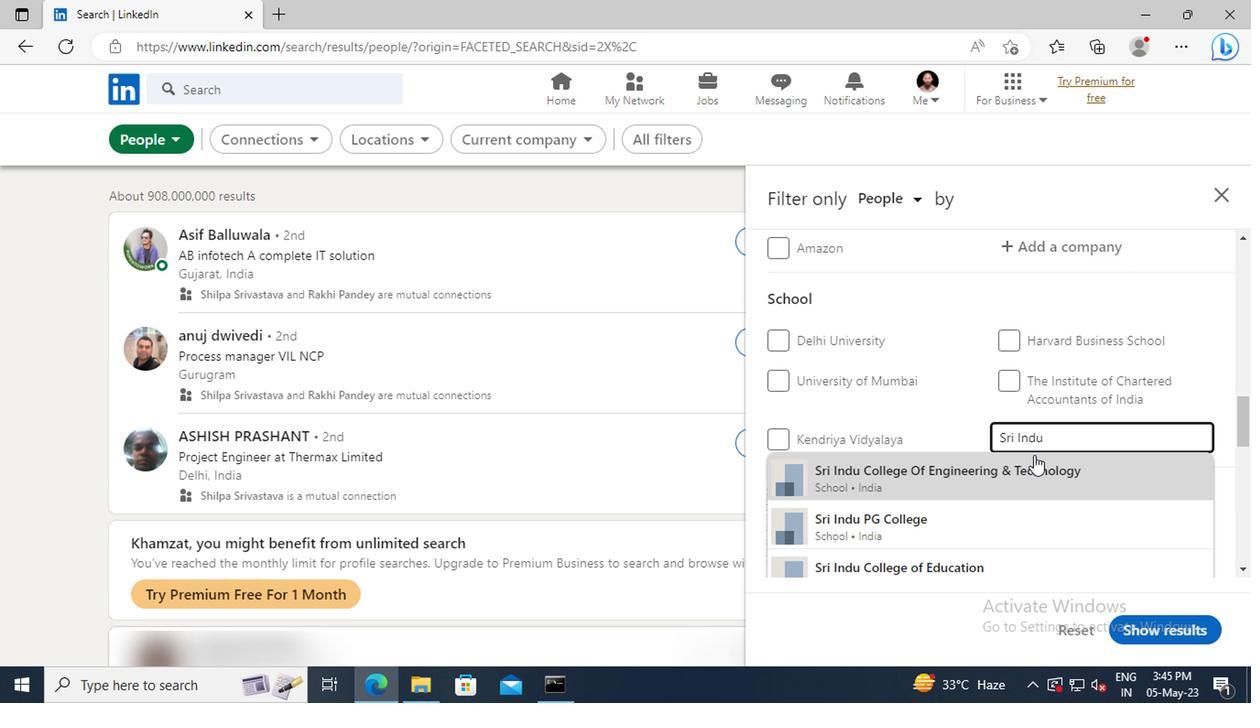 
Action: Mouse pressed left at (1033, 467)
Screenshot: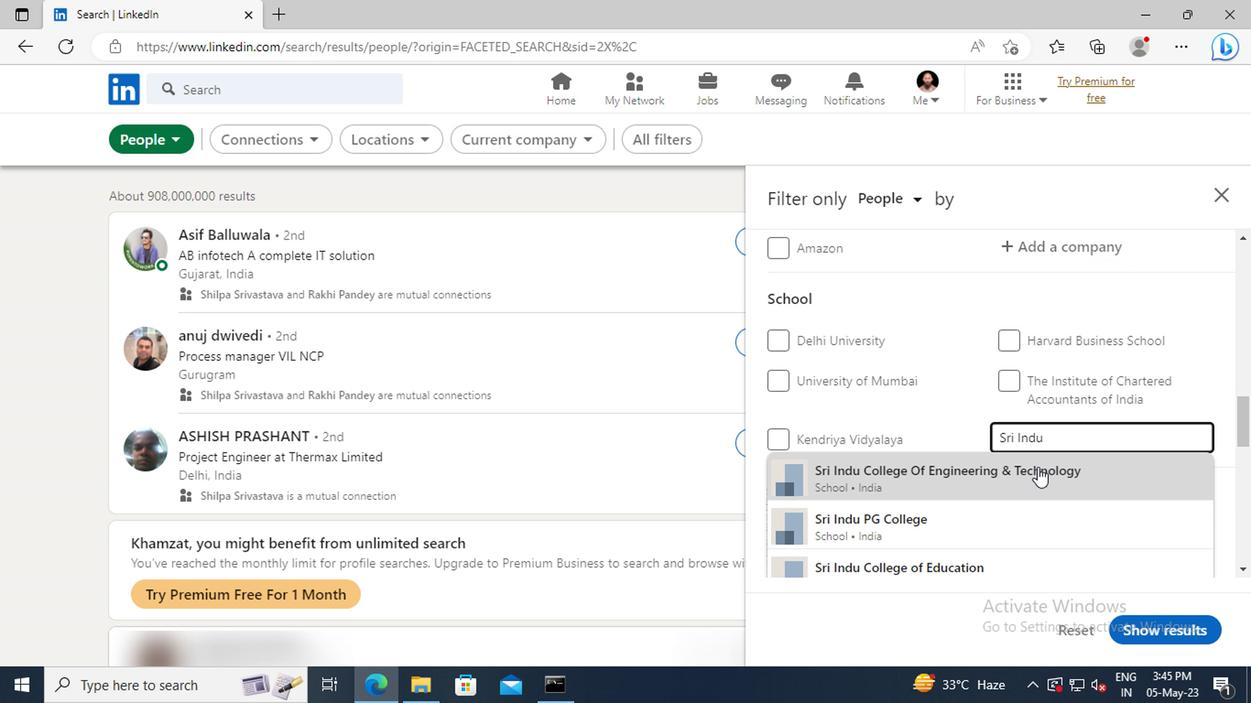 
Action: Mouse scrolled (1033, 466) with delta (0, 0)
Screenshot: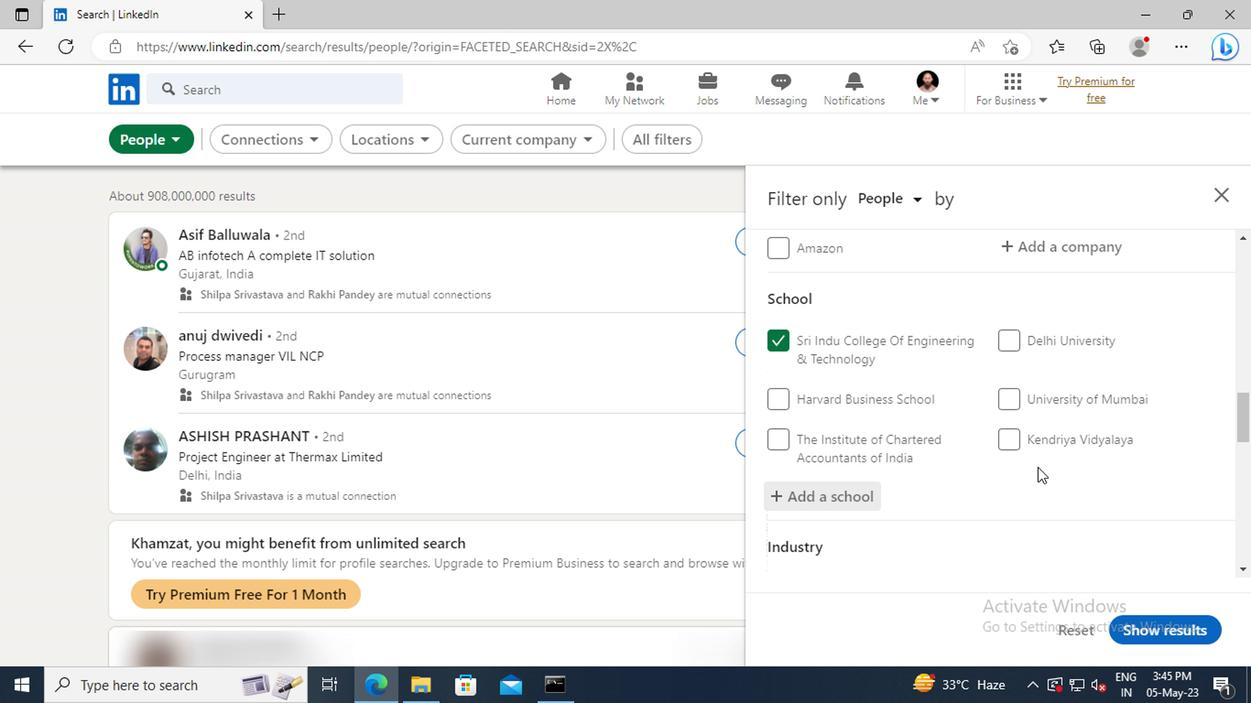 
Action: Mouse scrolled (1033, 466) with delta (0, 0)
Screenshot: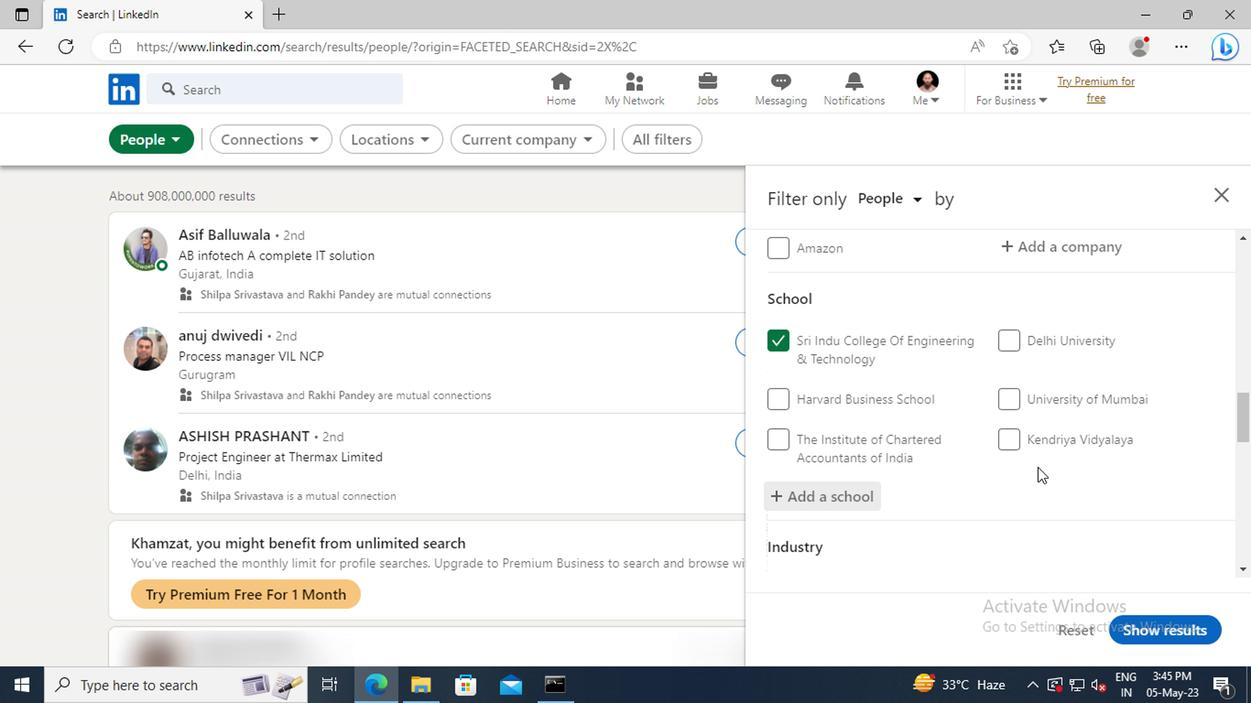
Action: Mouse moved to (1033, 456)
Screenshot: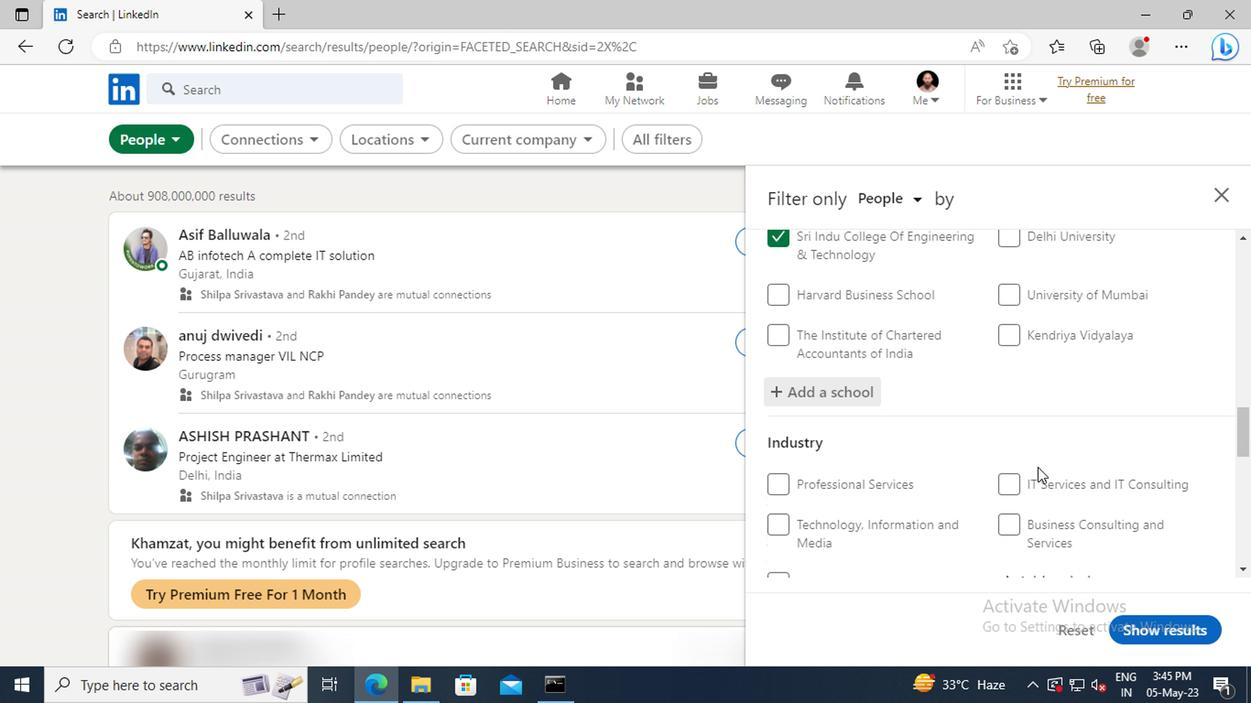
Action: Mouse scrolled (1033, 455) with delta (0, 0)
Screenshot: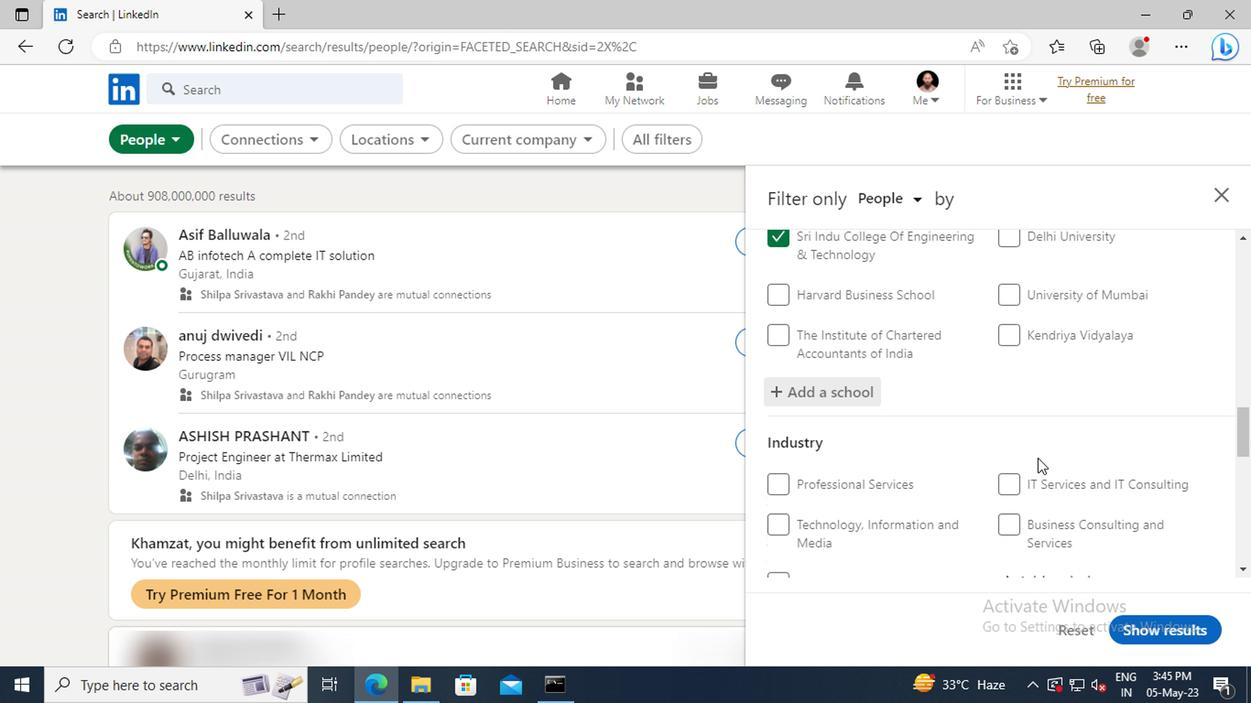 
Action: Mouse moved to (1033, 452)
Screenshot: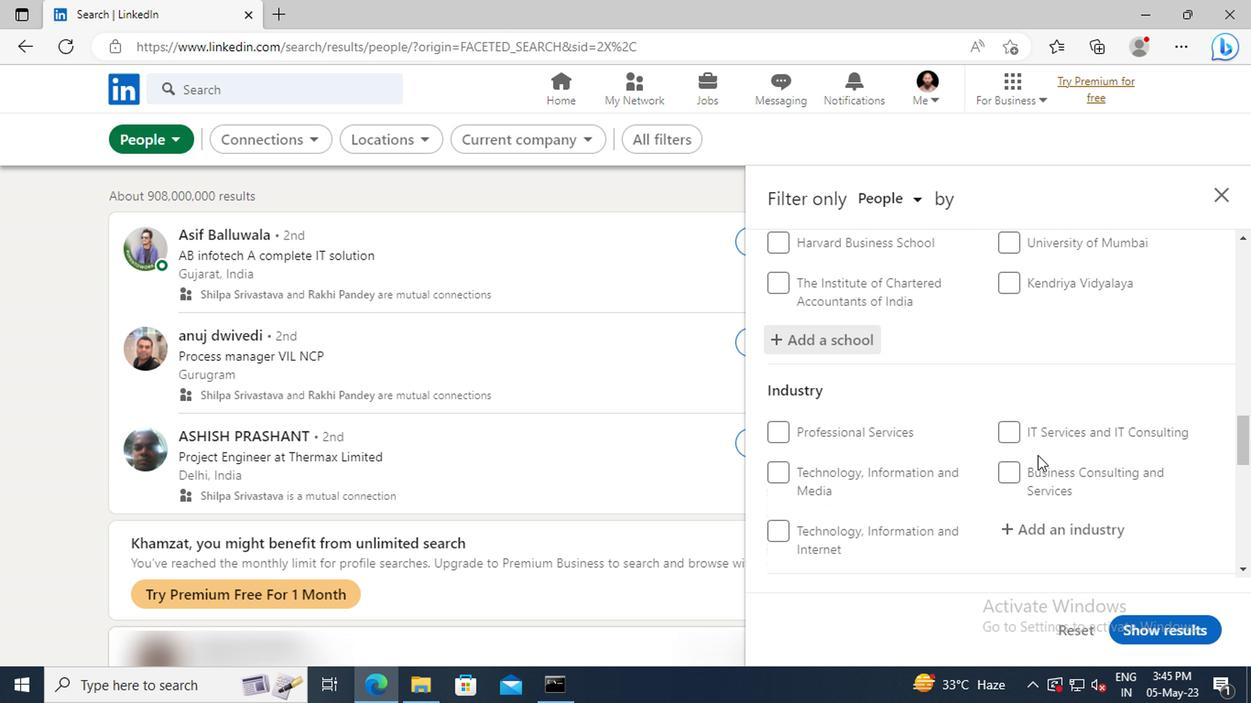 
Action: Mouse scrolled (1033, 451) with delta (0, -1)
Screenshot: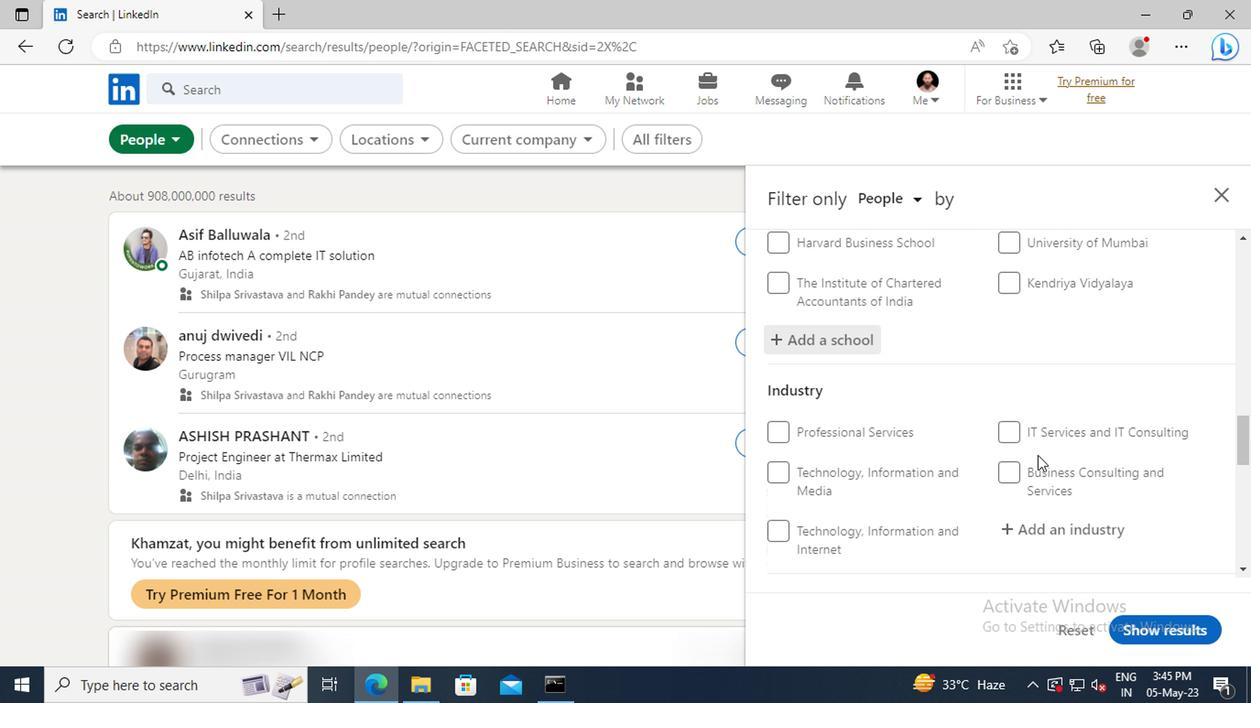 
Action: Mouse scrolled (1033, 451) with delta (0, -1)
Screenshot: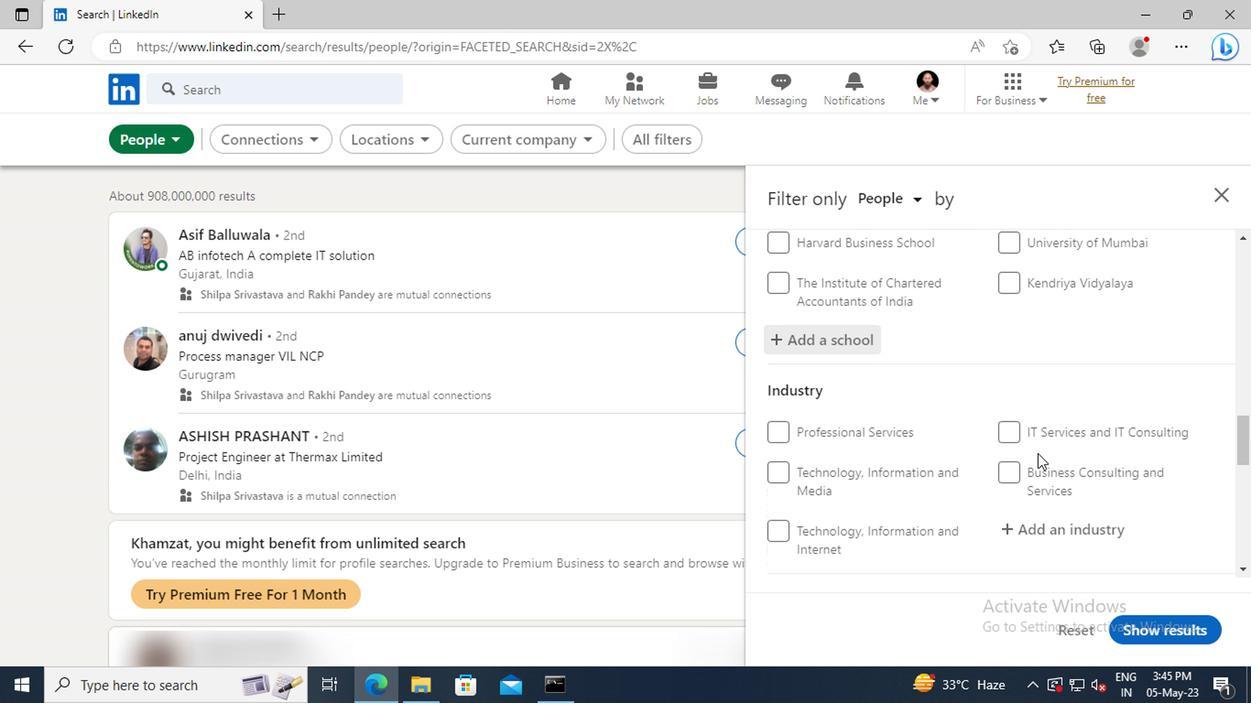 
Action: Mouse moved to (1034, 434)
Screenshot: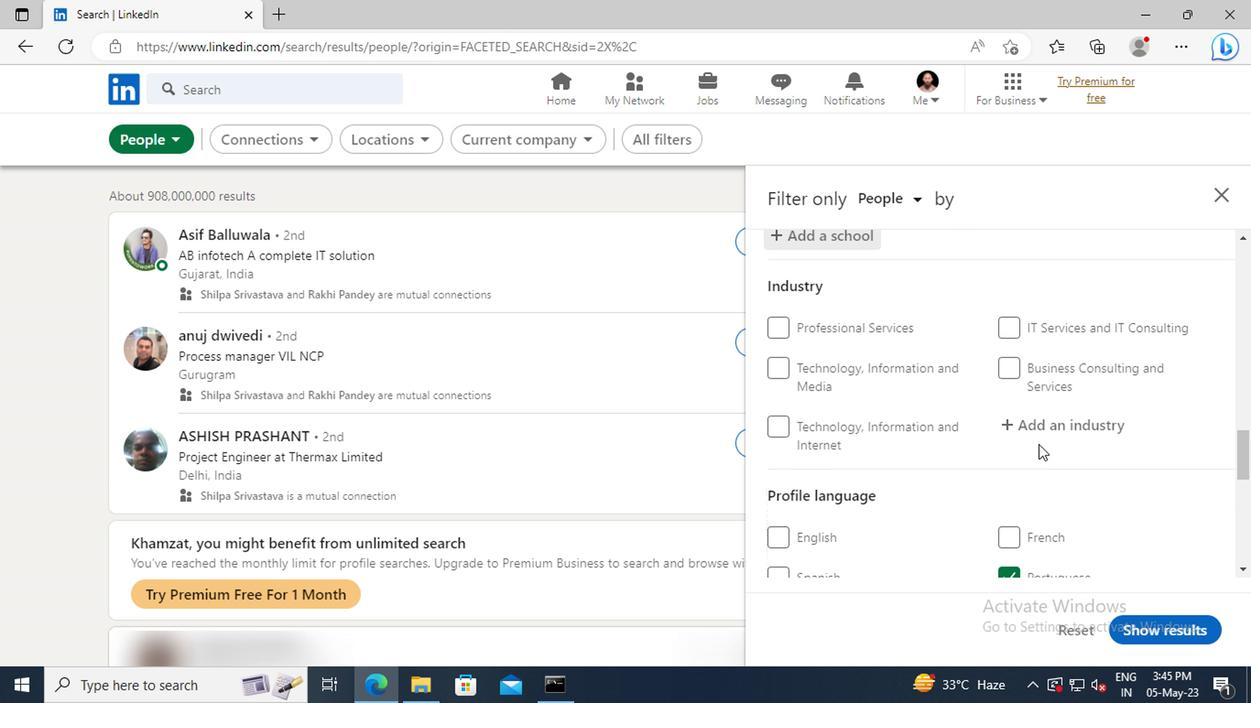 
Action: Mouse pressed left at (1034, 434)
Screenshot: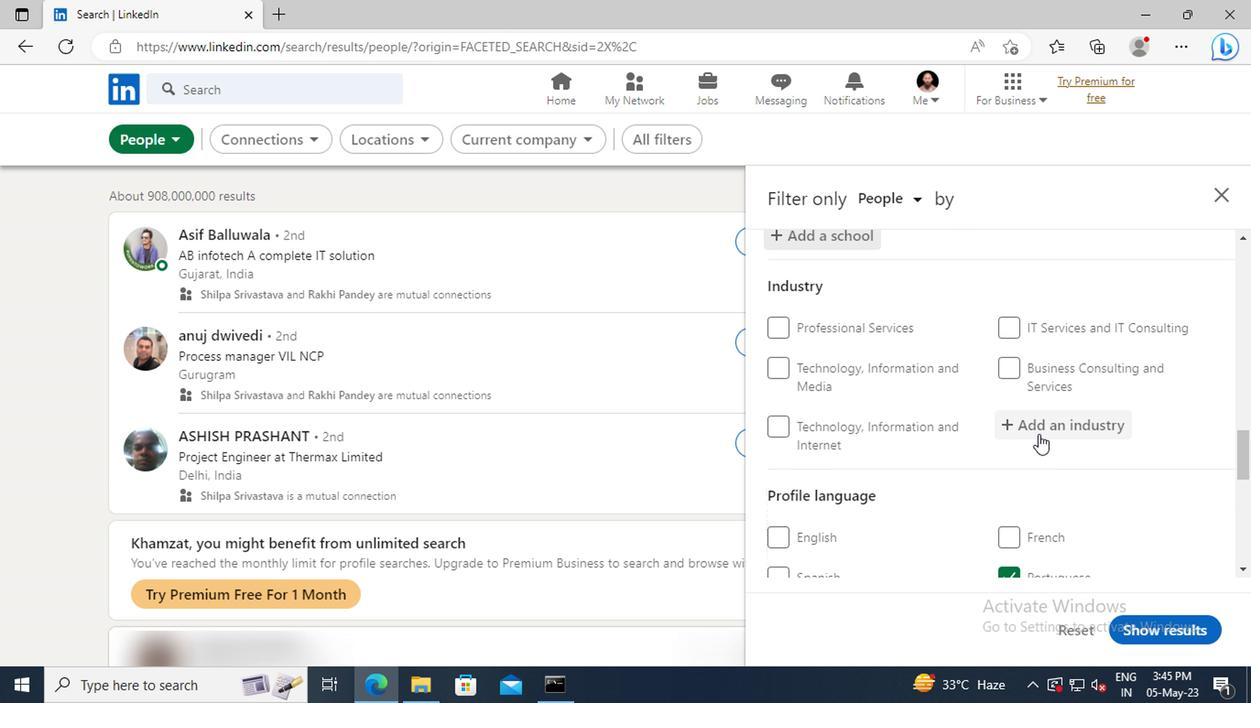 
Action: Key pressed <Key.shift><Key.shift>FINA
Screenshot: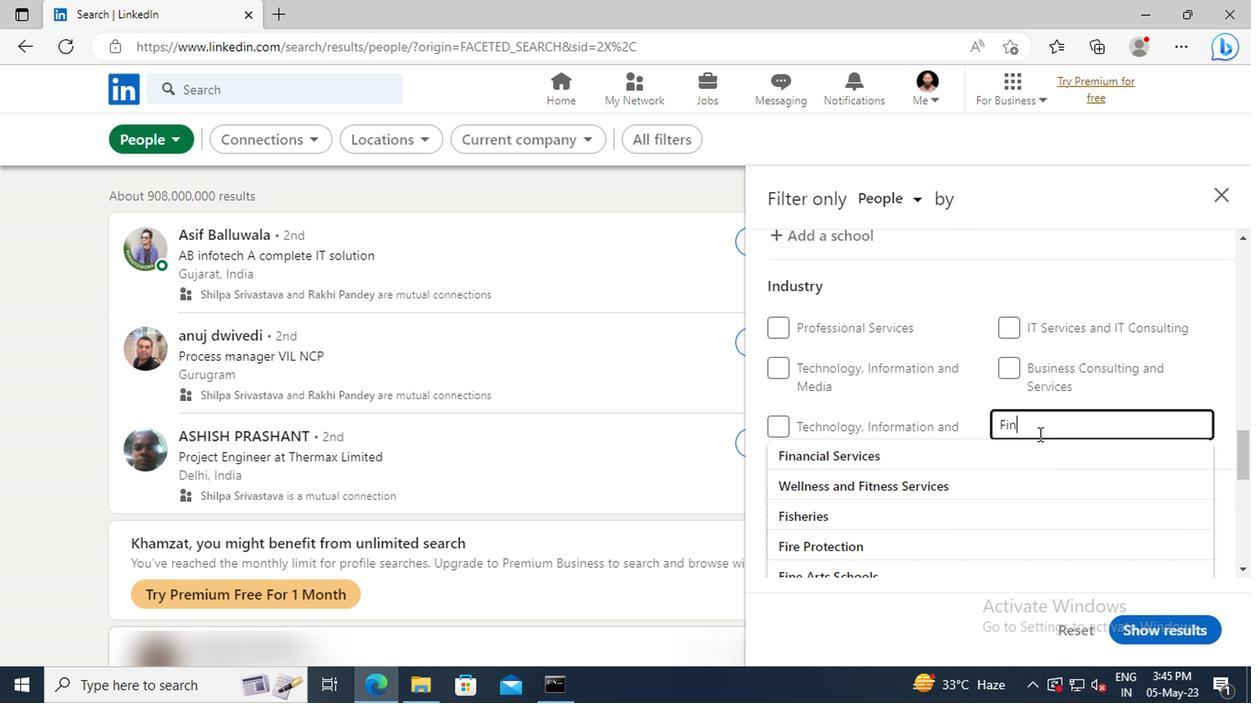 
Action: Mouse moved to (1034, 451)
Screenshot: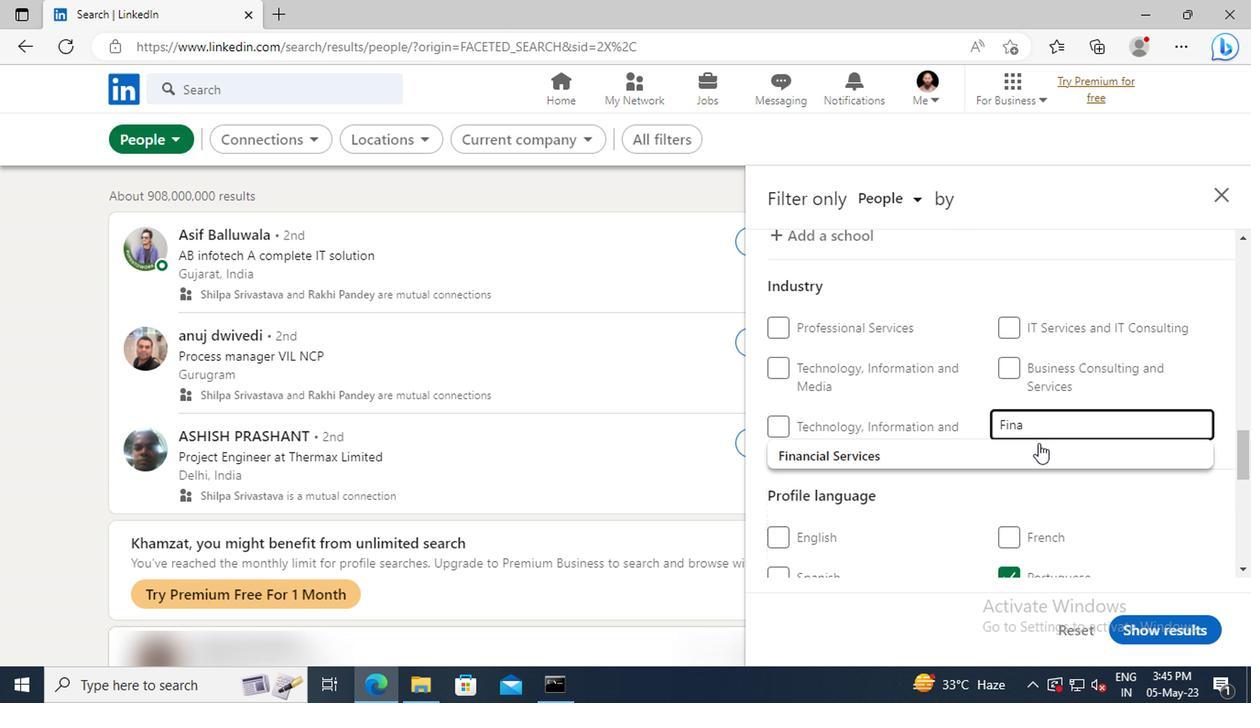 
Action: Mouse pressed left at (1034, 451)
Screenshot: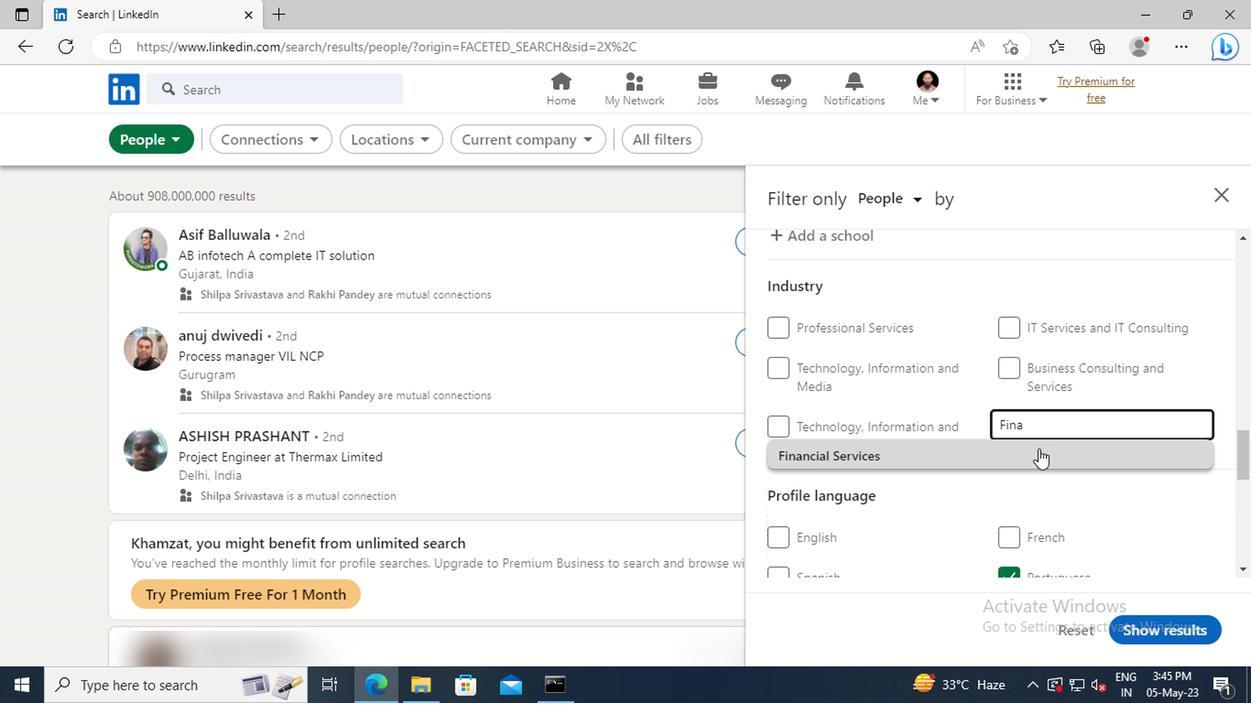 
Action: Mouse scrolled (1034, 450) with delta (0, 0)
Screenshot: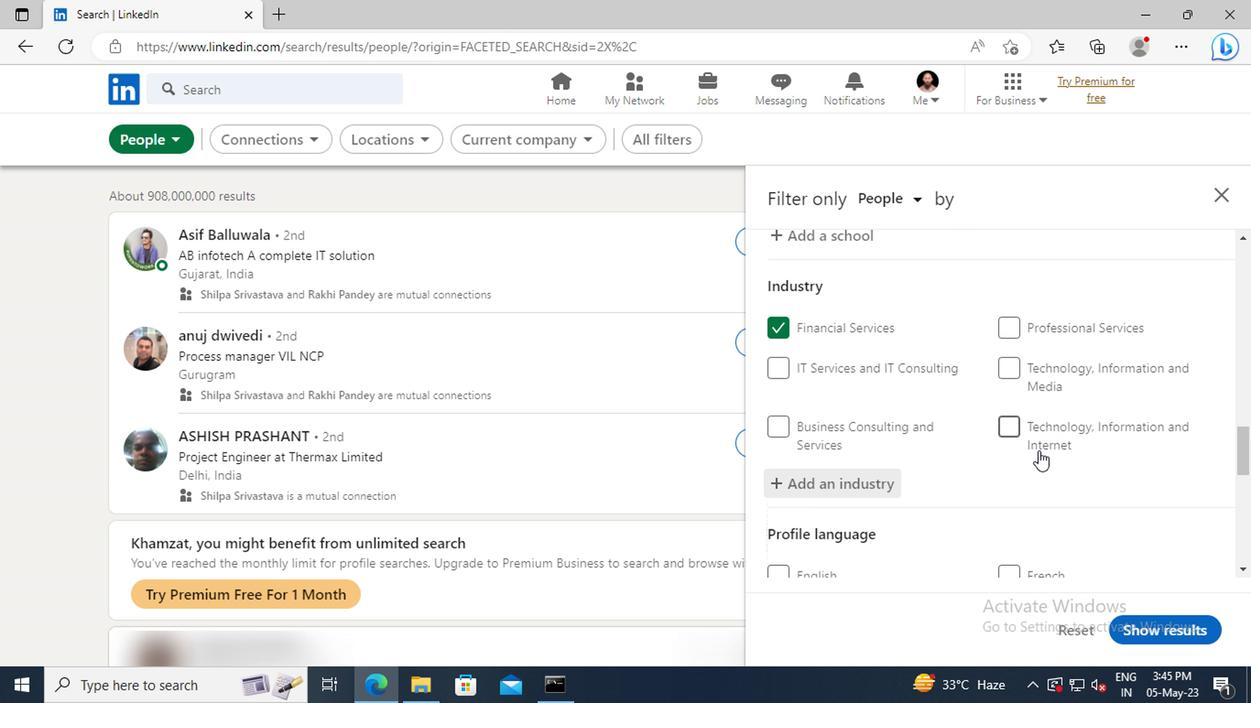 
Action: Mouse scrolled (1034, 450) with delta (0, 0)
Screenshot: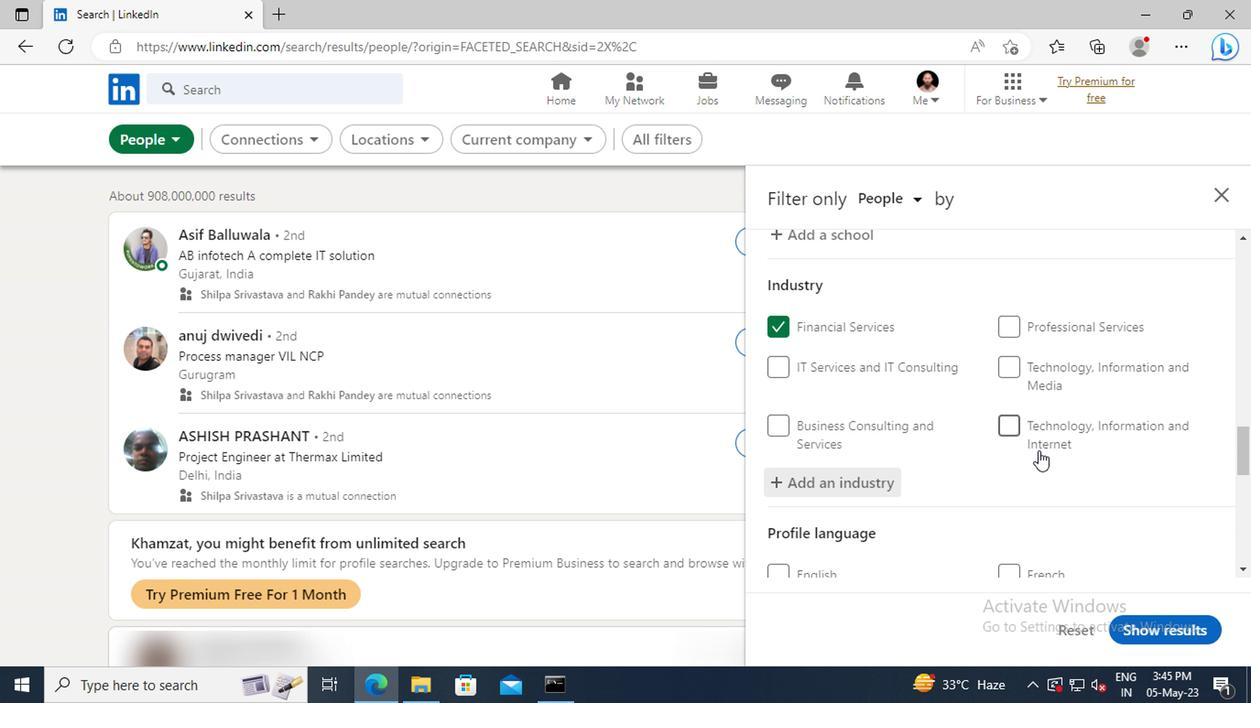 
Action: Mouse scrolled (1034, 450) with delta (0, 0)
Screenshot: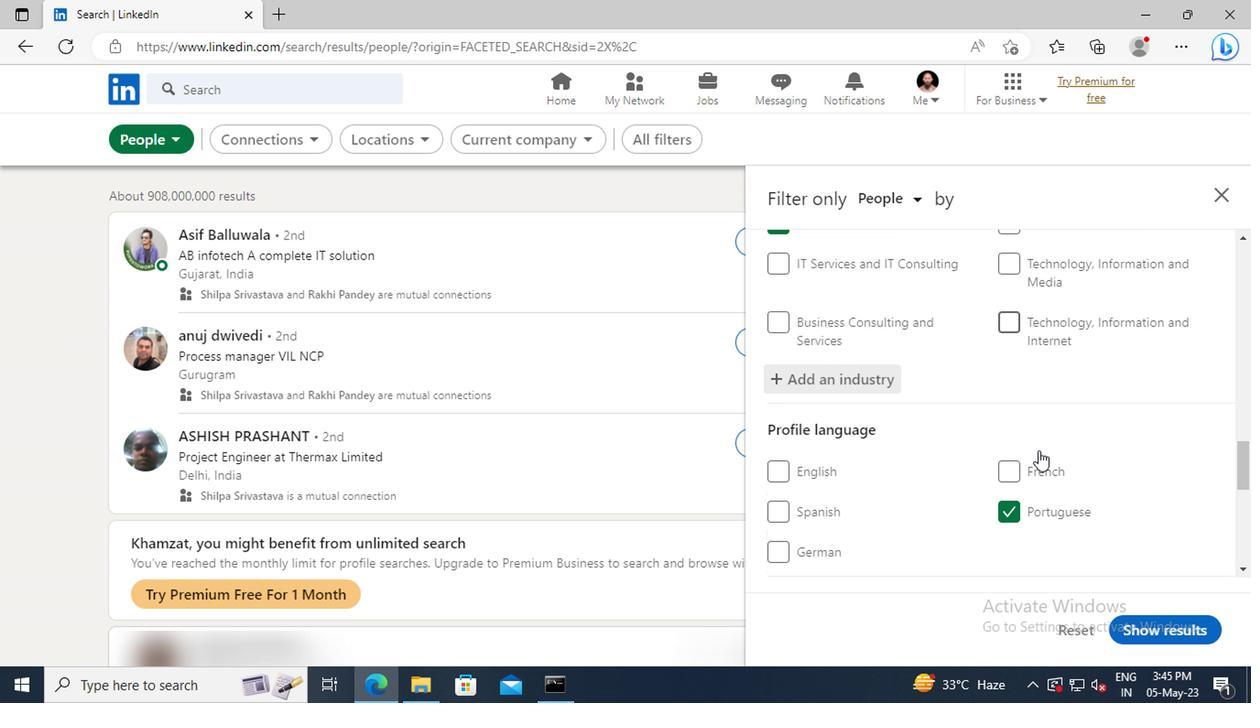 
Action: Mouse scrolled (1034, 450) with delta (0, 0)
Screenshot: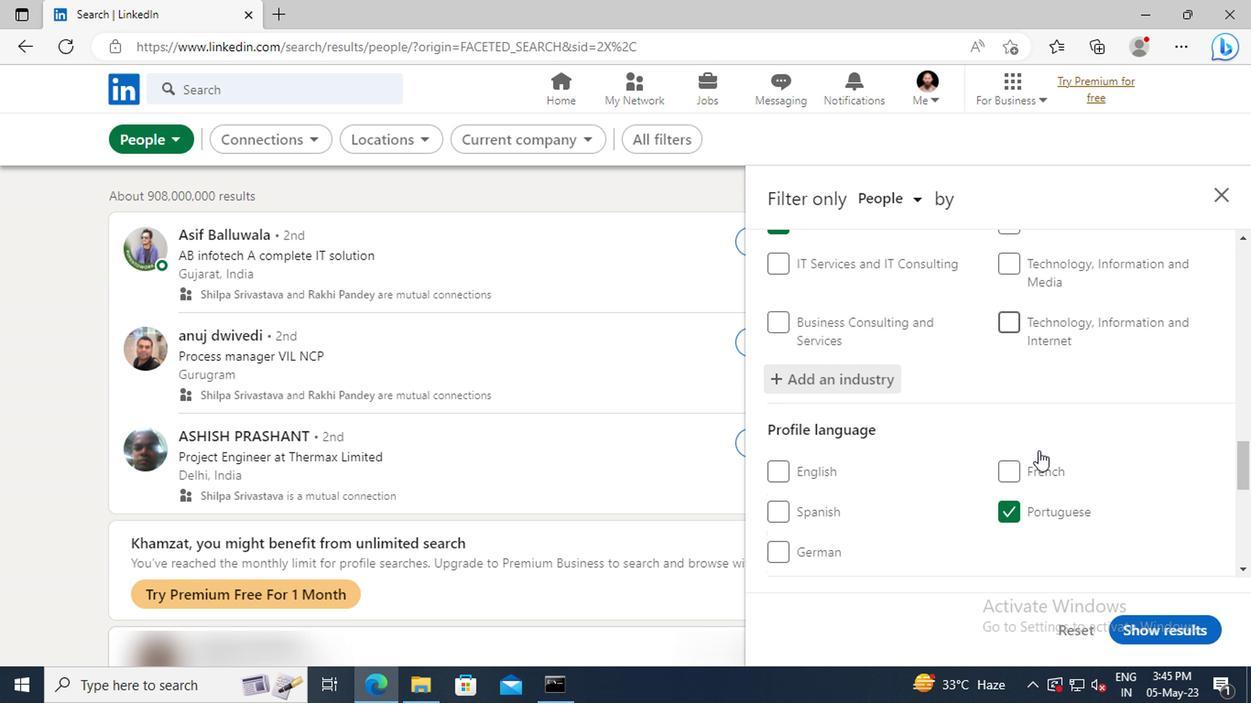 
Action: Mouse moved to (1036, 441)
Screenshot: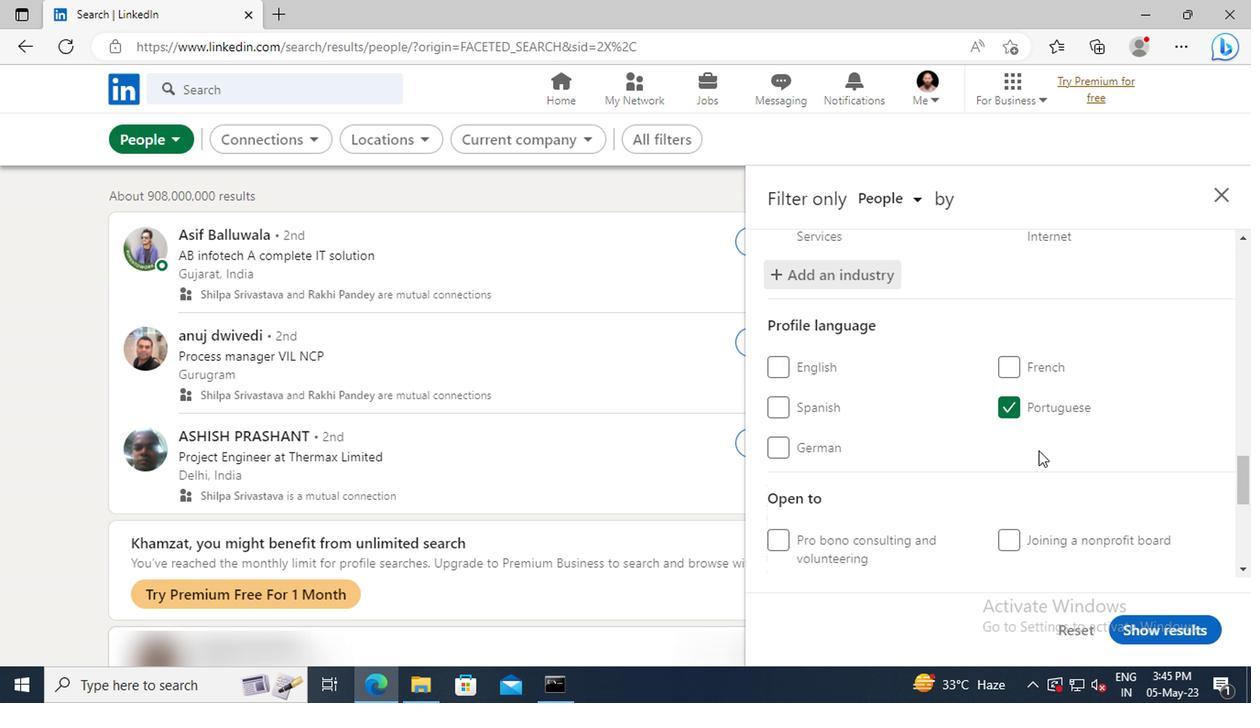
Action: Mouse scrolled (1036, 441) with delta (0, 0)
Screenshot: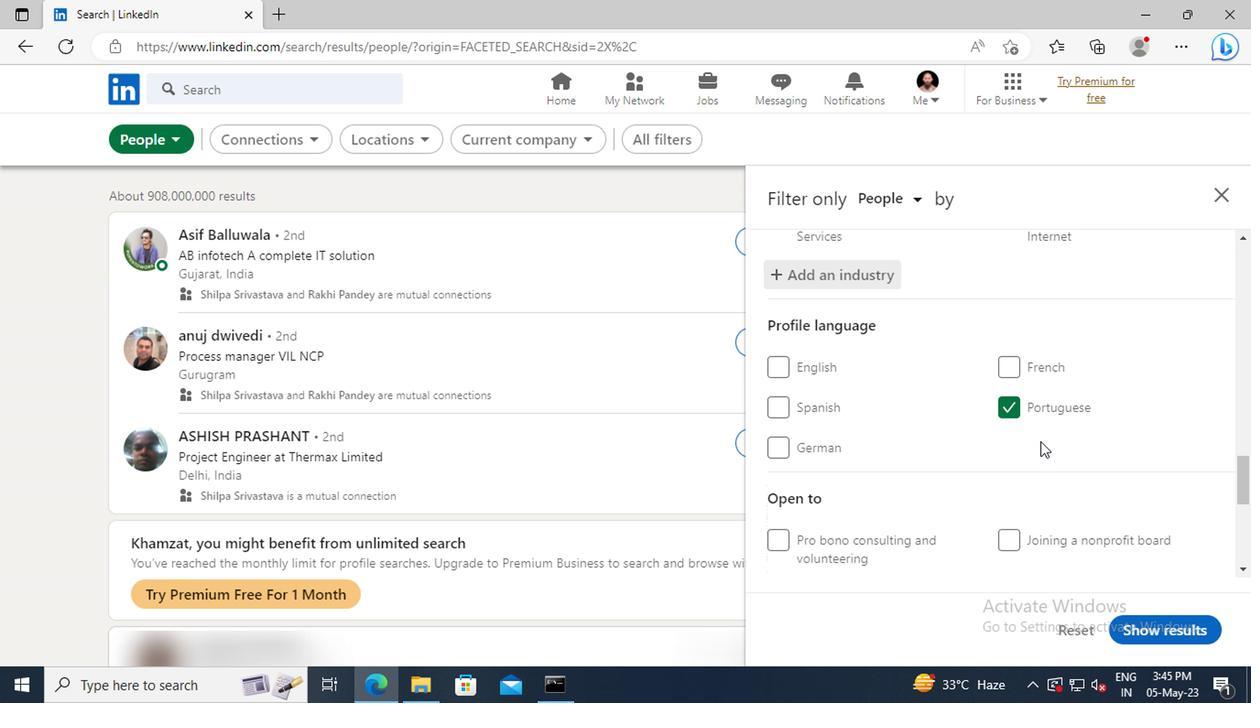 
Action: Mouse scrolled (1036, 441) with delta (0, 0)
Screenshot: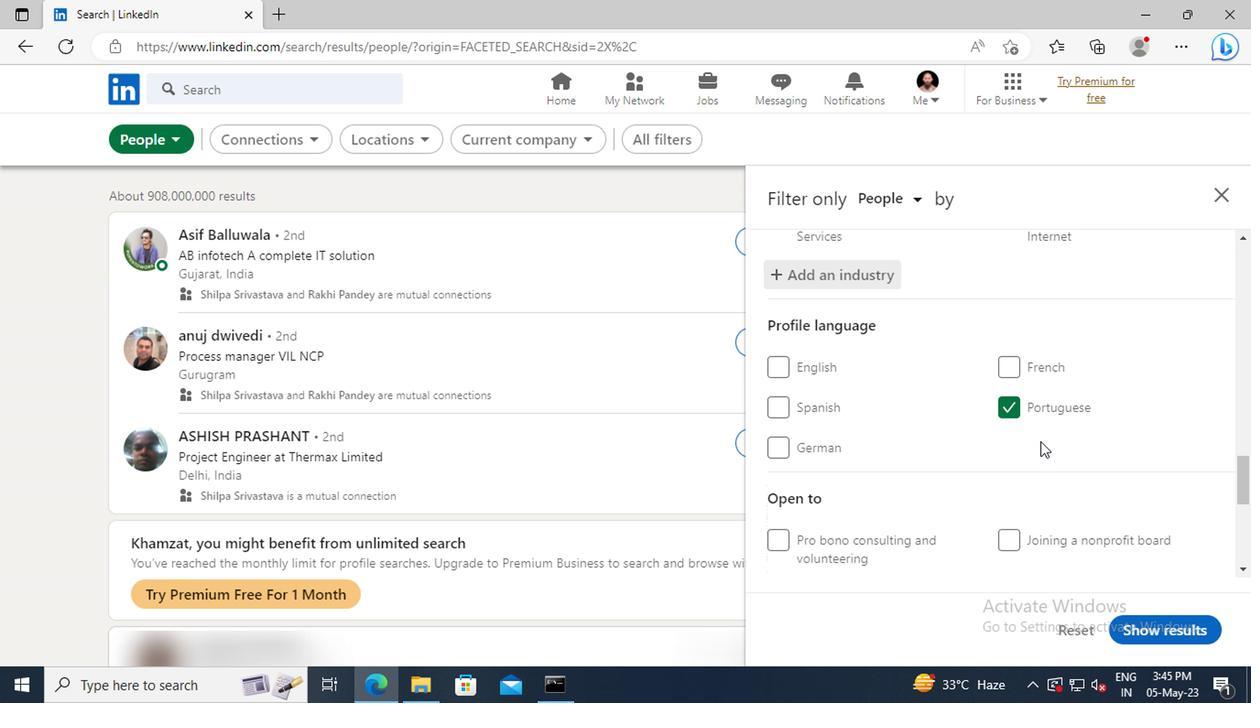 
Action: Mouse moved to (1038, 424)
Screenshot: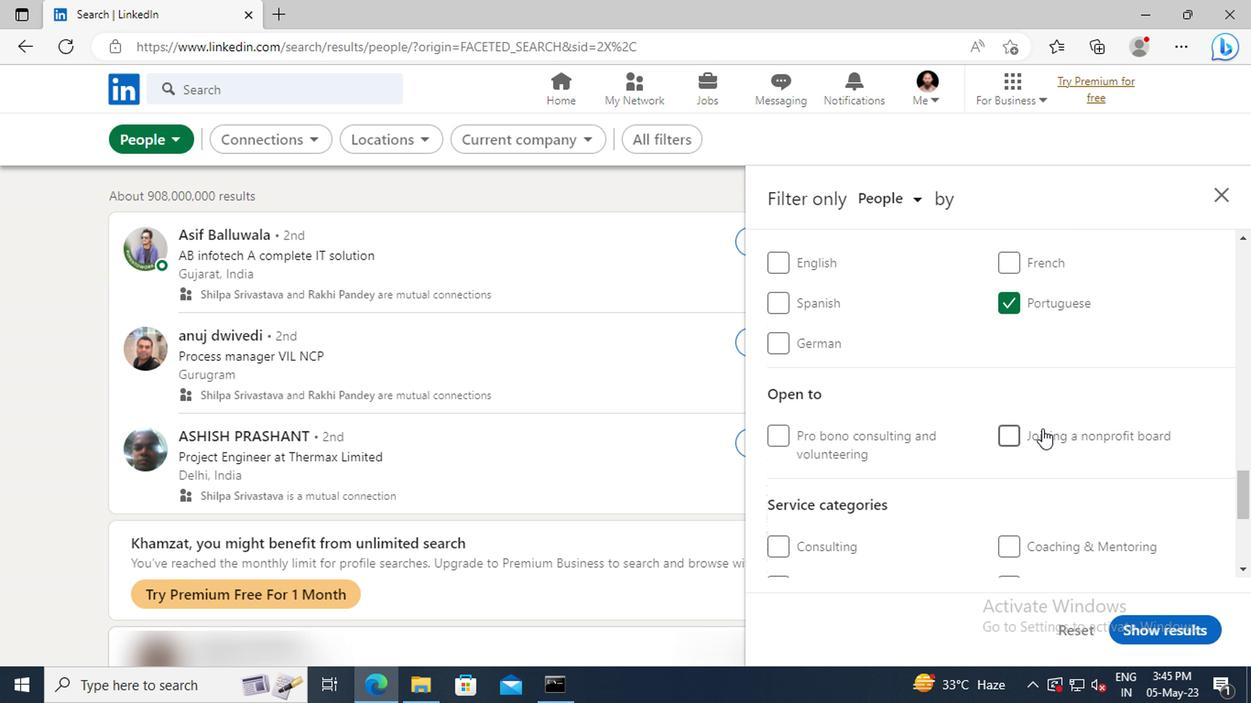 
Action: Mouse scrolled (1038, 423) with delta (0, 0)
Screenshot: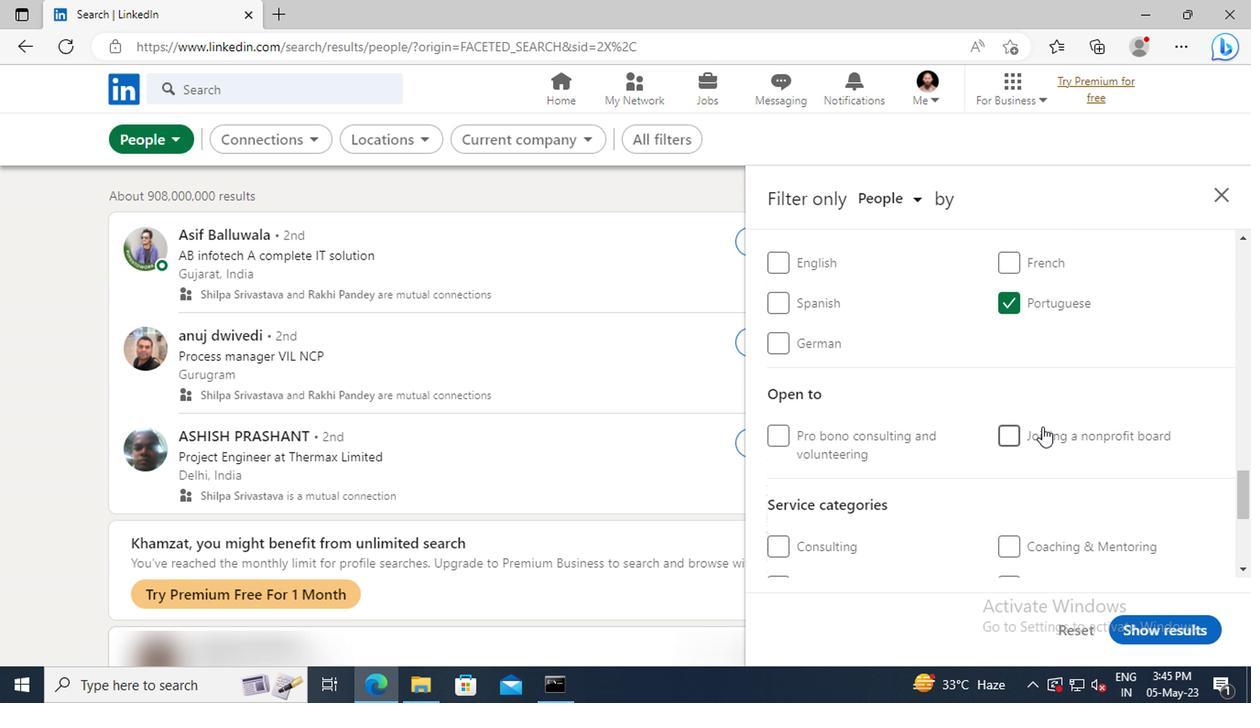 
Action: Mouse scrolled (1038, 423) with delta (0, 0)
Screenshot: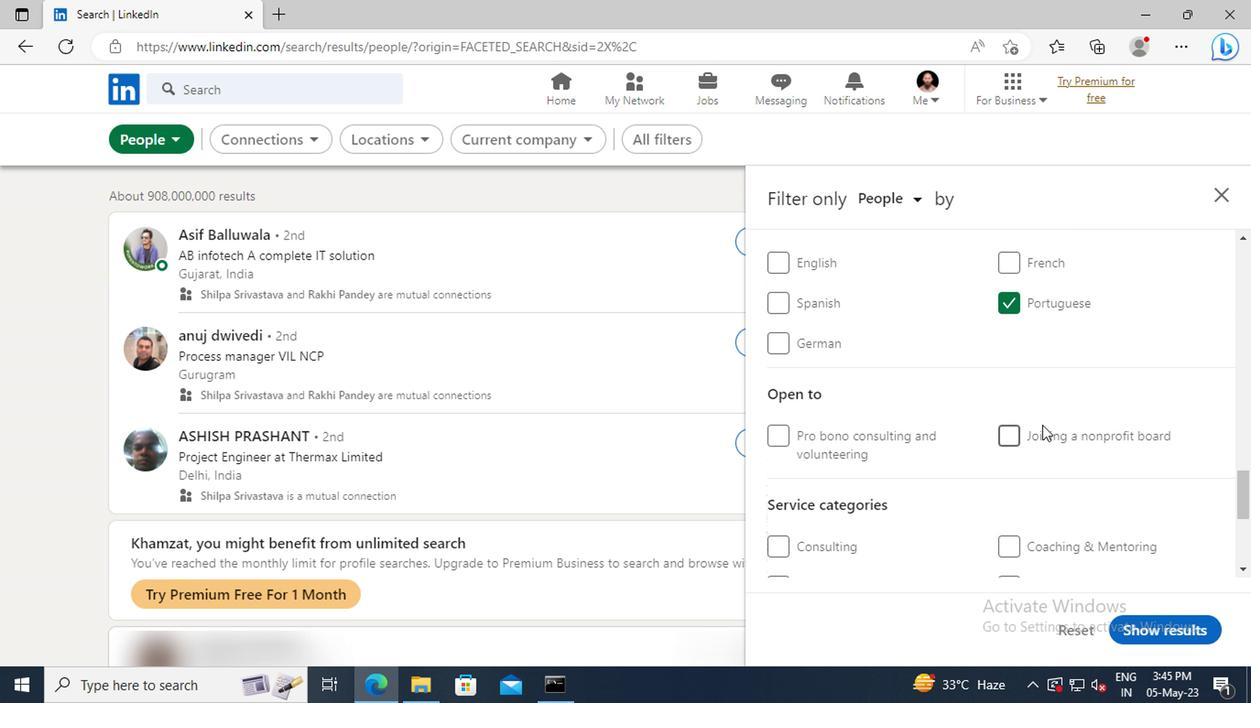 
Action: Mouse scrolled (1038, 423) with delta (0, 0)
Screenshot: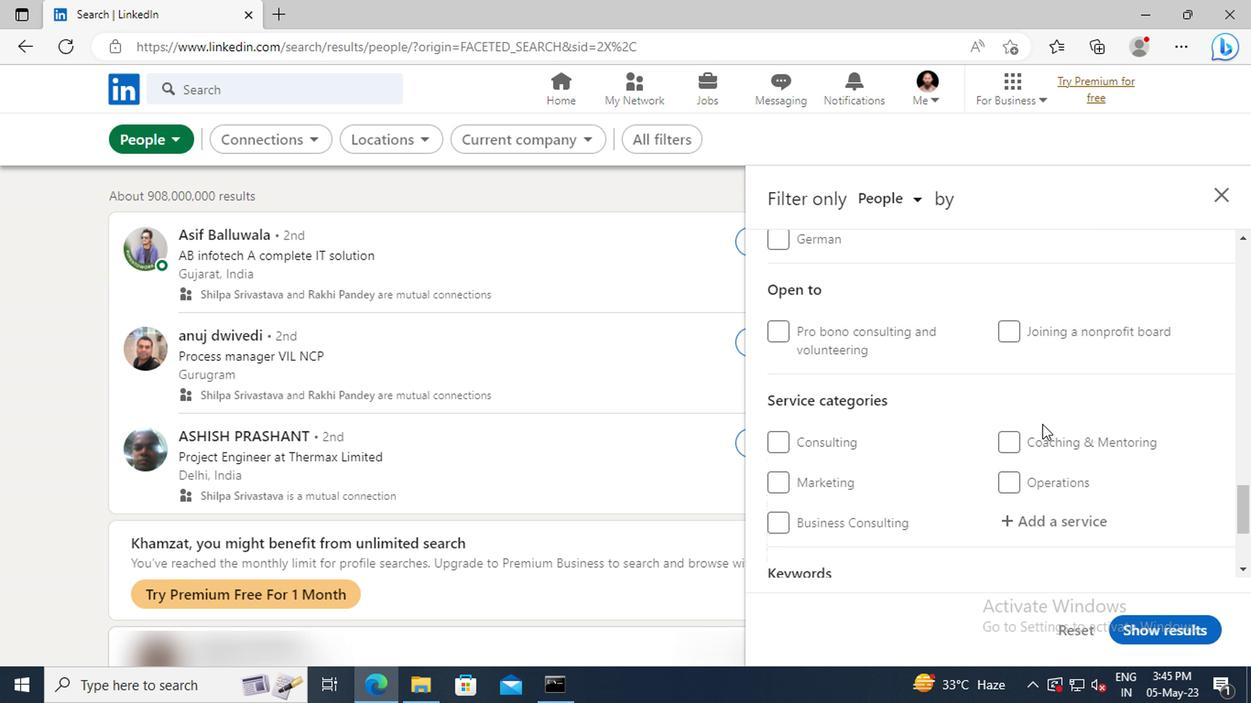 
Action: Mouse moved to (1039, 469)
Screenshot: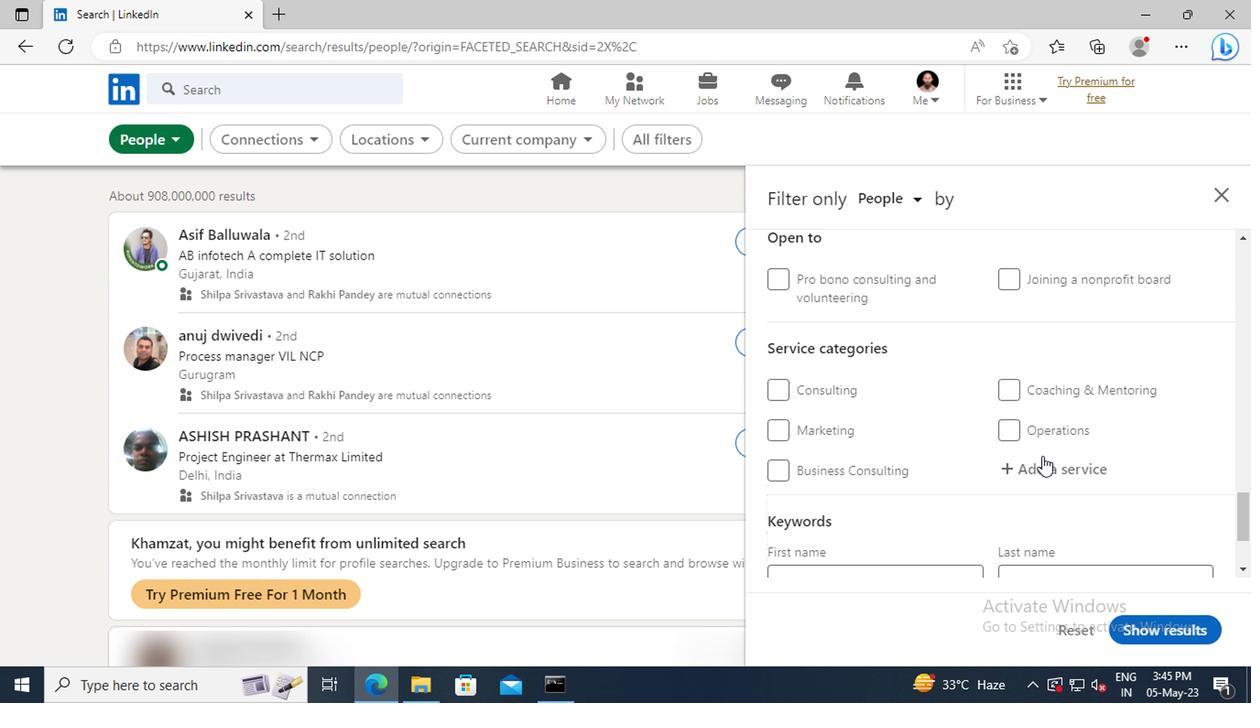 
Action: Mouse pressed left at (1039, 469)
Screenshot: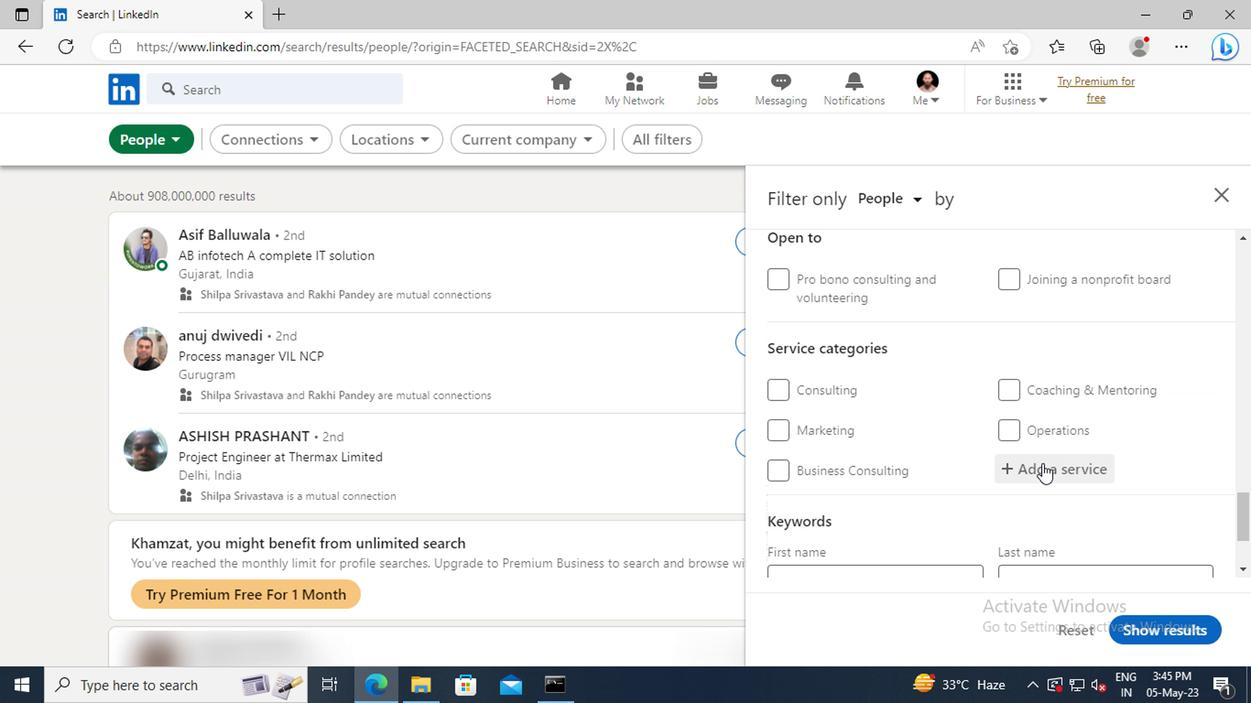 
Action: Key pressed <Key.shift>VIRTU
Screenshot: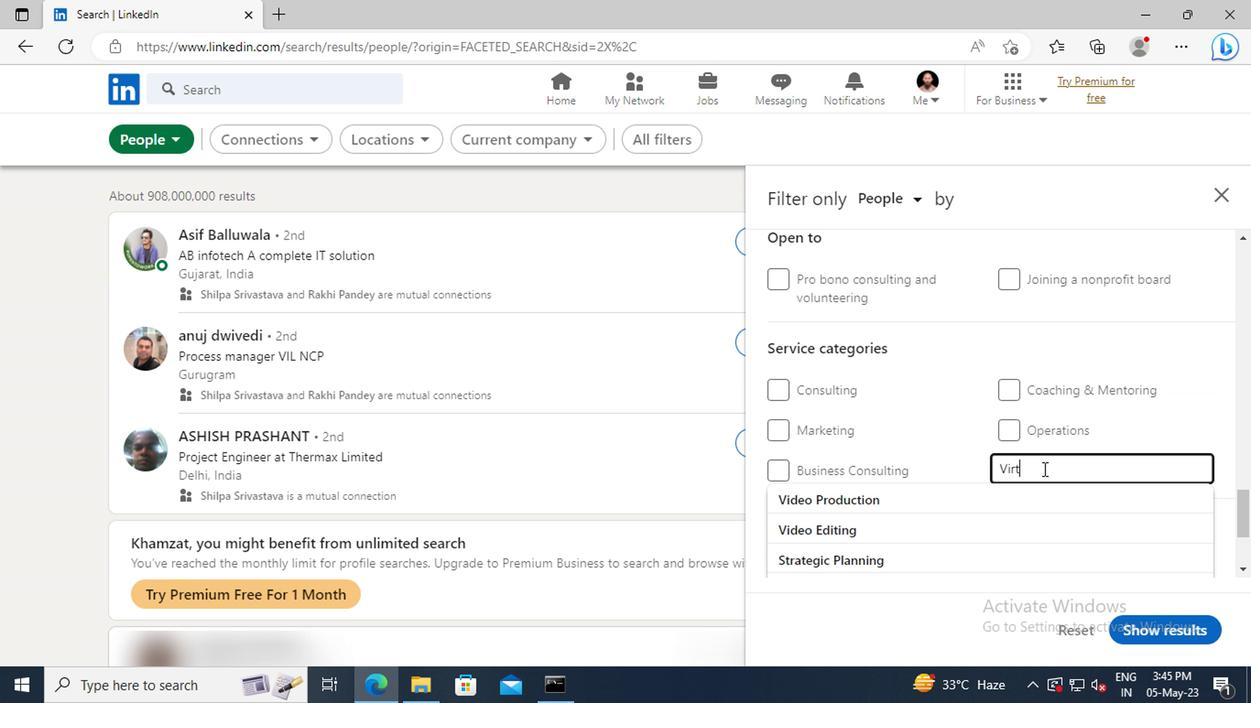 
Action: Mouse moved to (1044, 490)
Screenshot: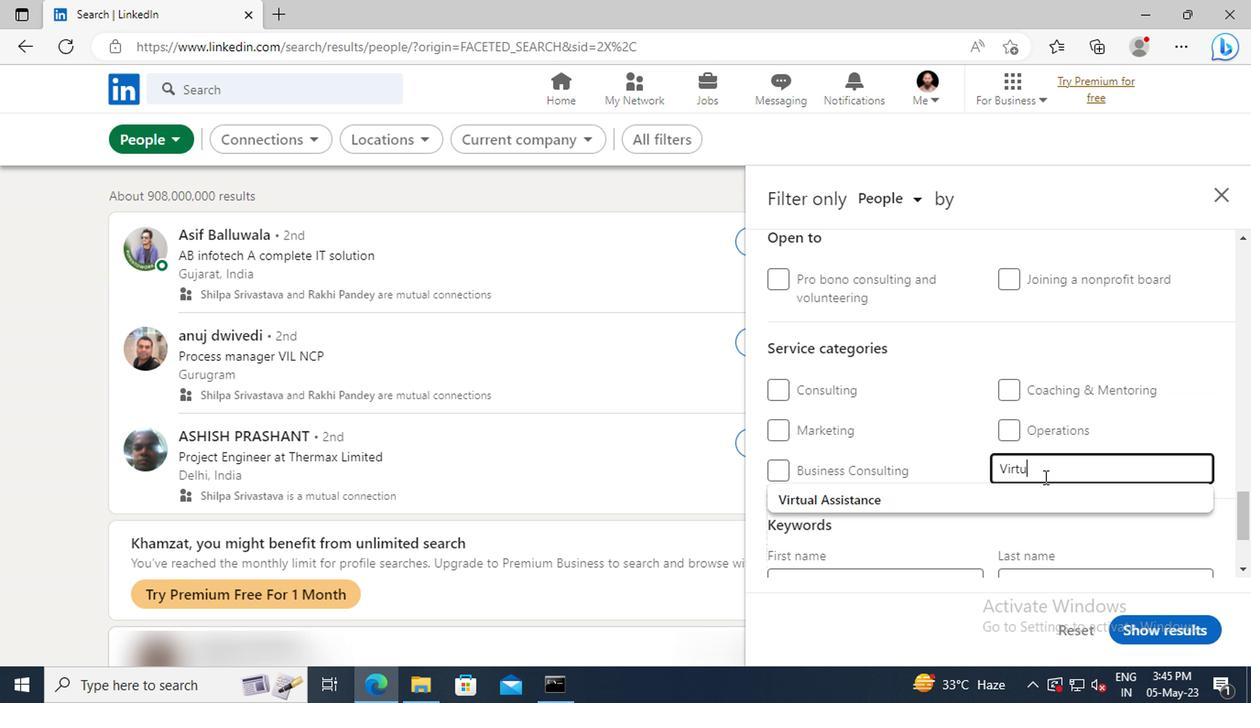 
Action: Mouse pressed left at (1044, 490)
Screenshot: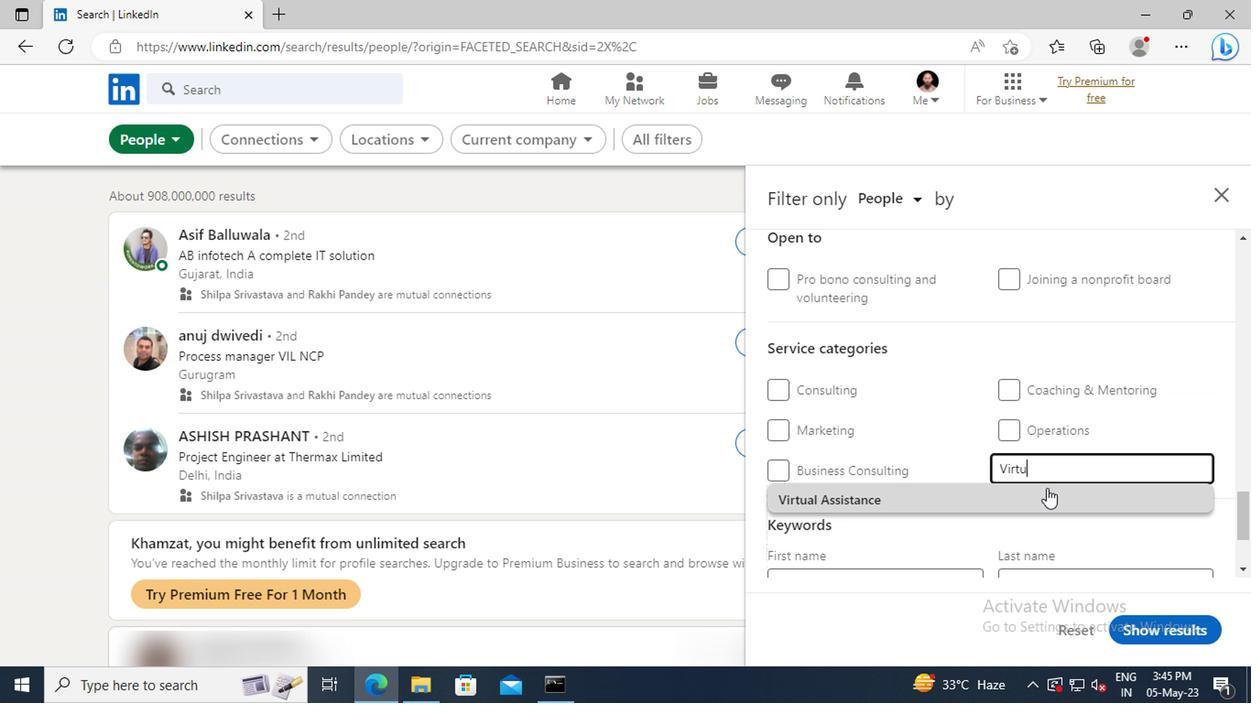 
Action: Mouse scrolled (1044, 489) with delta (0, 0)
Screenshot: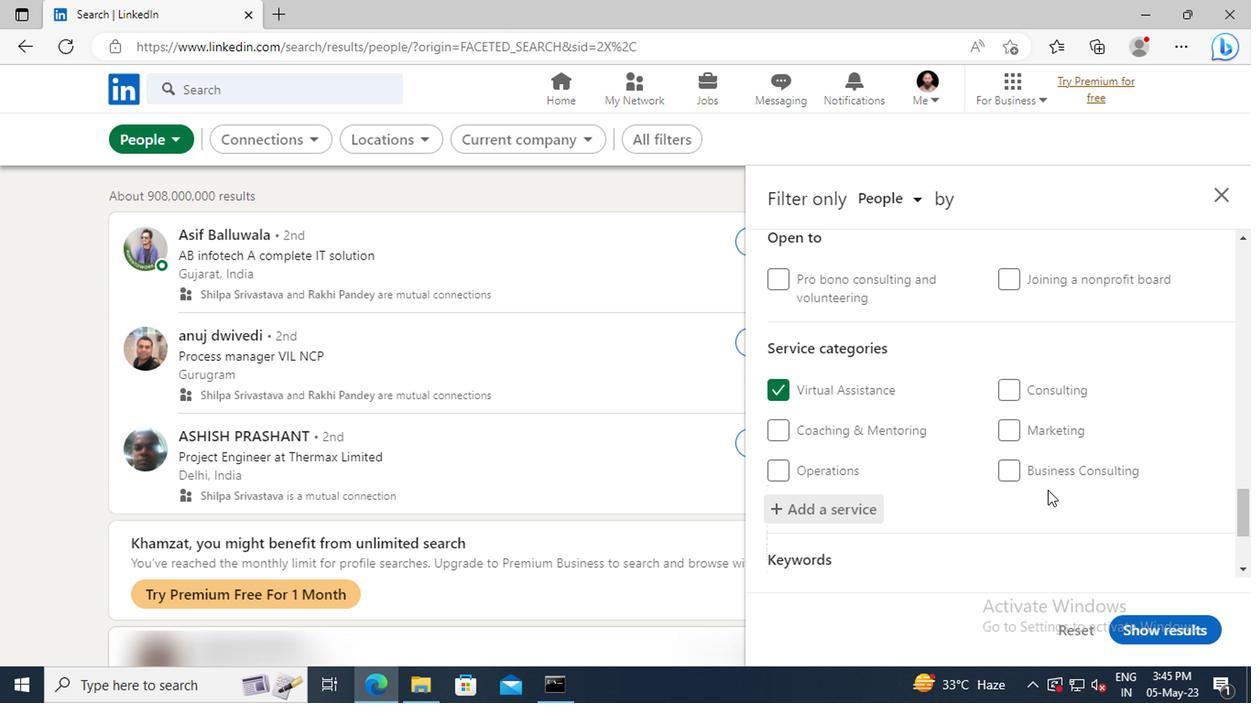
Action: Mouse scrolled (1044, 489) with delta (0, 0)
Screenshot: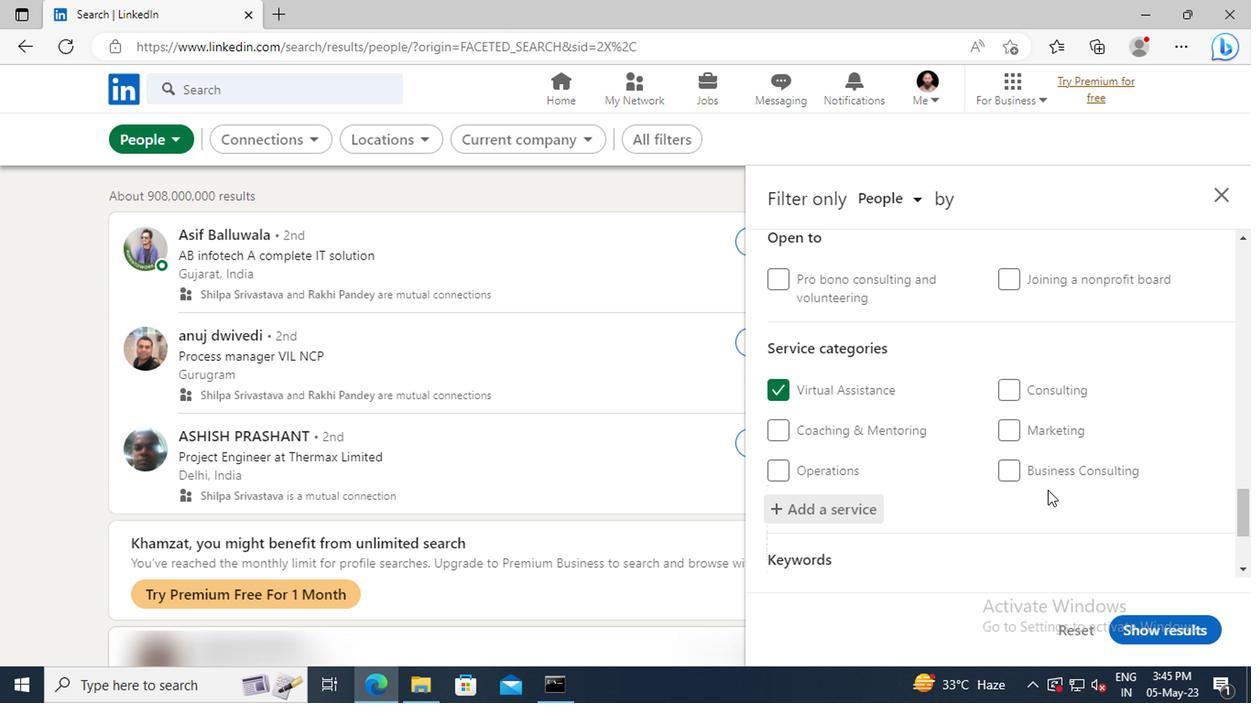 
Action: Mouse scrolled (1044, 489) with delta (0, 0)
Screenshot: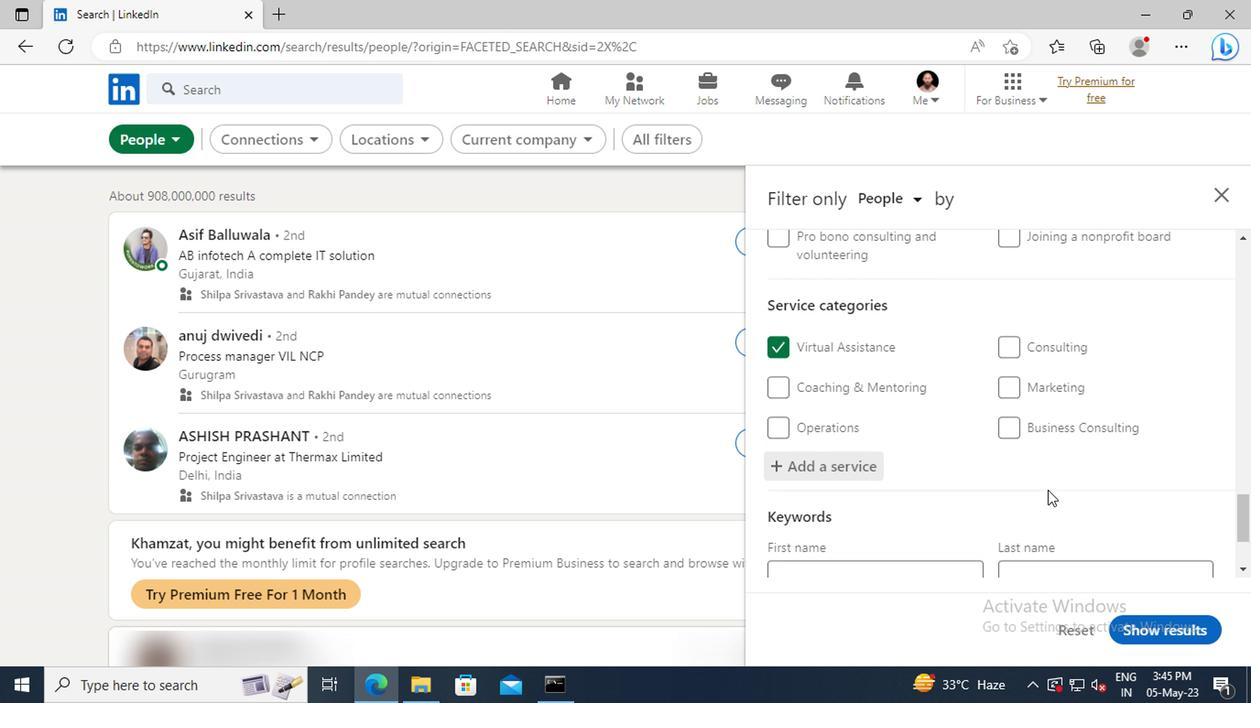 
Action: Mouse scrolled (1044, 489) with delta (0, 0)
Screenshot: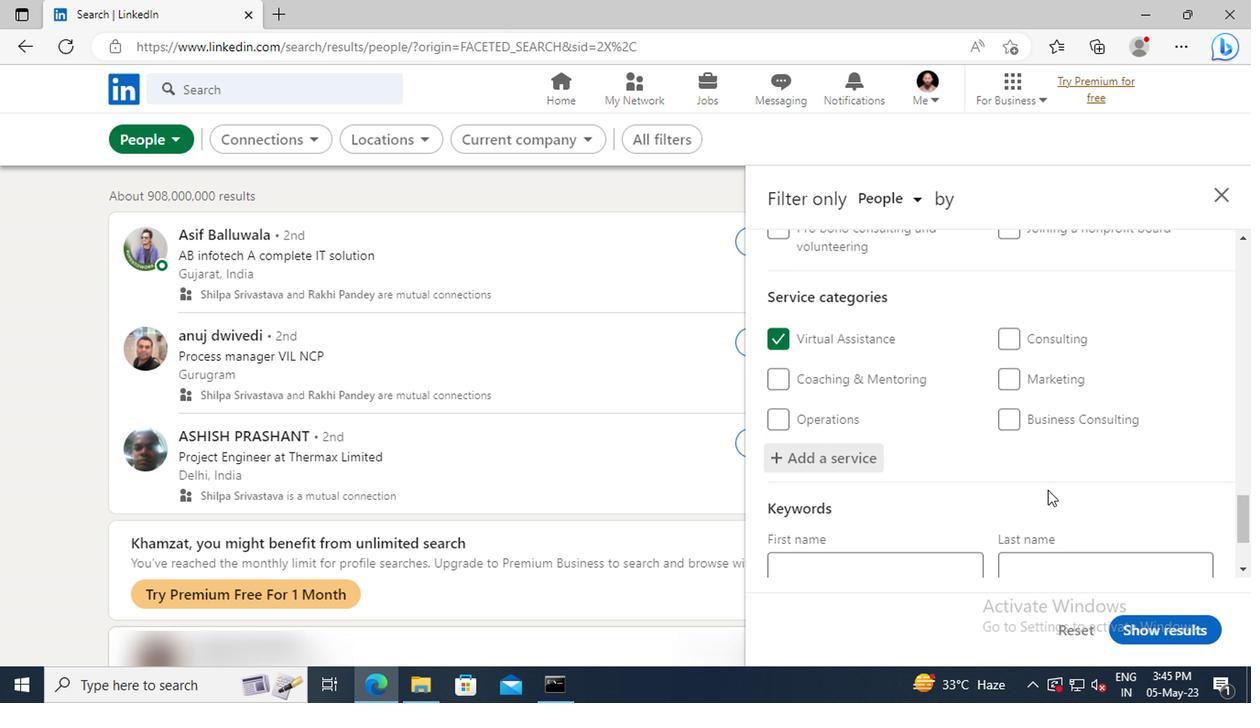 
Action: Mouse scrolled (1044, 489) with delta (0, 0)
Screenshot: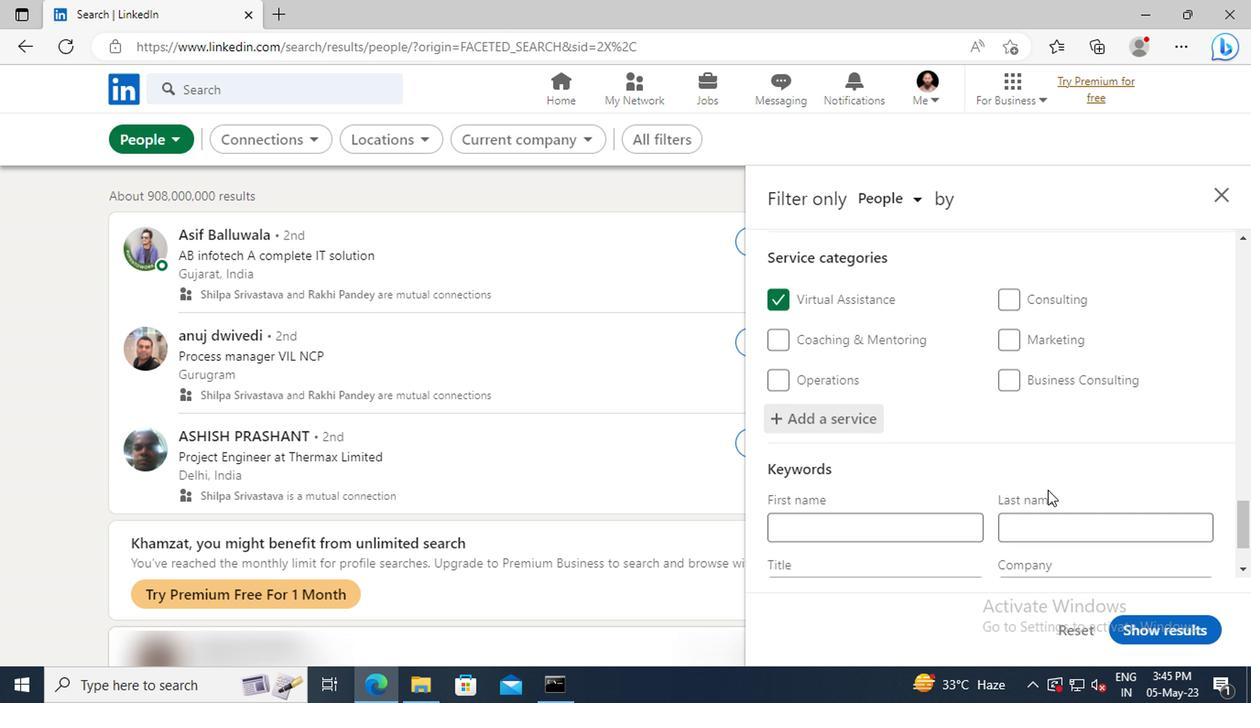 
Action: Mouse moved to (895, 502)
Screenshot: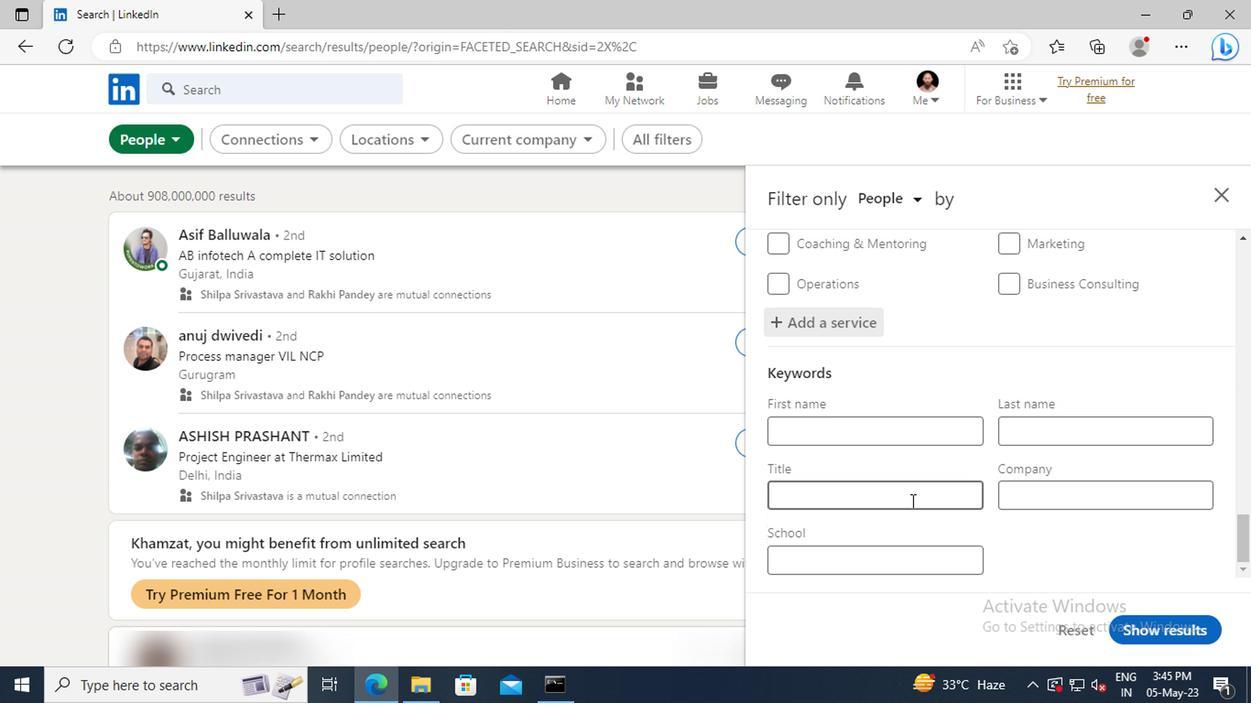 
Action: Mouse pressed left at (895, 502)
Screenshot: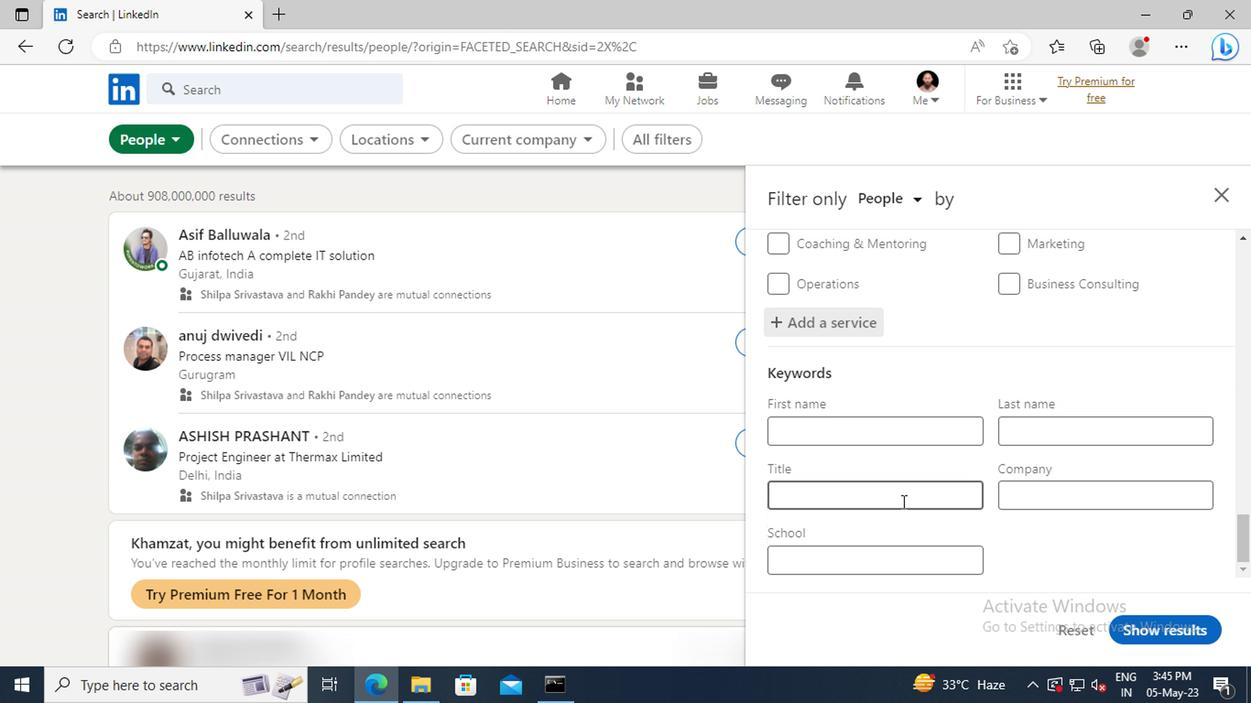 
Action: Key pressed <Key.shift><Key.shift><Key.shift>CREDIT<Key.space><Key.shift>AUTHORIZER<Key.enter>
Screenshot: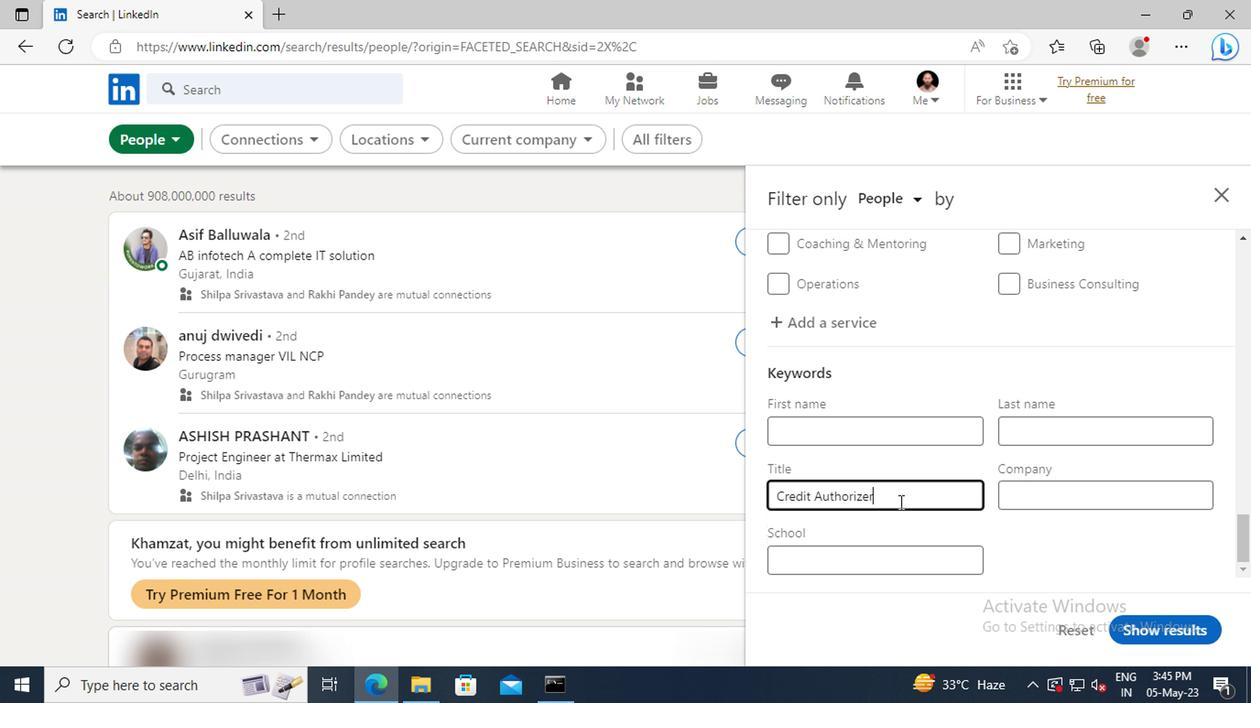 
Action: Mouse moved to (1148, 628)
Screenshot: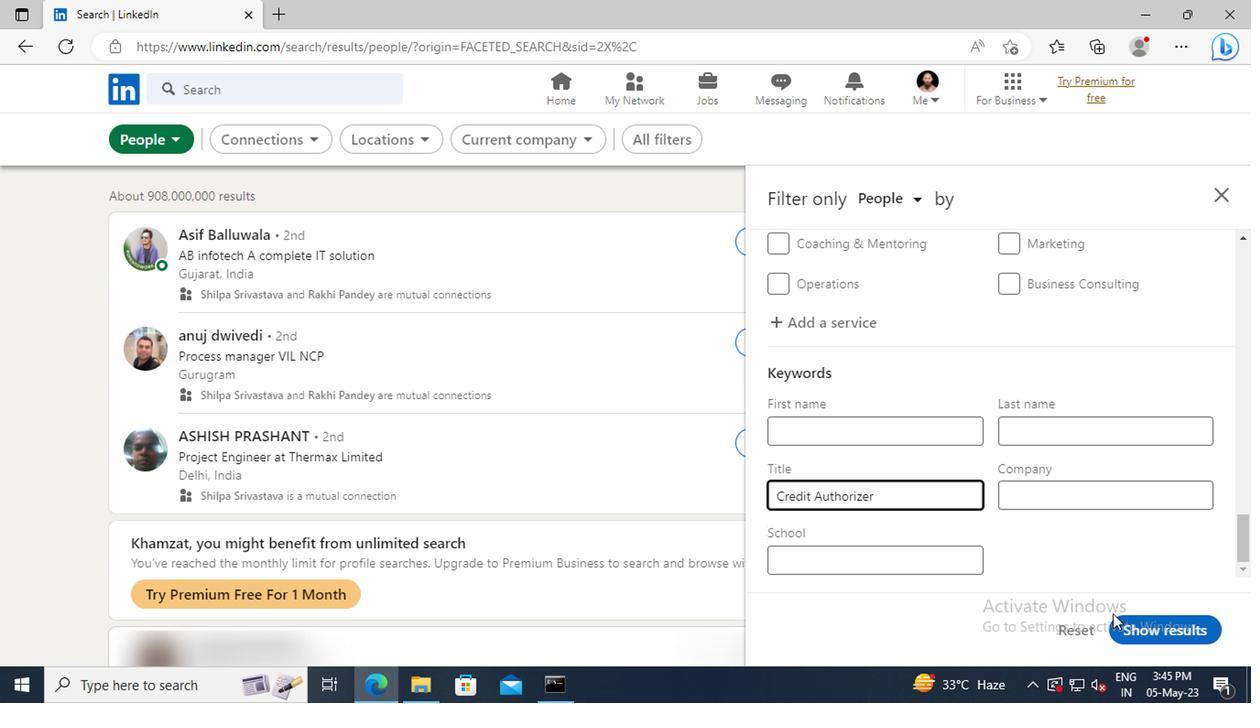 
Action: Mouse pressed left at (1148, 628)
Screenshot: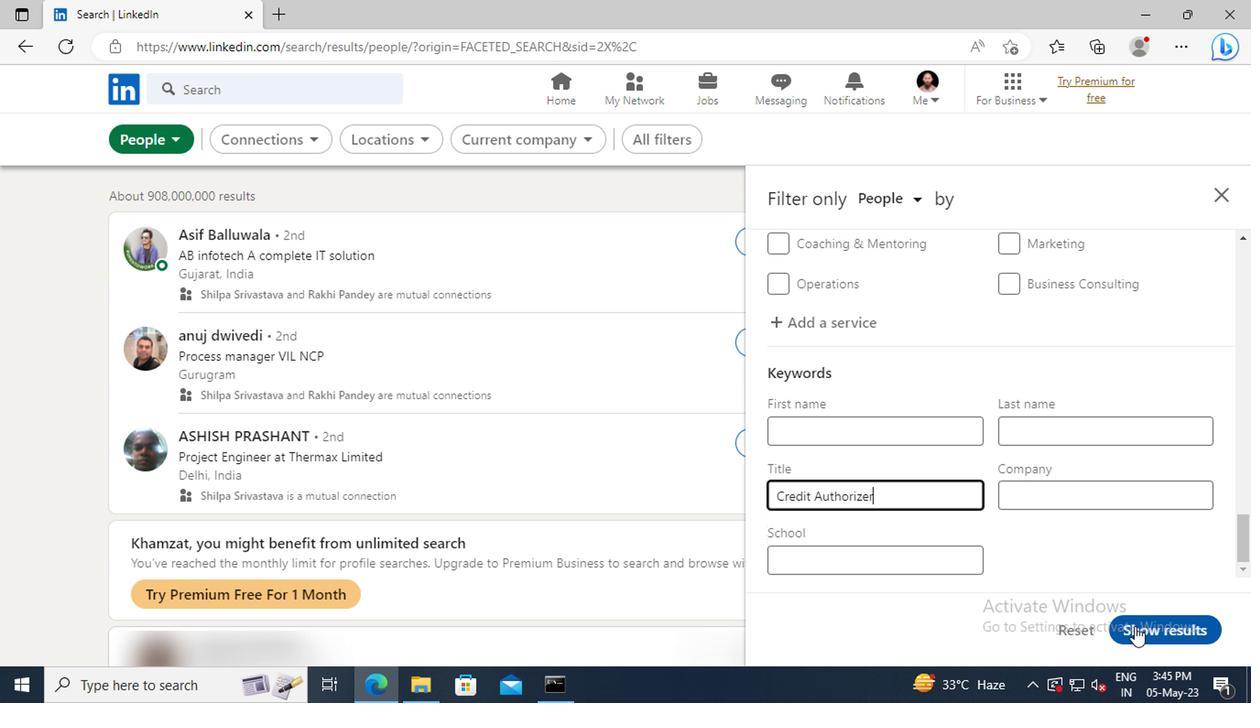 
